 Task: Find connections with filter location Kānt with filter topic #Careerwith filter profile language German with filter current company Aon with filter school Gandhi Engineering College (GEC), Bhubaneswar with filter industry Abrasives and Nonmetallic Minerals Manufacturing with filter service category Administrative with filter keywords title Financial Planner
Action: Mouse moved to (196, 263)
Screenshot: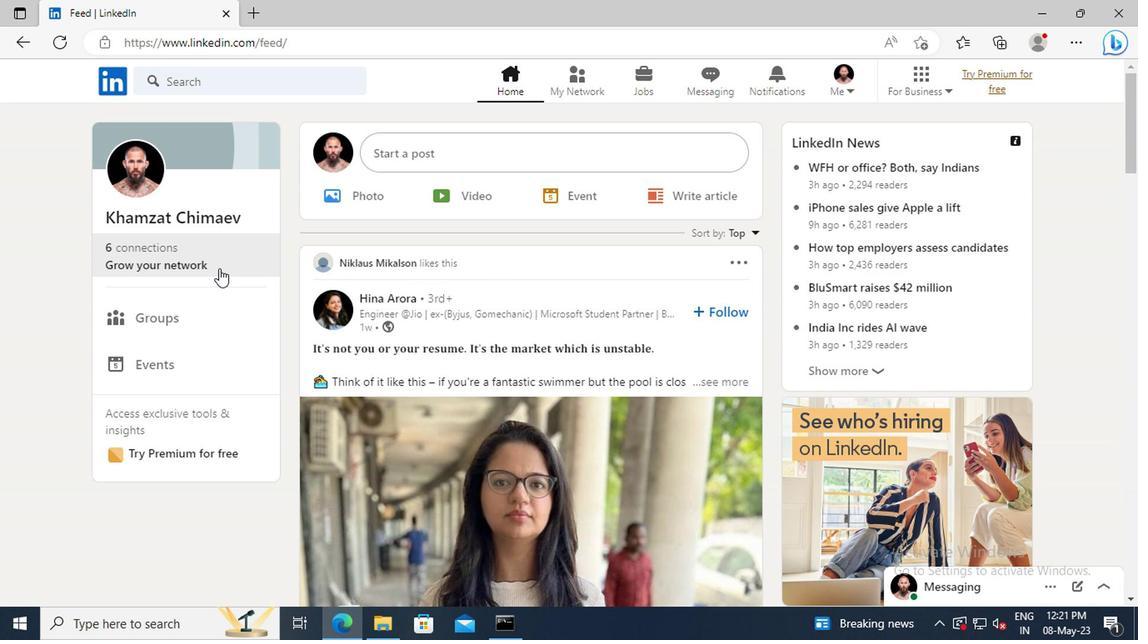 
Action: Mouse pressed left at (196, 263)
Screenshot: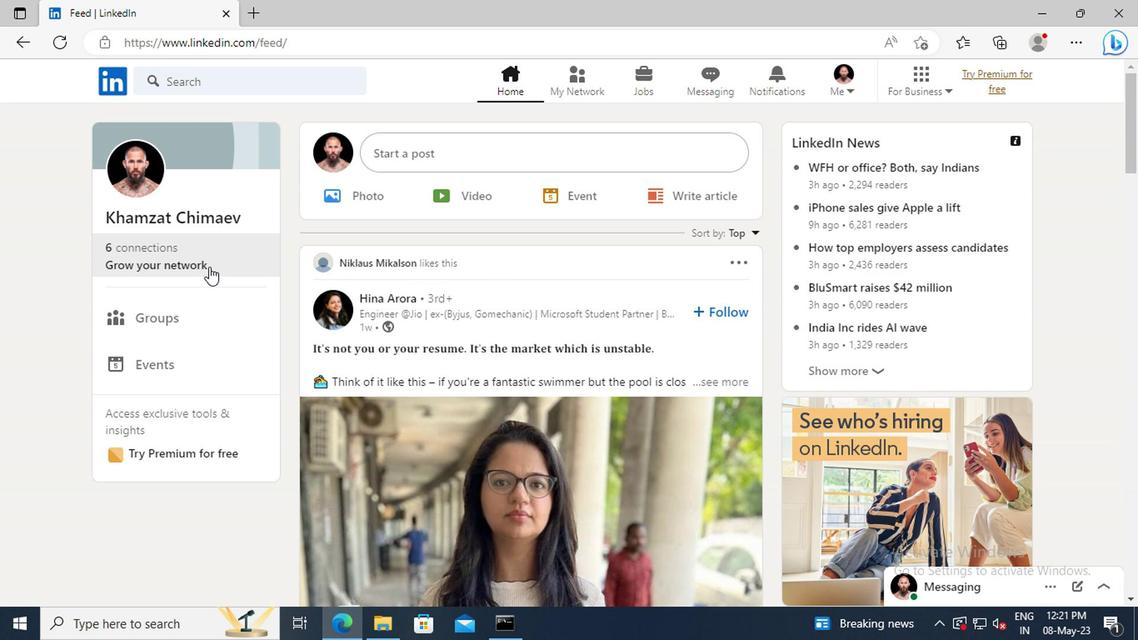 
Action: Mouse moved to (195, 180)
Screenshot: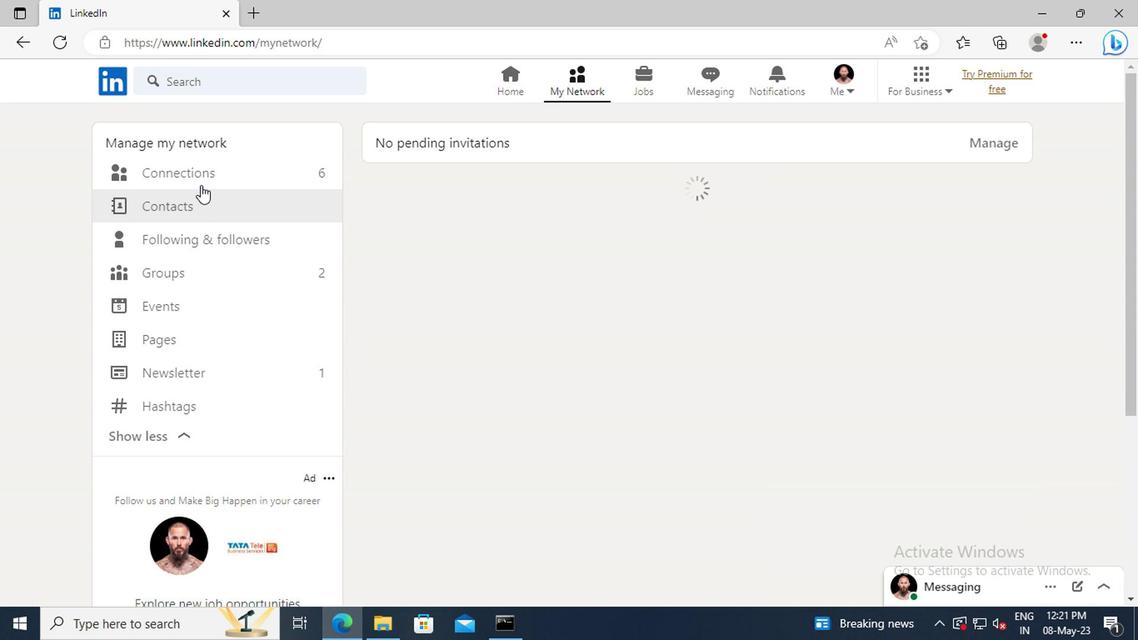 
Action: Mouse pressed left at (195, 180)
Screenshot: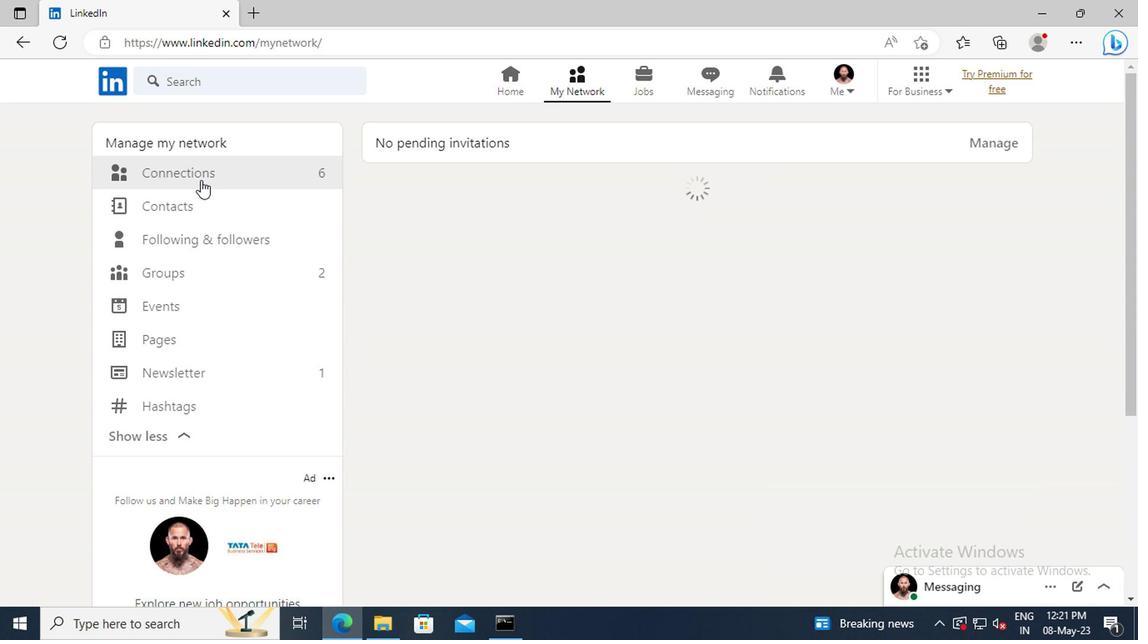 
Action: Mouse moved to (671, 179)
Screenshot: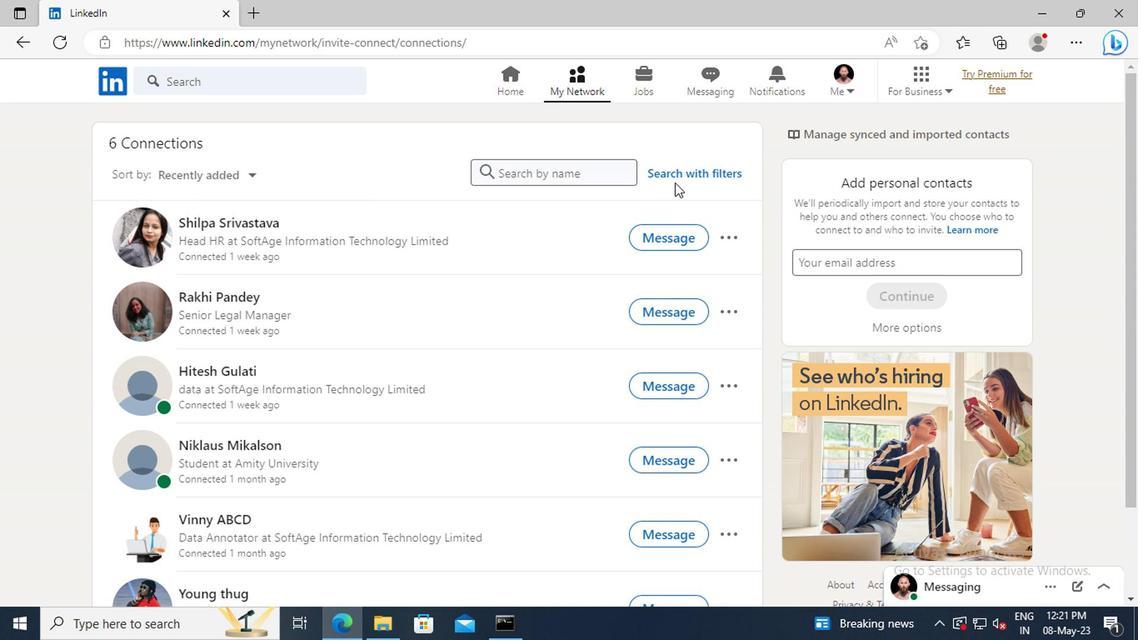 
Action: Mouse pressed left at (671, 179)
Screenshot: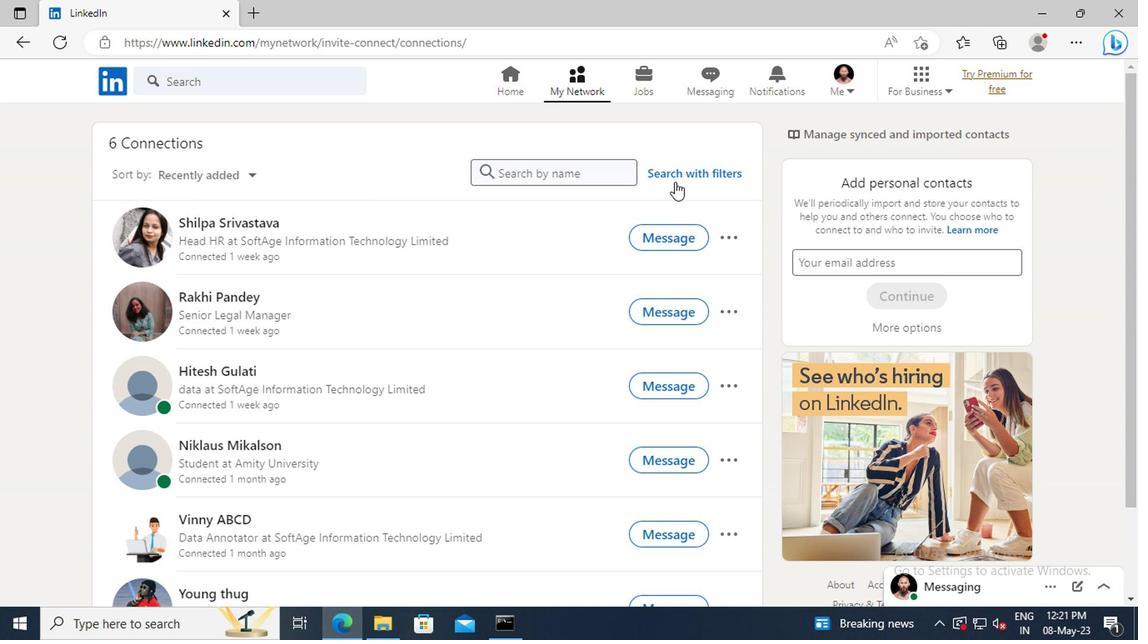 
Action: Mouse moved to (632, 131)
Screenshot: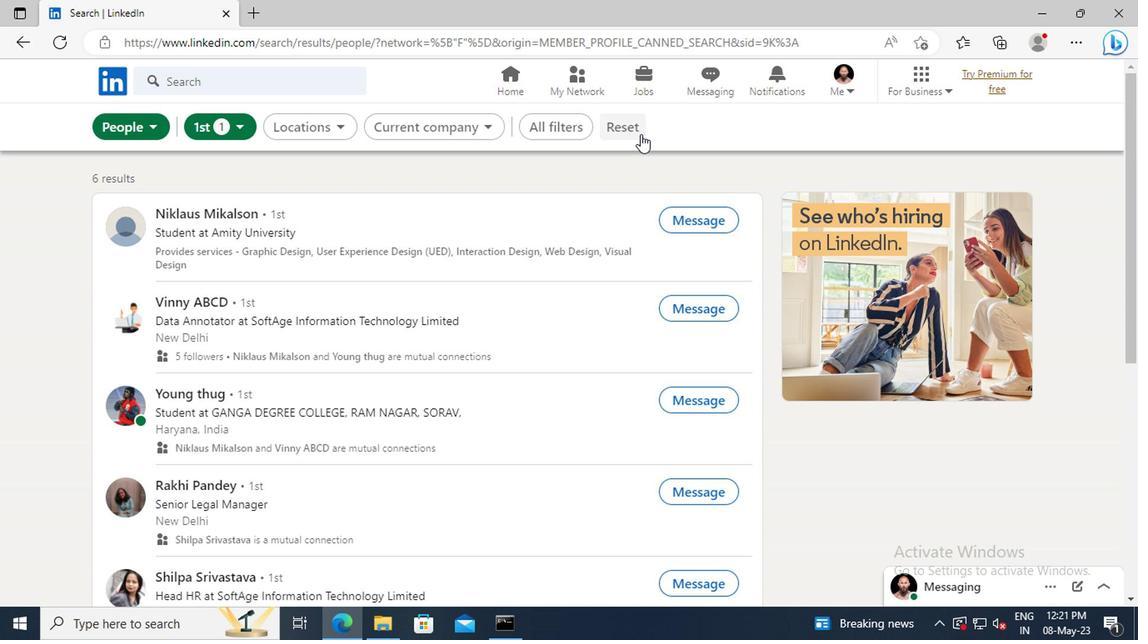 
Action: Mouse pressed left at (632, 131)
Screenshot: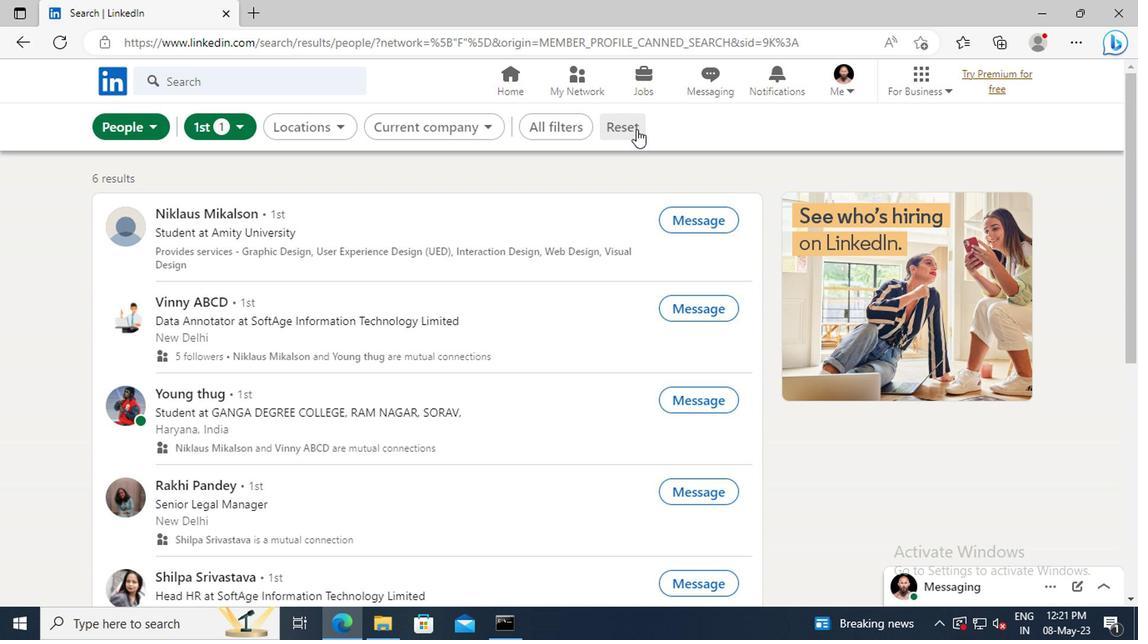 
Action: Mouse moved to (604, 131)
Screenshot: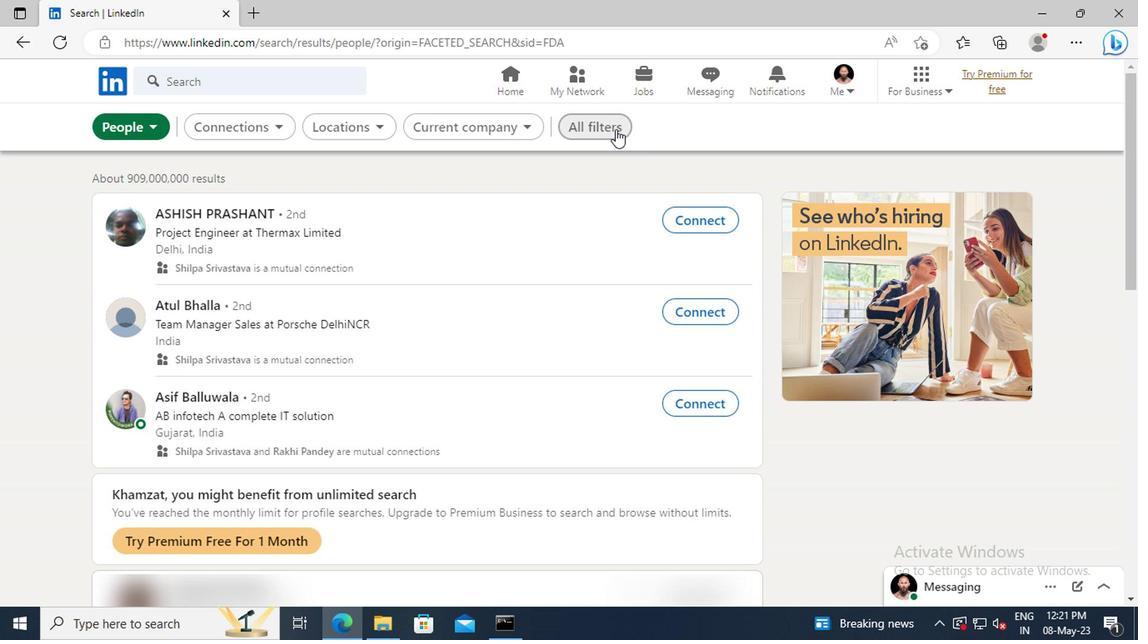 
Action: Mouse pressed left at (604, 131)
Screenshot: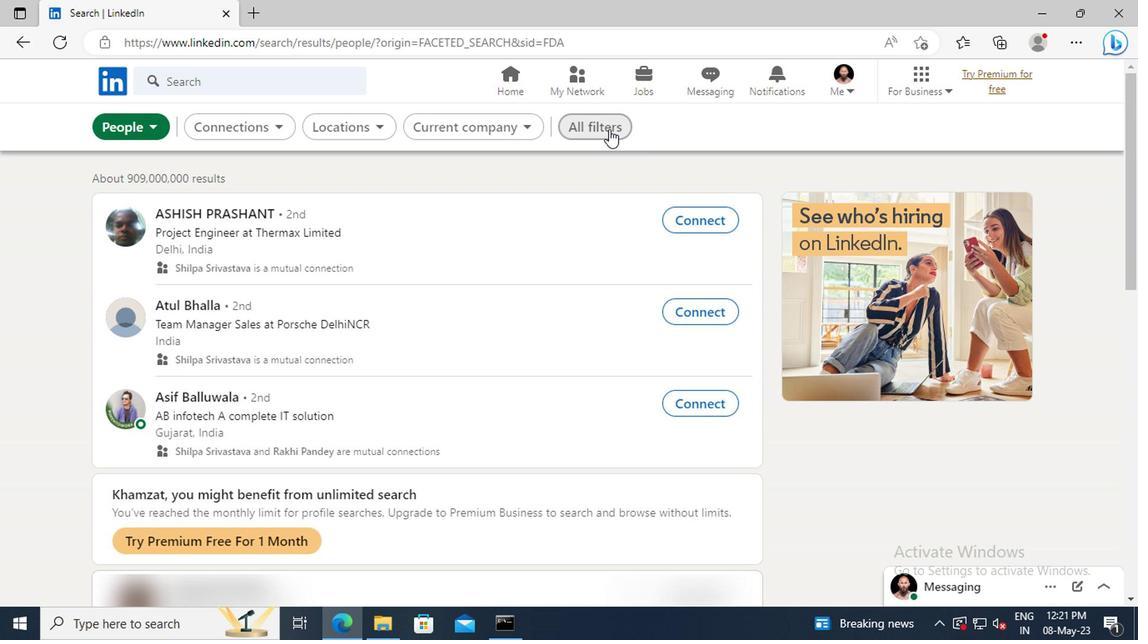 
Action: Mouse moved to (956, 330)
Screenshot: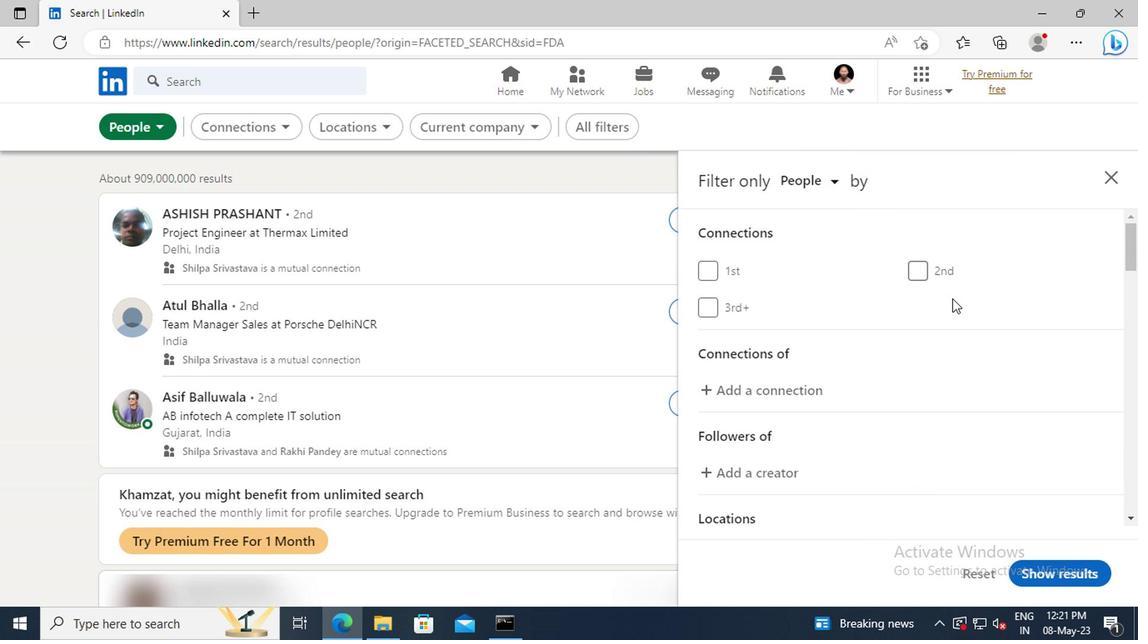 
Action: Mouse scrolled (956, 328) with delta (0, -1)
Screenshot: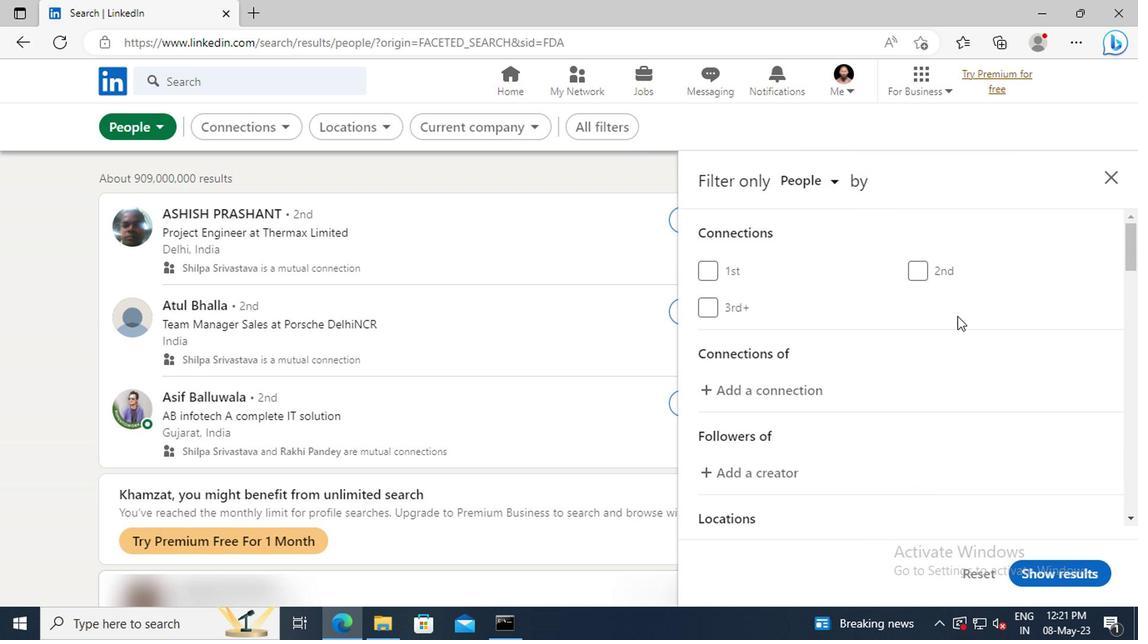 
Action: Mouse scrolled (956, 328) with delta (0, -1)
Screenshot: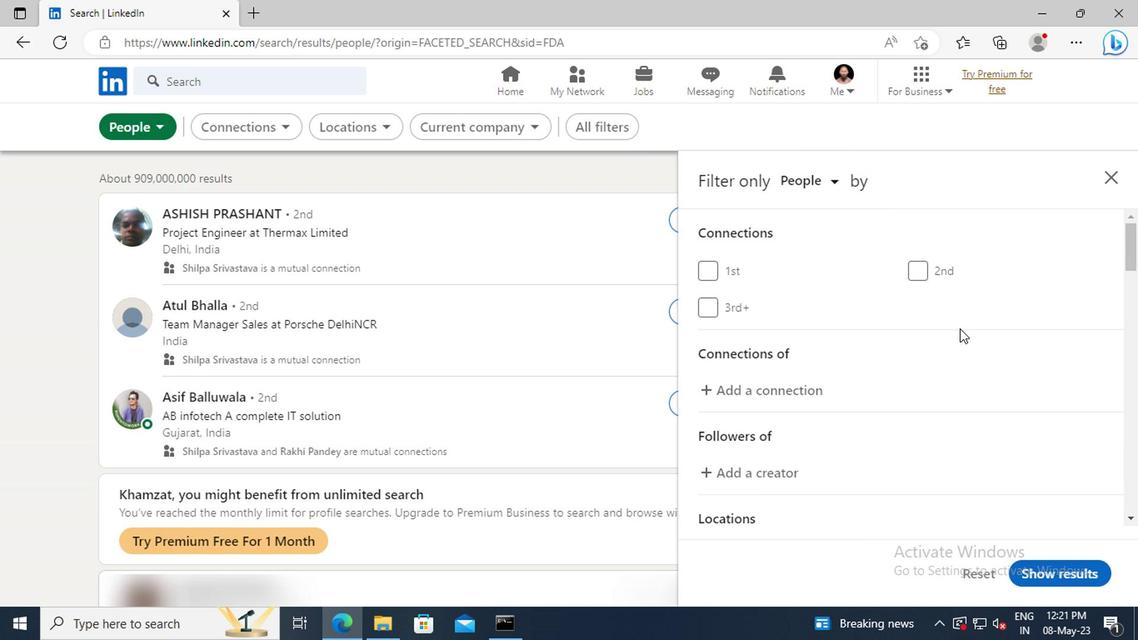 
Action: Mouse scrolled (956, 328) with delta (0, -1)
Screenshot: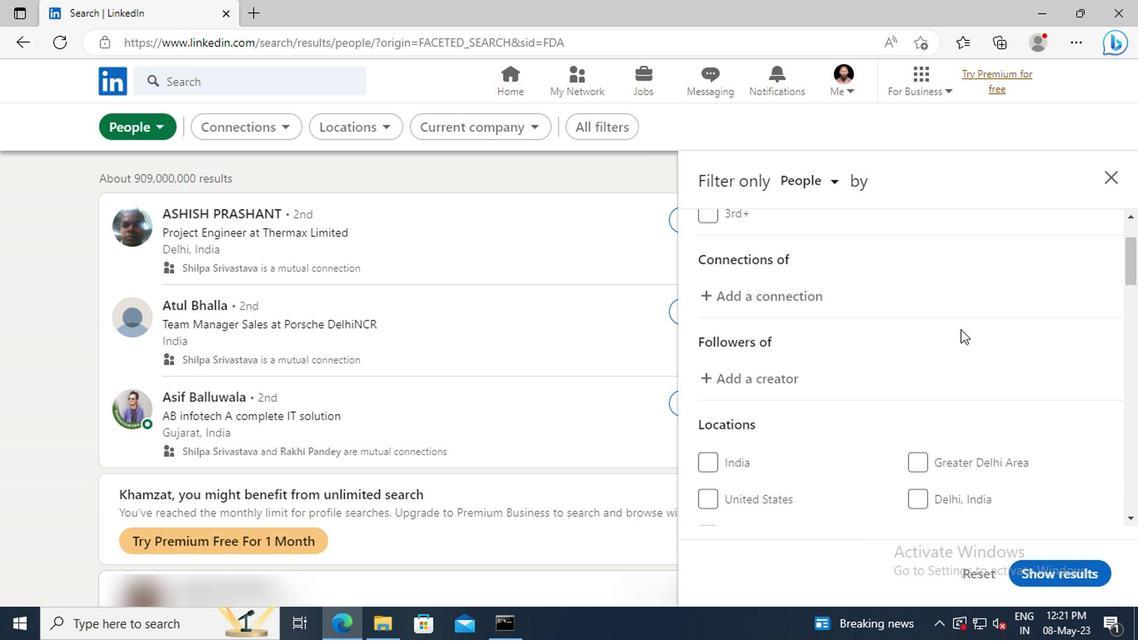 
Action: Mouse scrolled (956, 328) with delta (0, -1)
Screenshot: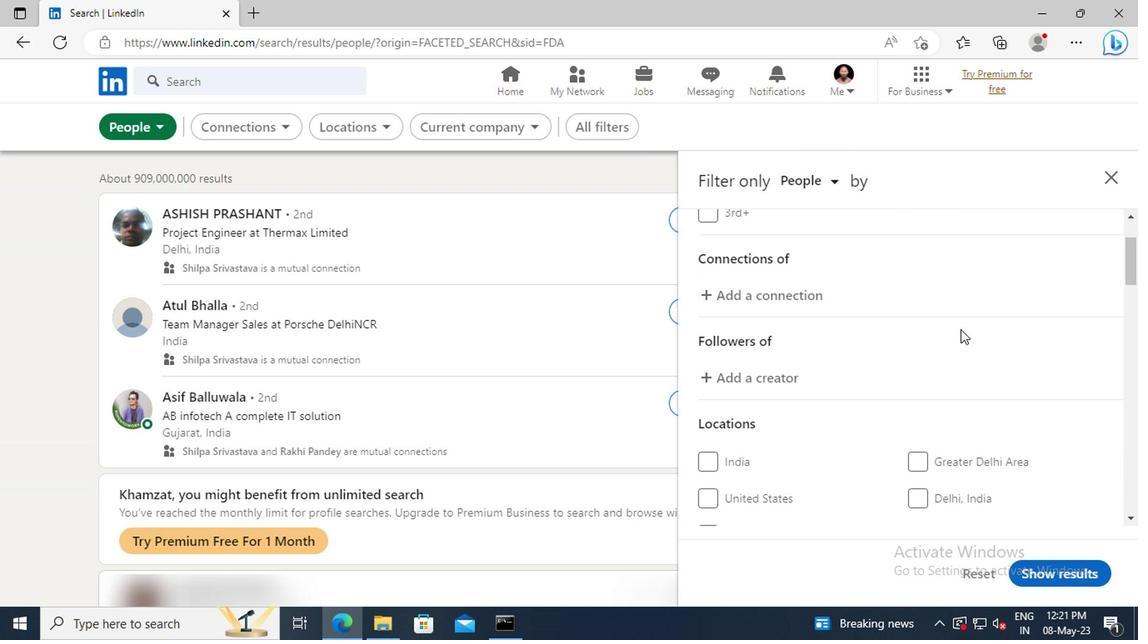 
Action: Mouse scrolled (956, 328) with delta (0, -1)
Screenshot: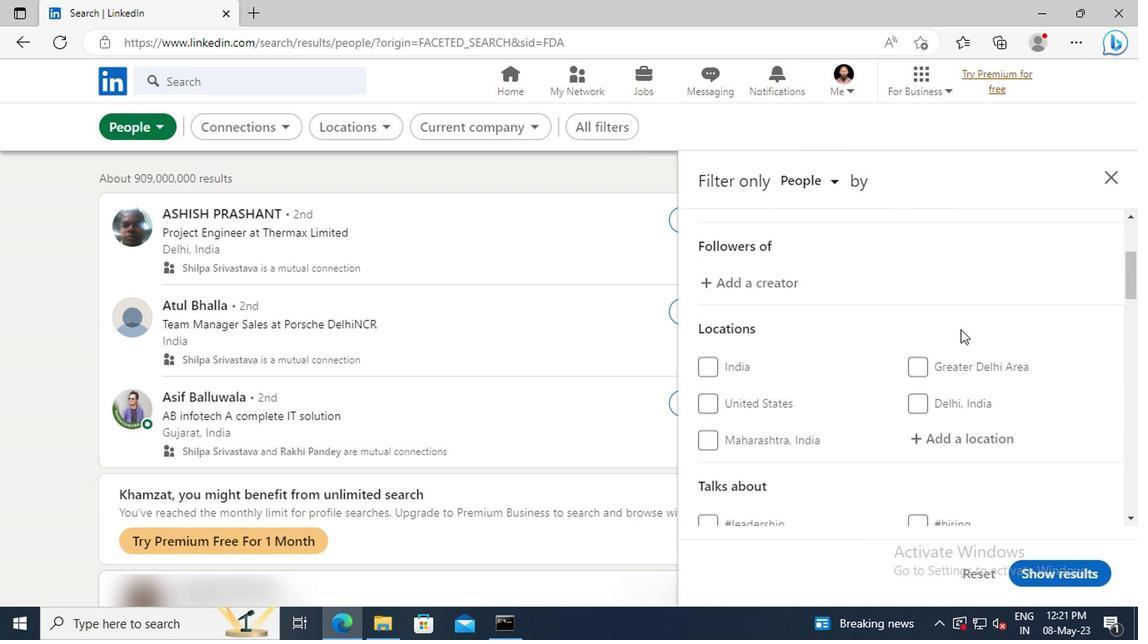 
Action: Mouse moved to (944, 386)
Screenshot: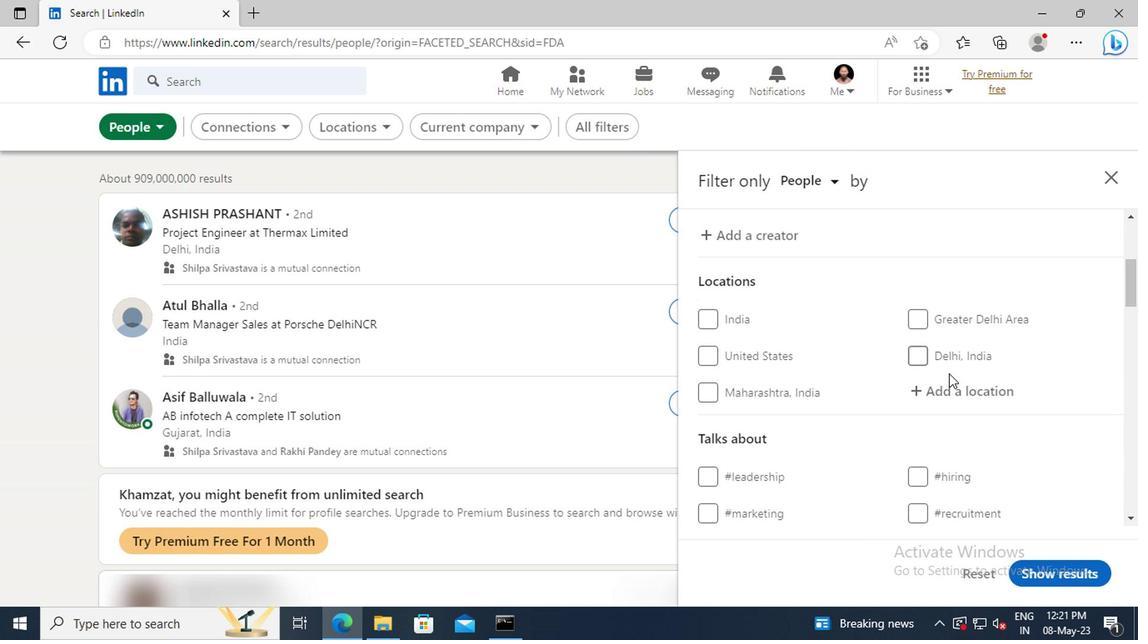
Action: Mouse pressed left at (944, 386)
Screenshot: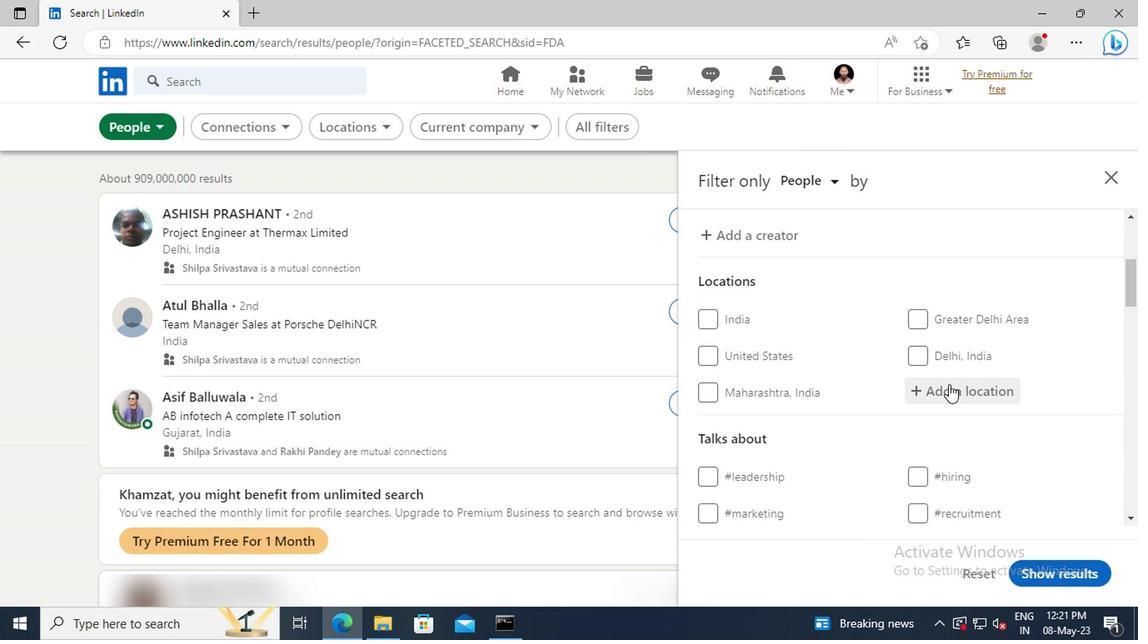 
Action: Key pressed <Key.shift>KANT
Screenshot: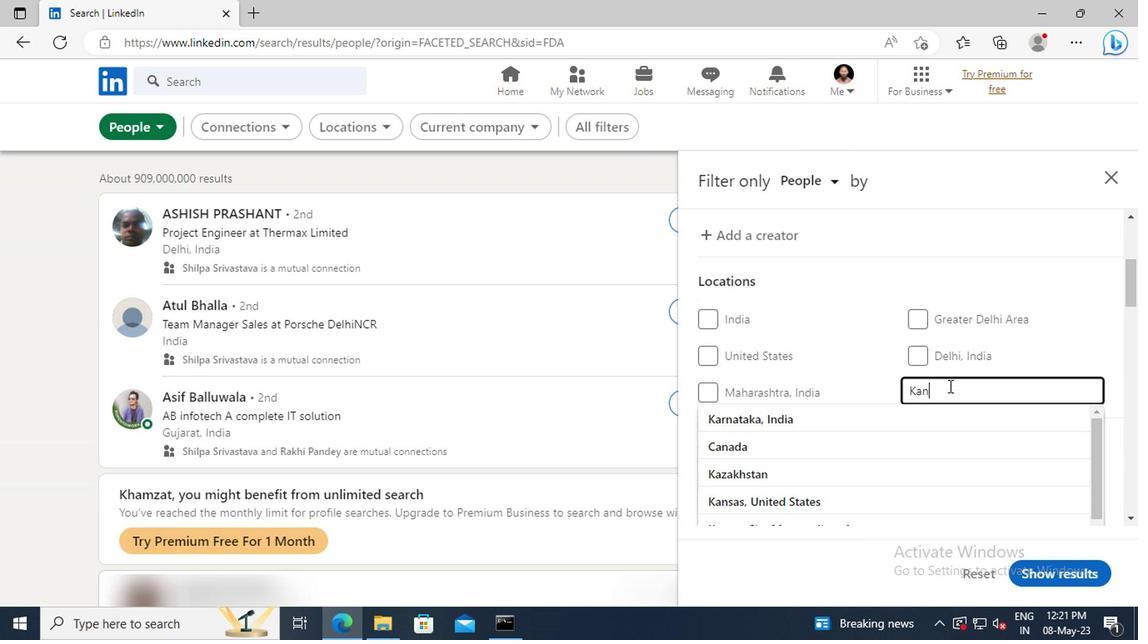 
Action: Mouse moved to (947, 385)
Screenshot: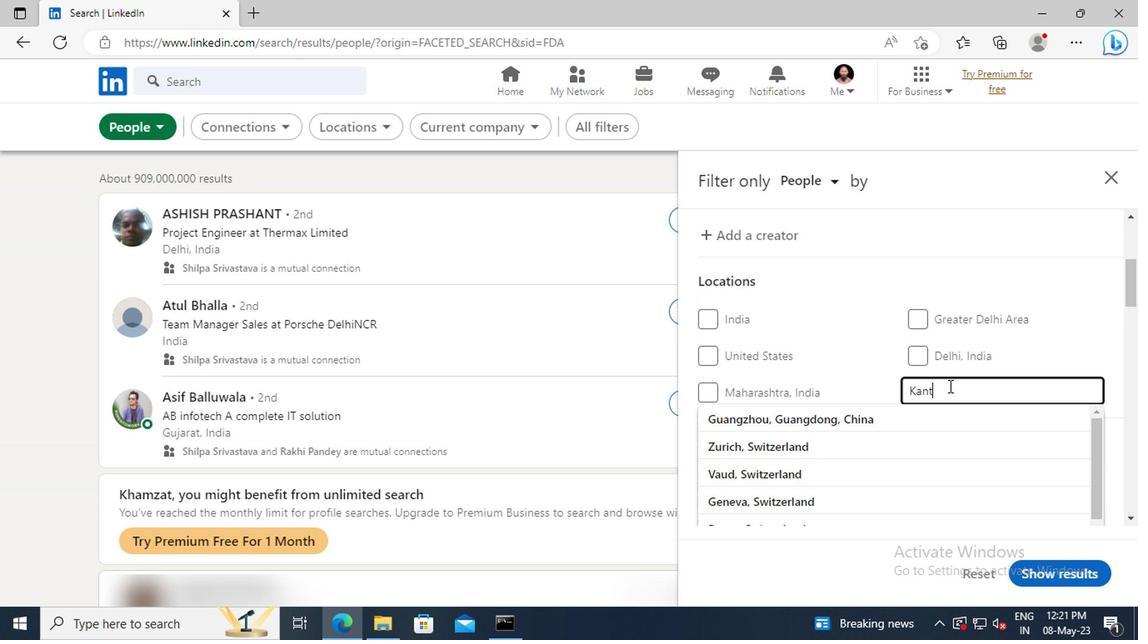 
Action: Key pressed <Key.enter>
Screenshot: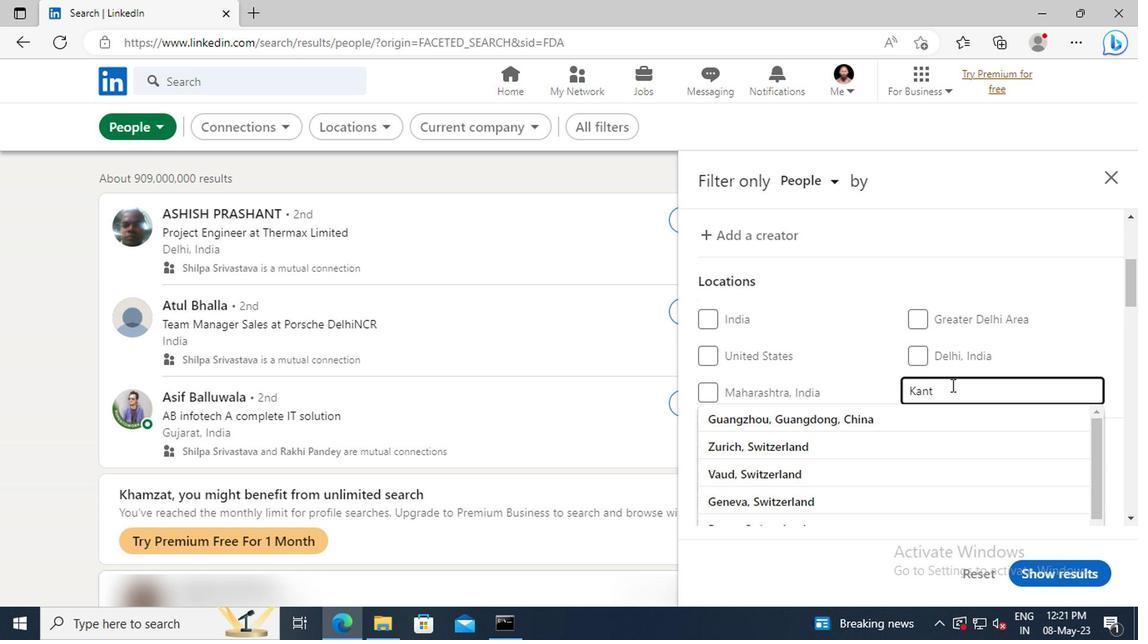 
Action: Mouse scrolled (947, 384) with delta (0, -1)
Screenshot: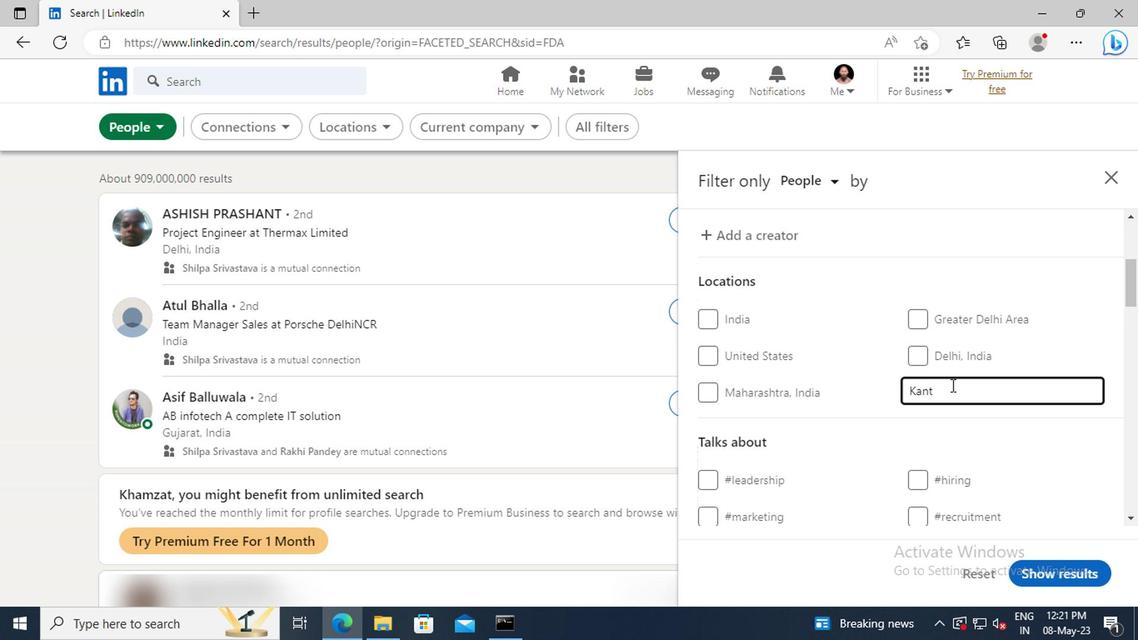 
Action: Mouse scrolled (947, 384) with delta (0, -1)
Screenshot: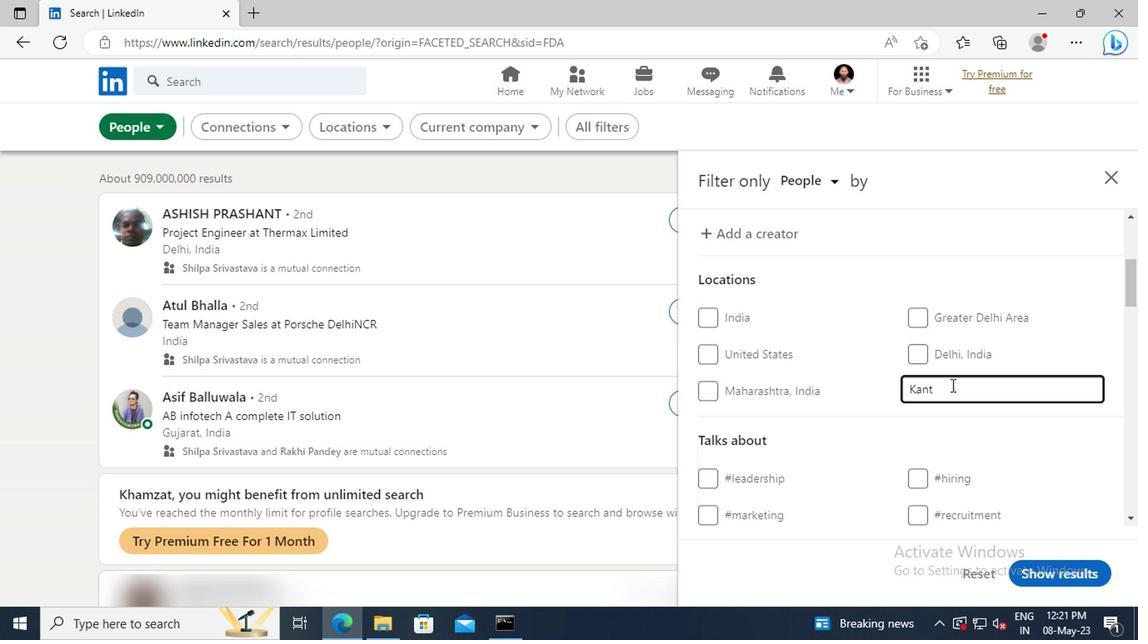 
Action: Mouse moved to (947, 384)
Screenshot: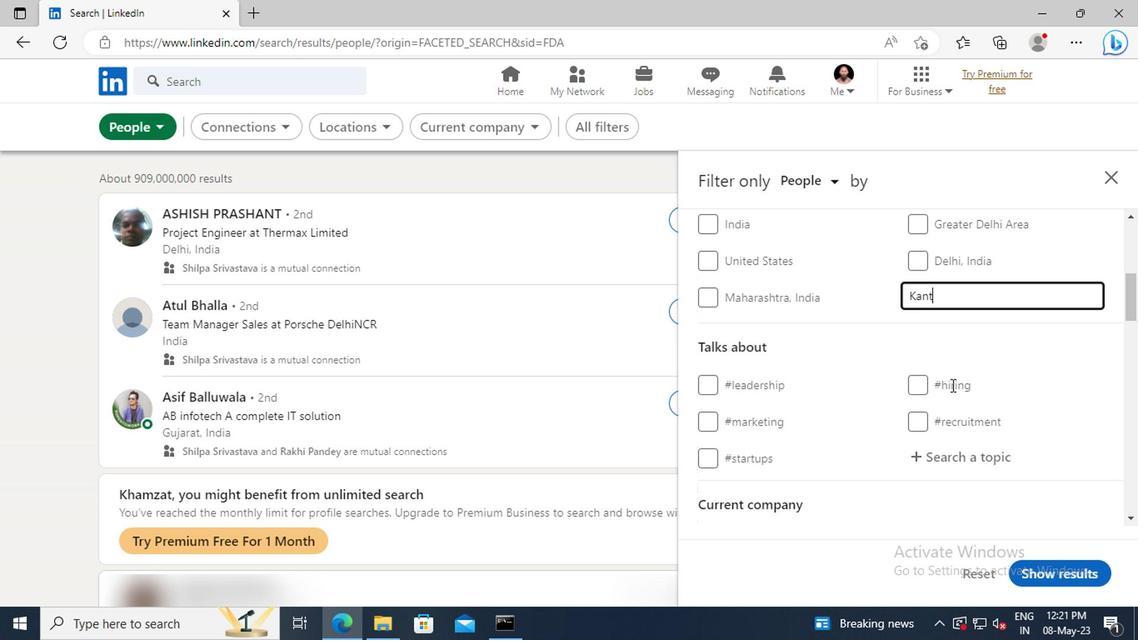
Action: Mouse scrolled (947, 384) with delta (0, 0)
Screenshot: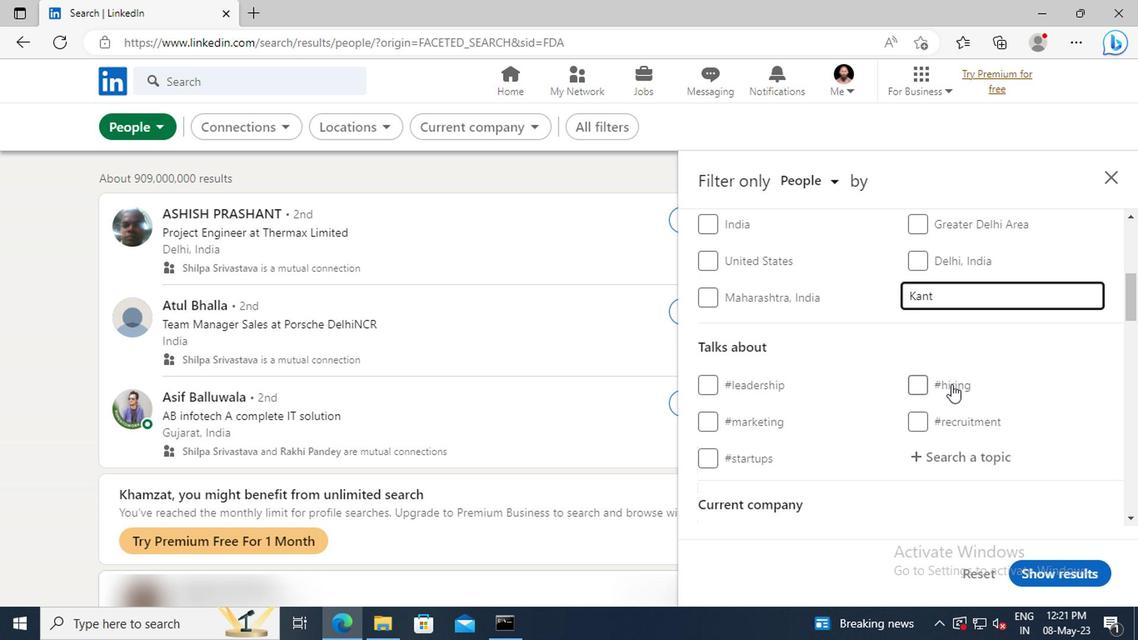 
Action: Mouse moved to (943, 411)
Screenshot: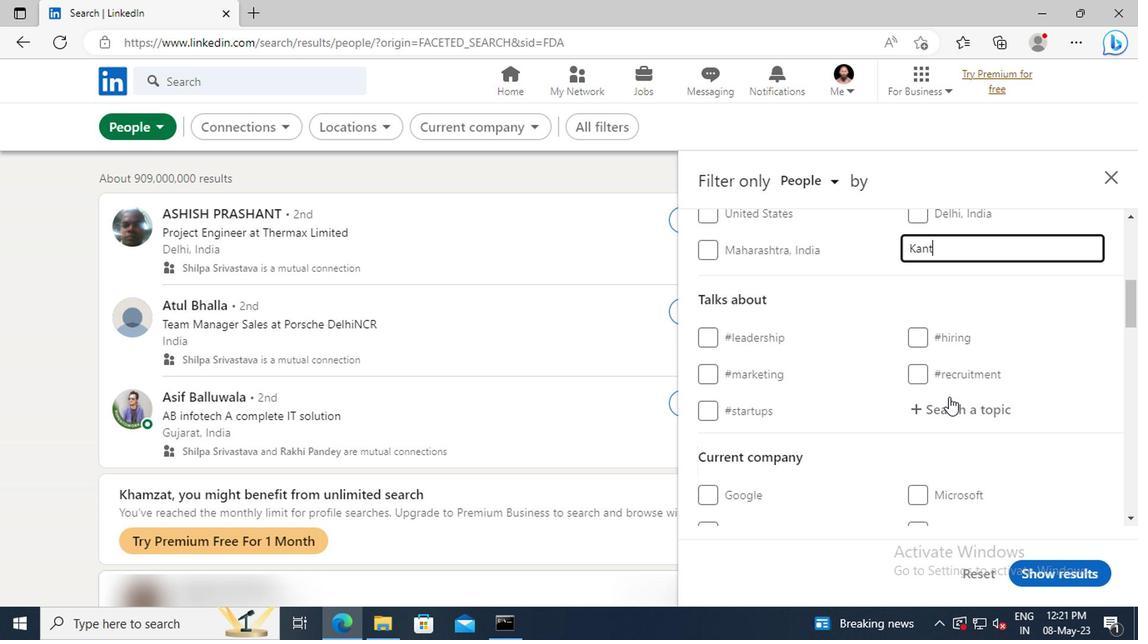 
Action: Mouse pressed left at (943, 411)
Screenshot: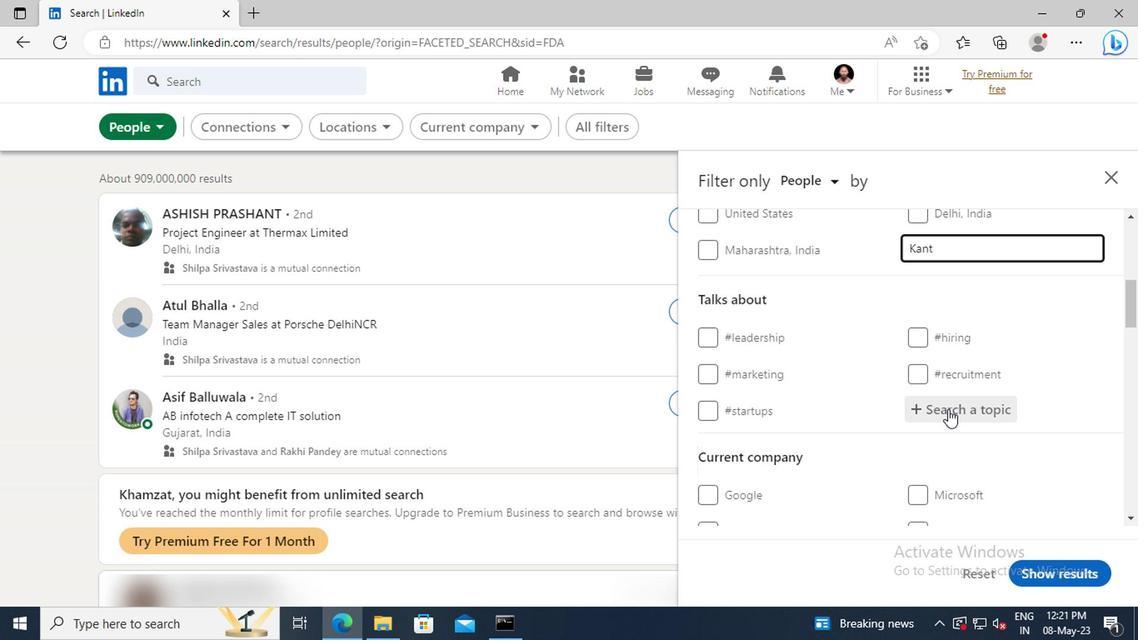 
Action: Key pressed <Key.shift>CAREER
Screenshot: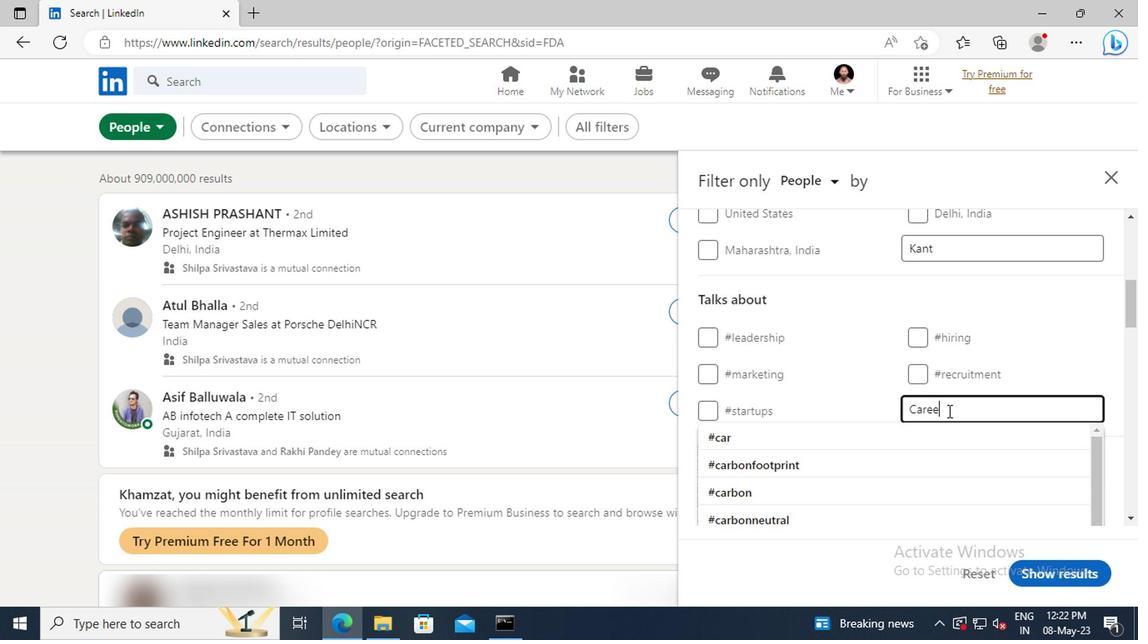 
Action: Mouse moved to (941, 433)
Screenshot: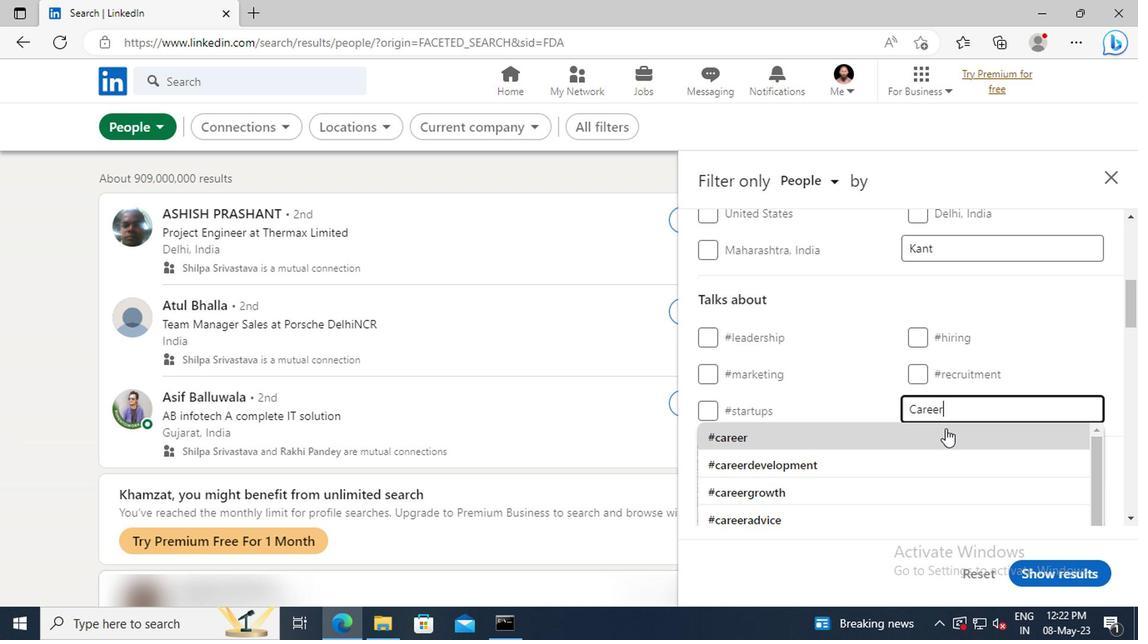 
Action: Mouse pressed left at (941, 433)
Screenshot: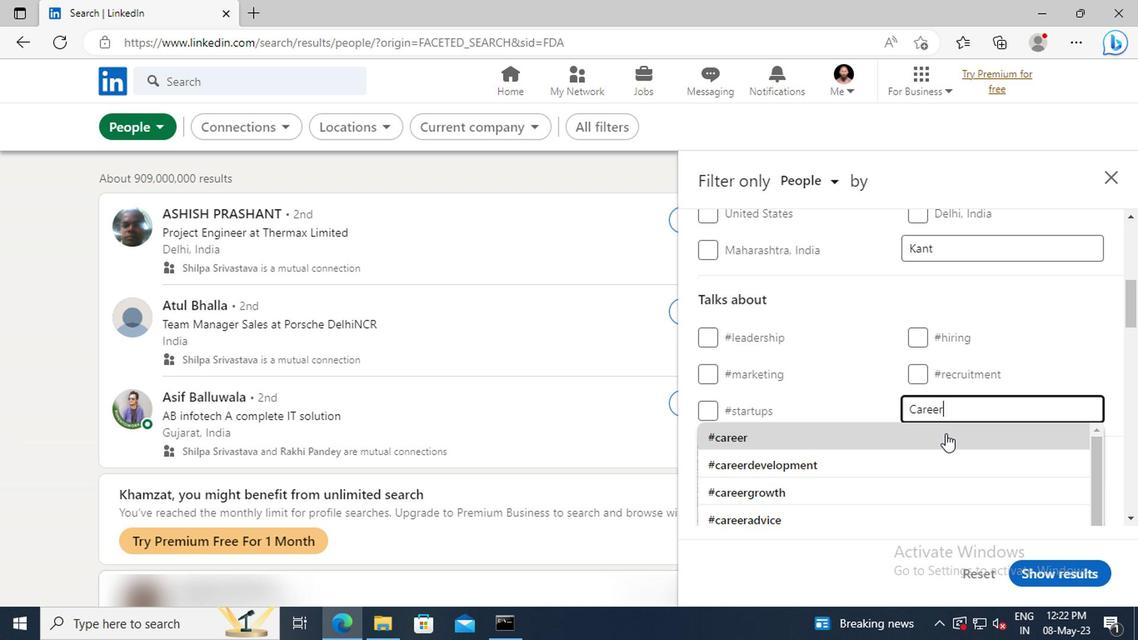 
Action: Mouse scrolled (941, 432) with delta (0, -1)
Screenshot: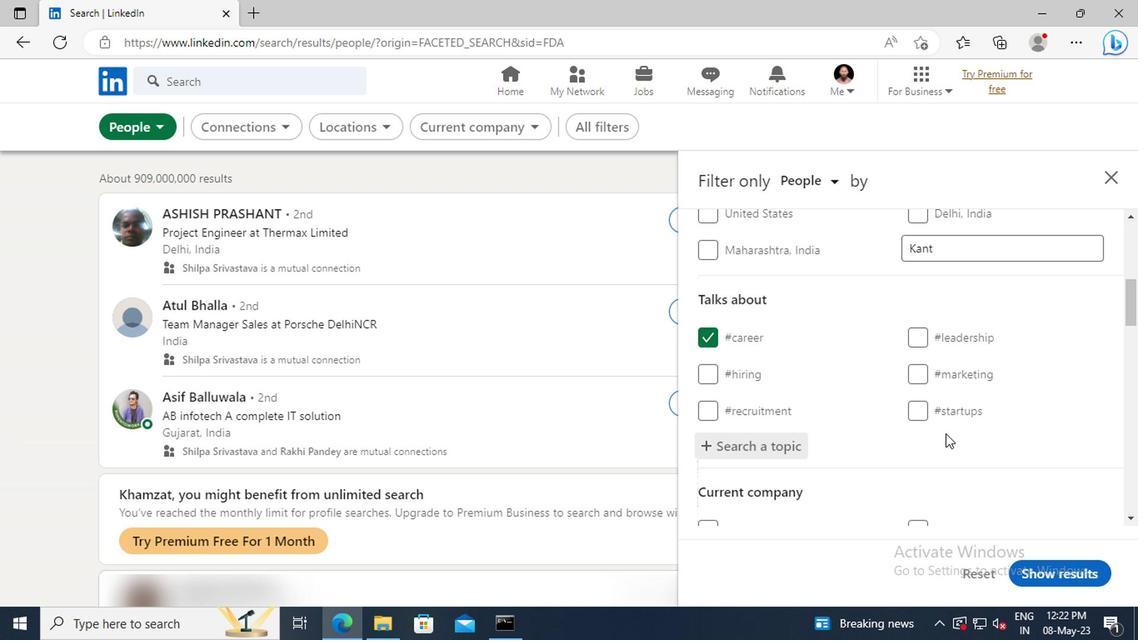
Action: Mouse scrolled (941, 432) with delta (0, -1)
Screenshot: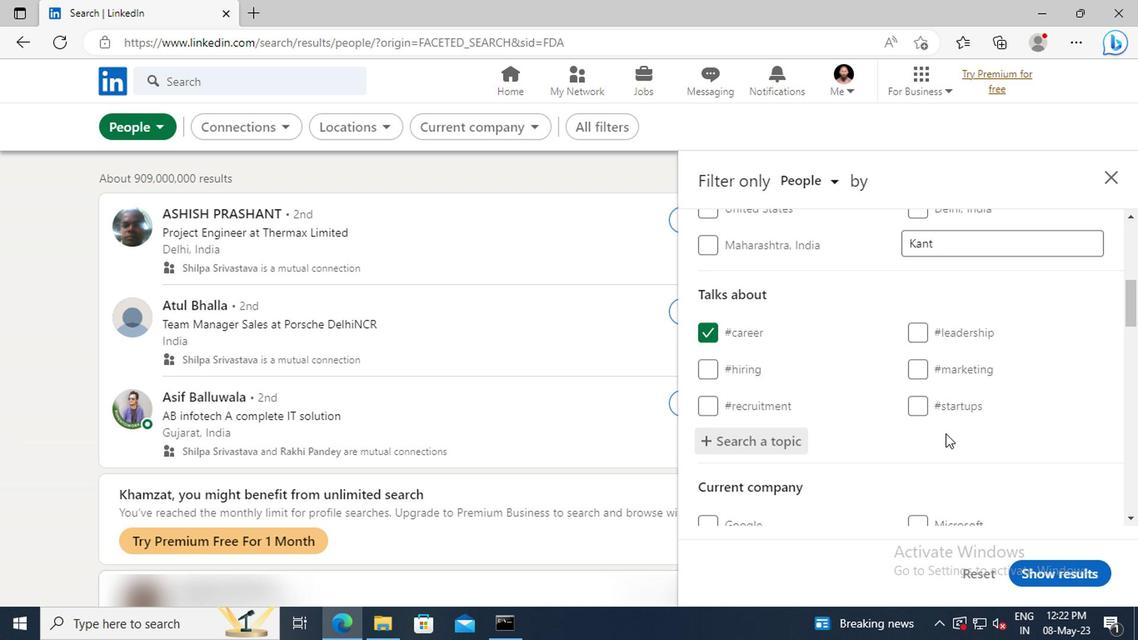 
Action: Mouse moved to (941, 417)
Screenshot: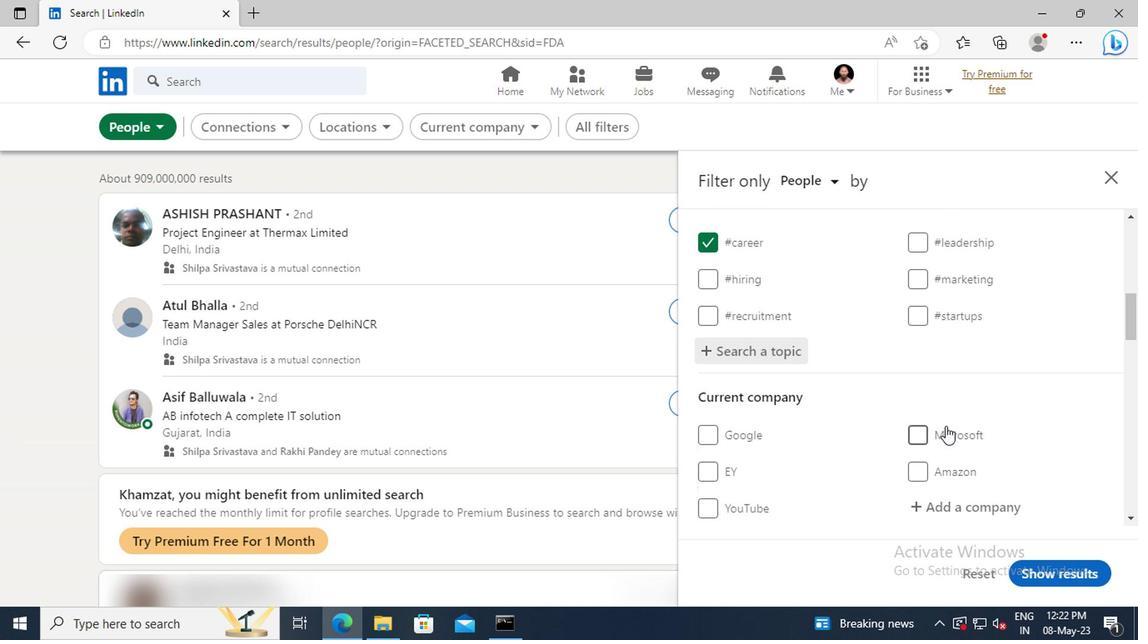 
Action: Mouse scrolled (941, 417) with delta (0, 0)
Screenshot: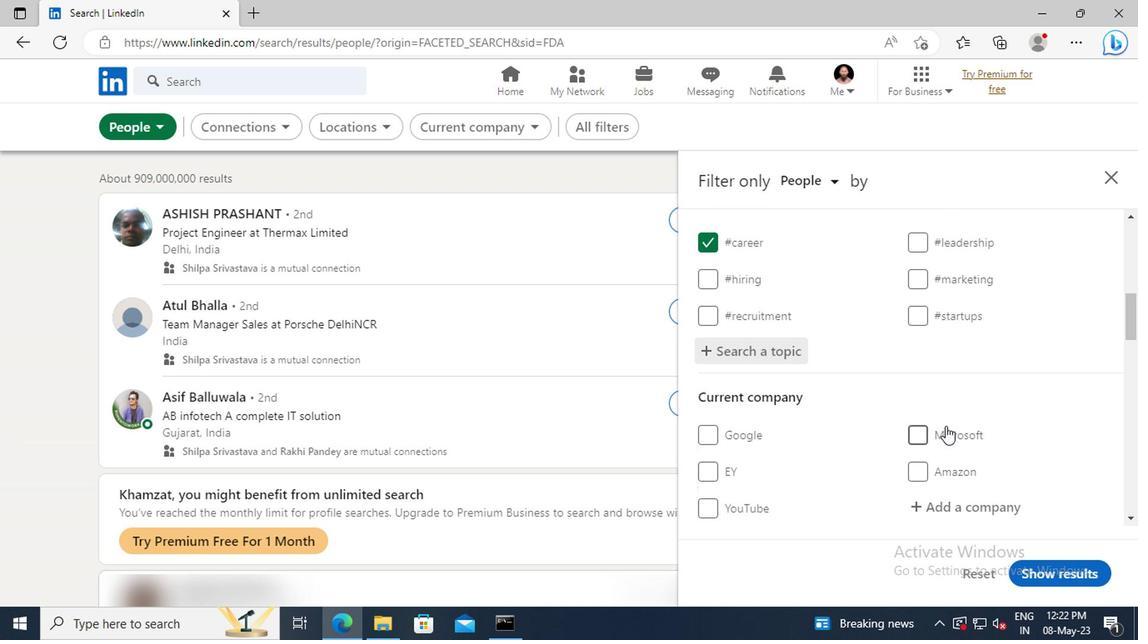 
Action: Mouse moved to (941, 413)
Screenshot: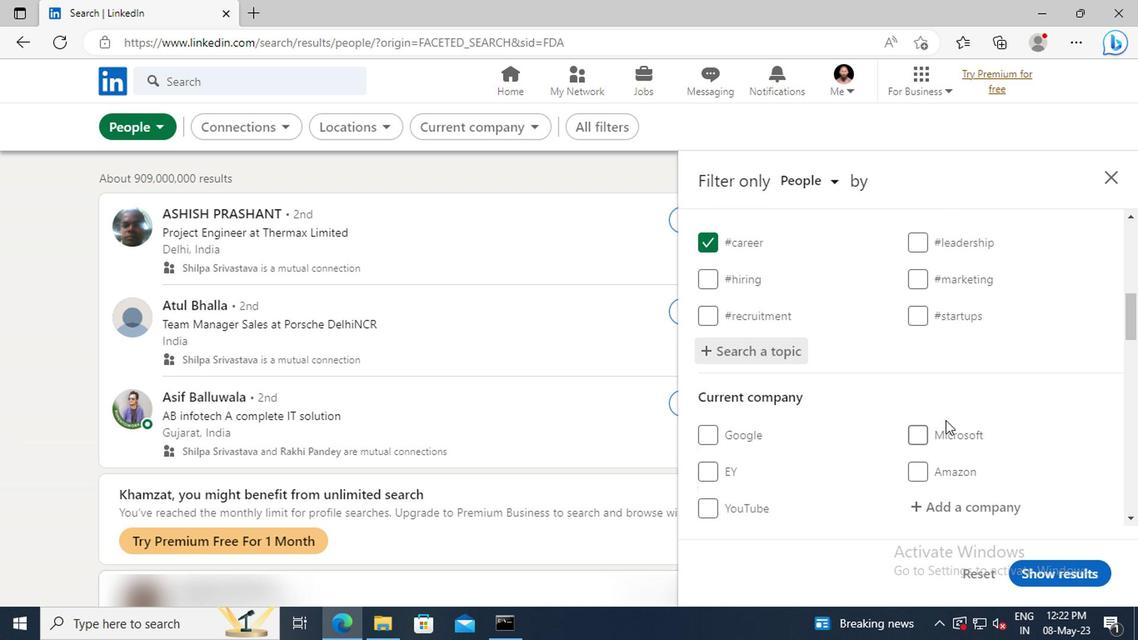 
Action: Mouse scrolled (941, 413) with delta (0, 0)
Screenshot: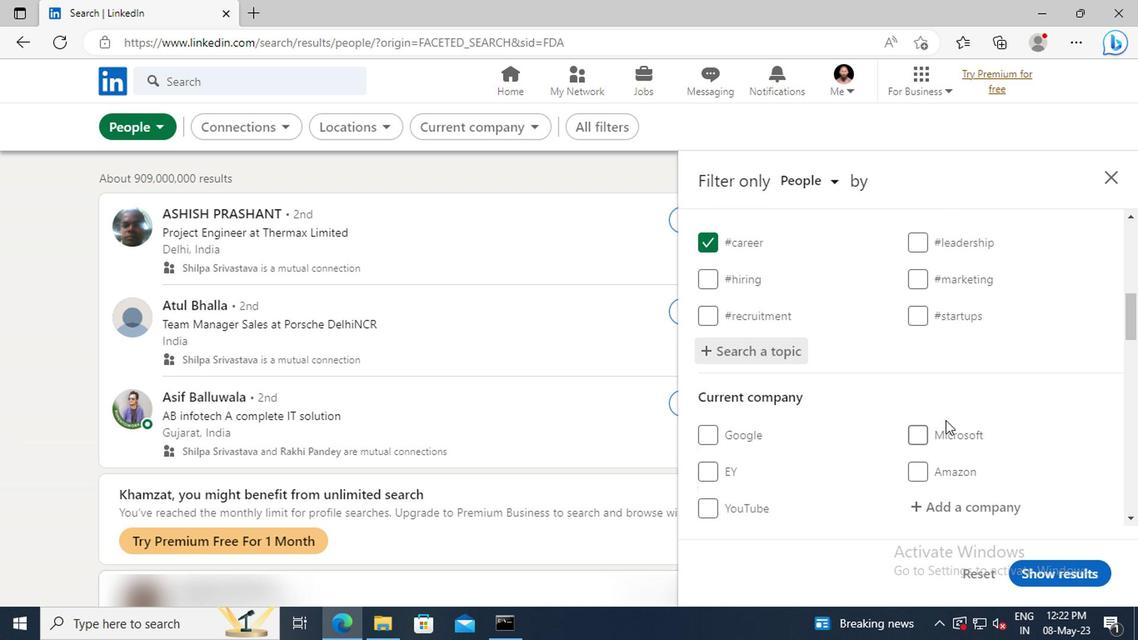 
Action: Mouse moved to (940, 401)
Screenshot: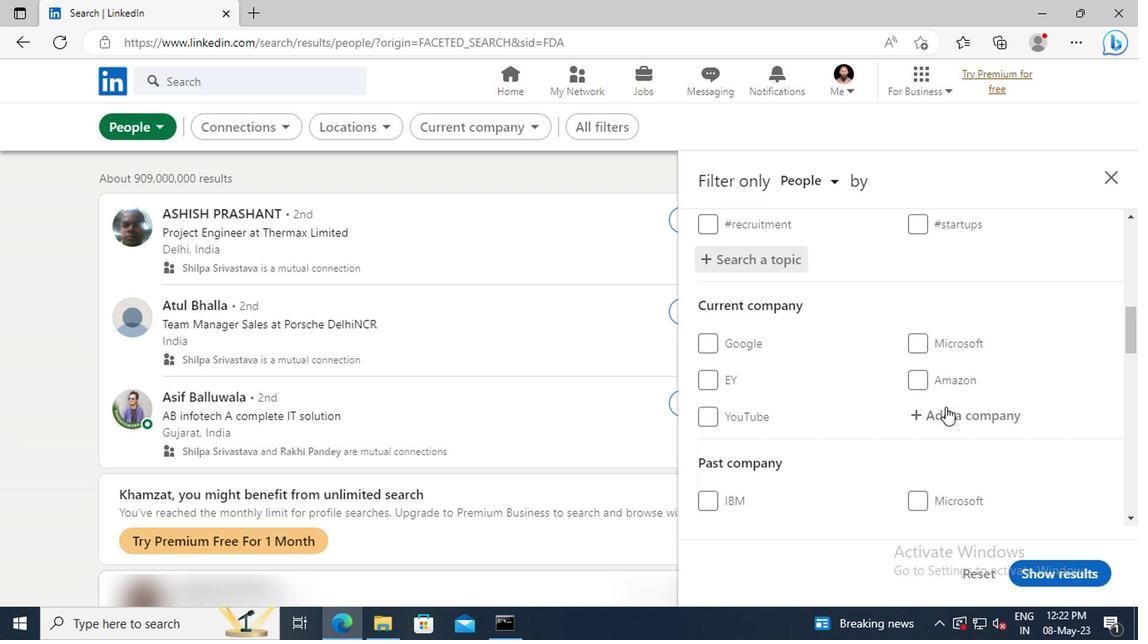 
Action: Mouse scrolled (940, 401) with delta (0, 0)
Screenshot: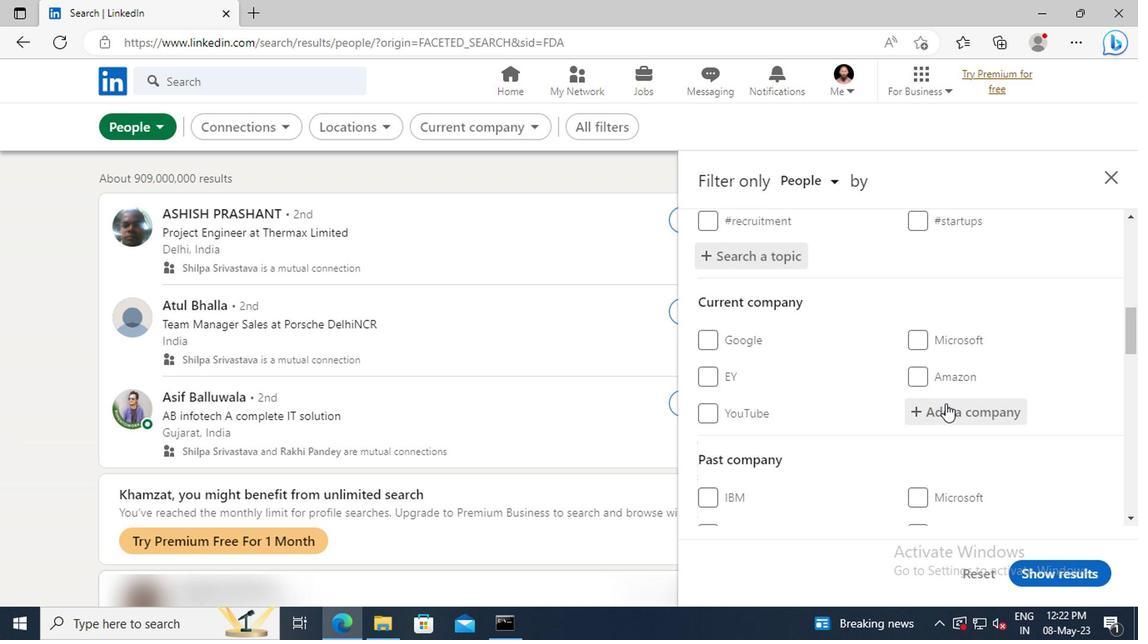 
Action: Mouse scrolled (940, 401) with delta (0, 0)
Screenshot: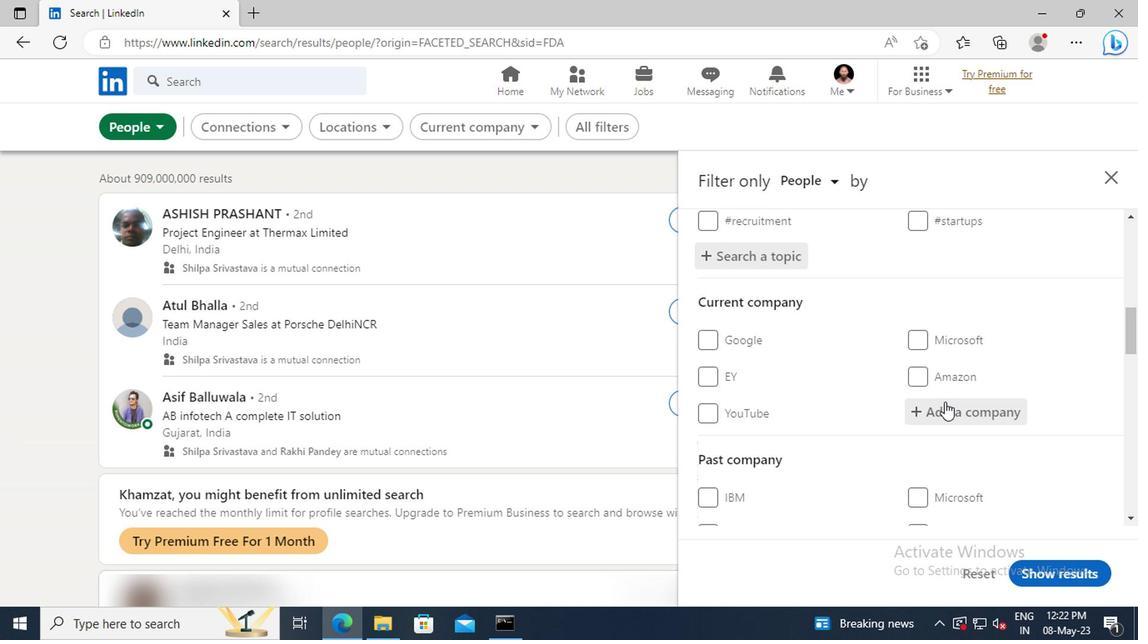 
Action: Mouse scrolled (940, 401) with delta (0, 0)
Screenshot: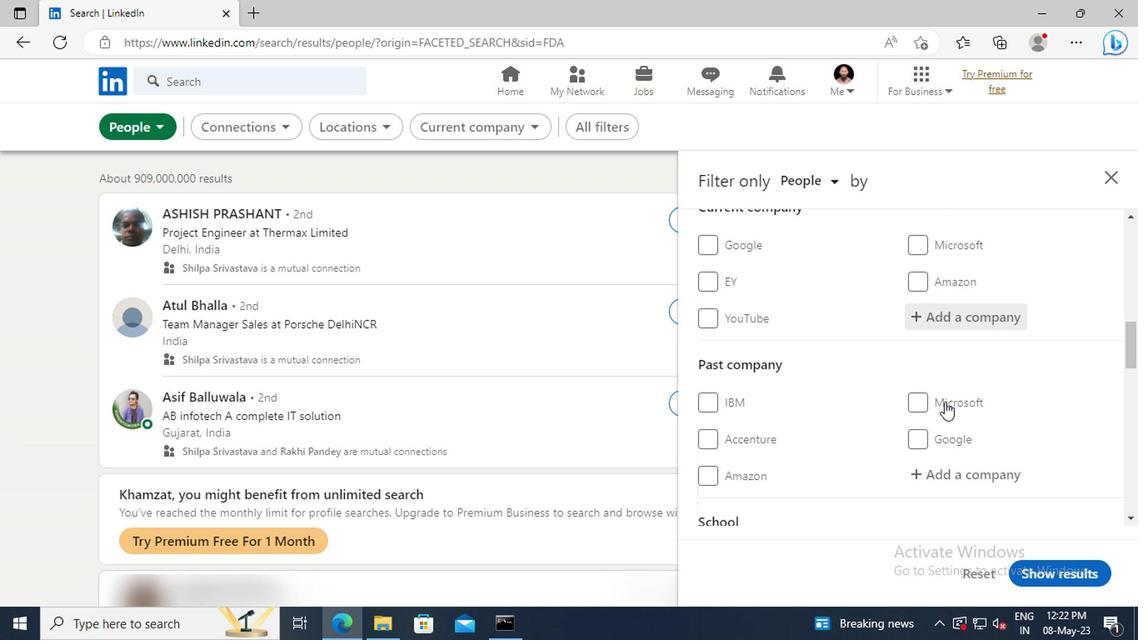 
Action: Mouse scrolled (940, 401) with delta (0, 0)
Screenshot: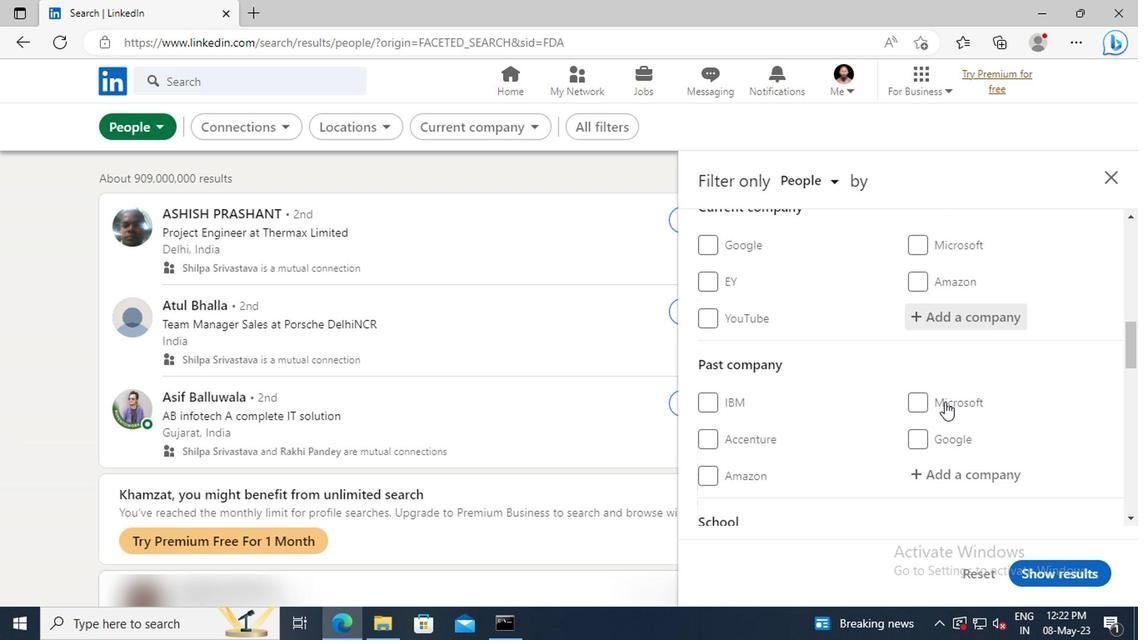 
Action: Mouse moved to (939, 400)
Screenshot: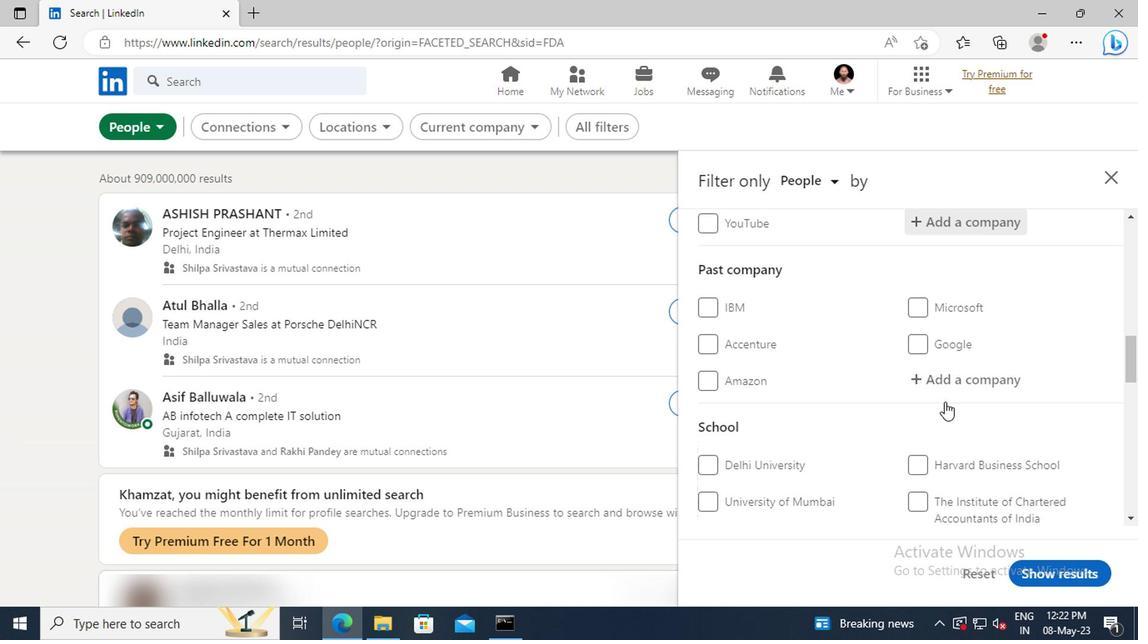 
Action: Mouse scrolled (939, 399) with delta (0, -1)
Screenshot: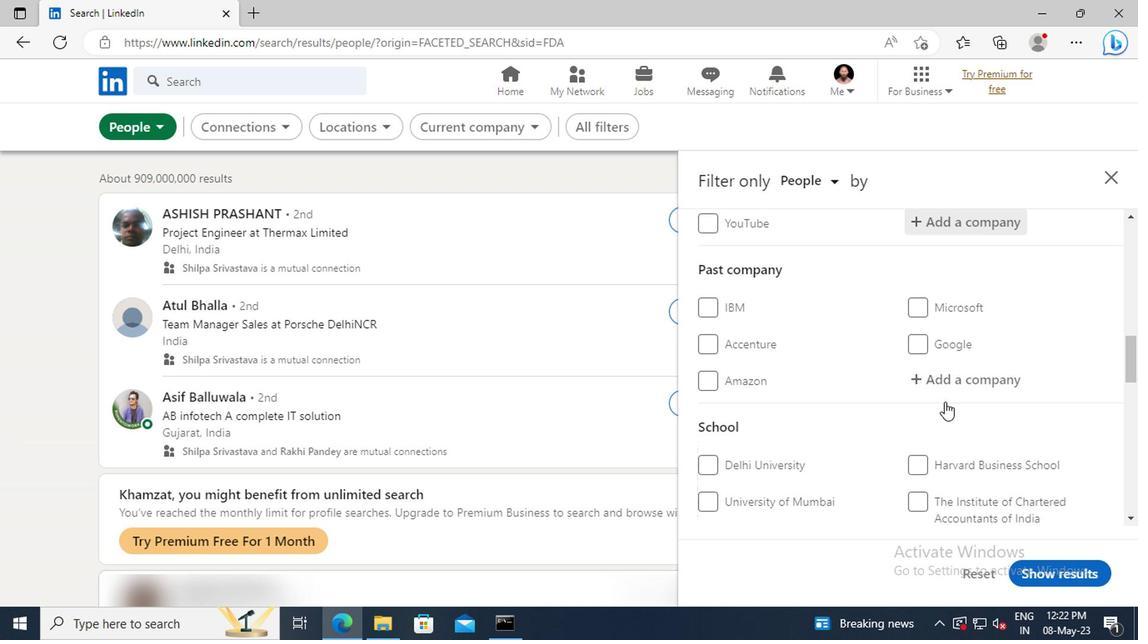 
Action: Mouse scrolled (939, 399) with delta (0, -1)
Screenshot: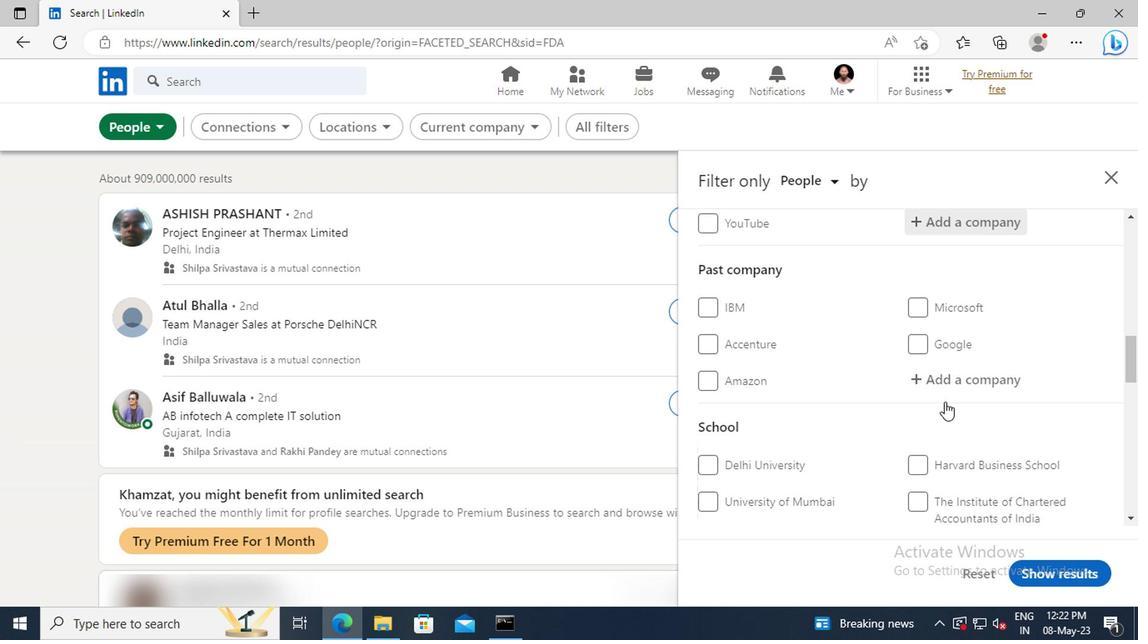 
Action: Mouse scrolled (939, 399) with delta (0, -1)
Screenshot: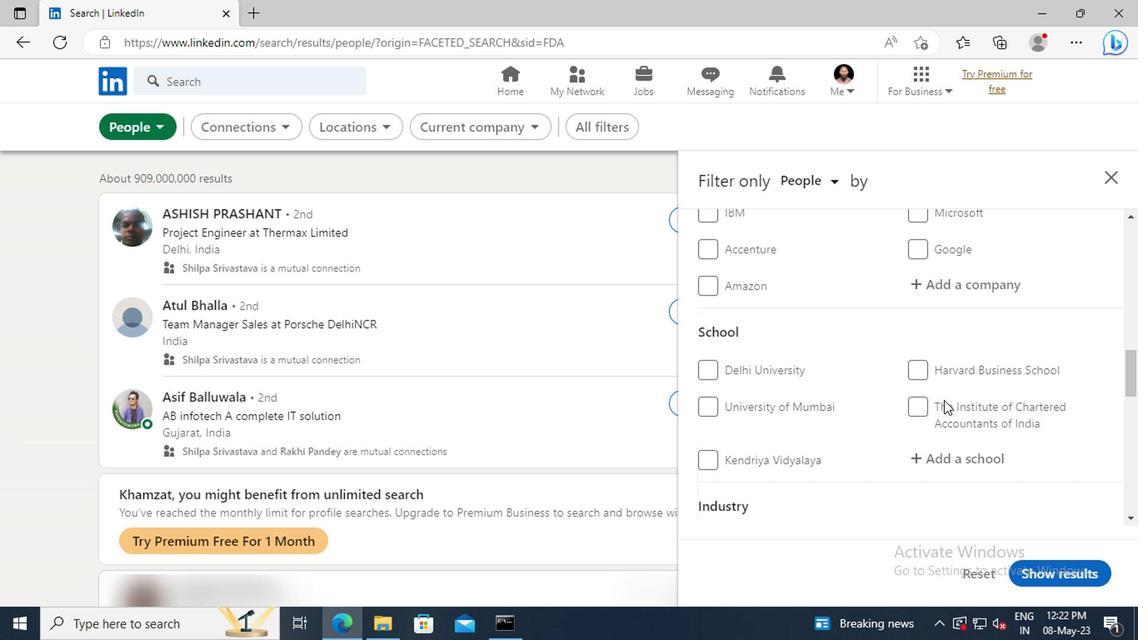 
Action: Mouse scrolled (939, 399) with delta (0, -1)
Screenshot: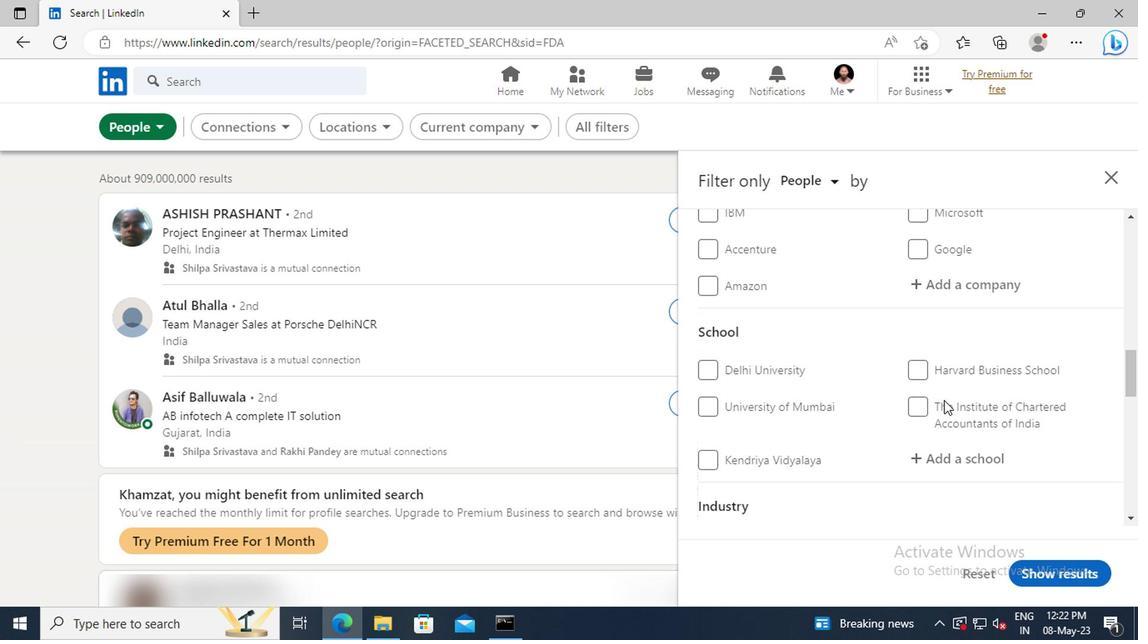 
Action: Mouse scrolled (939, 399) with delta (0, -1)
Screenshot: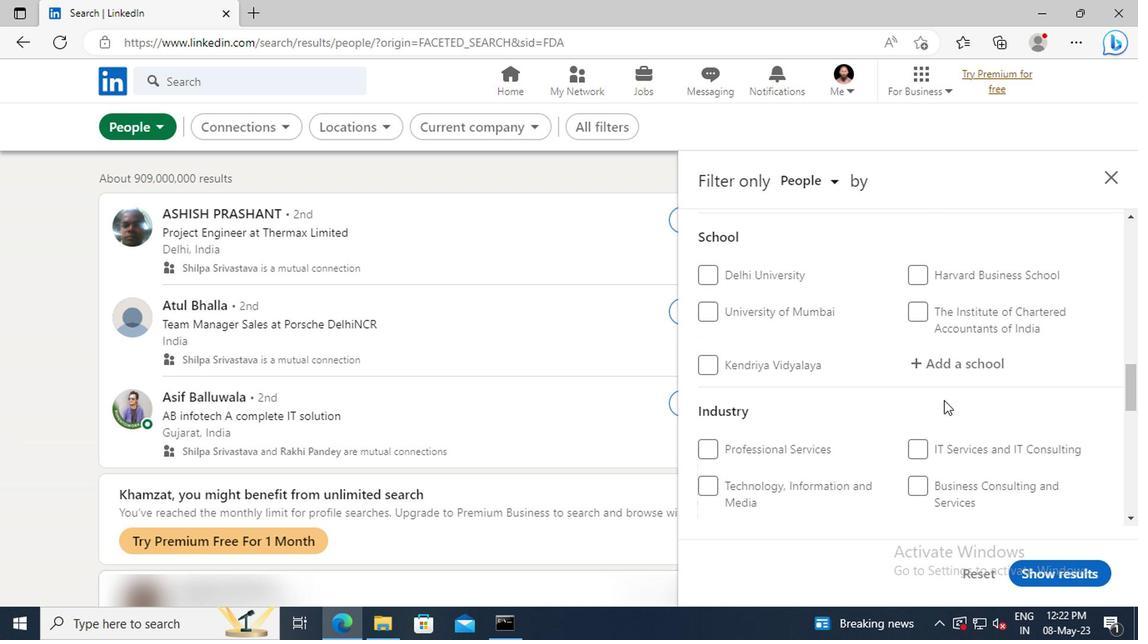 
Action: Mouse scrolled (939, 399) with delta (0, -1)
Screenshot: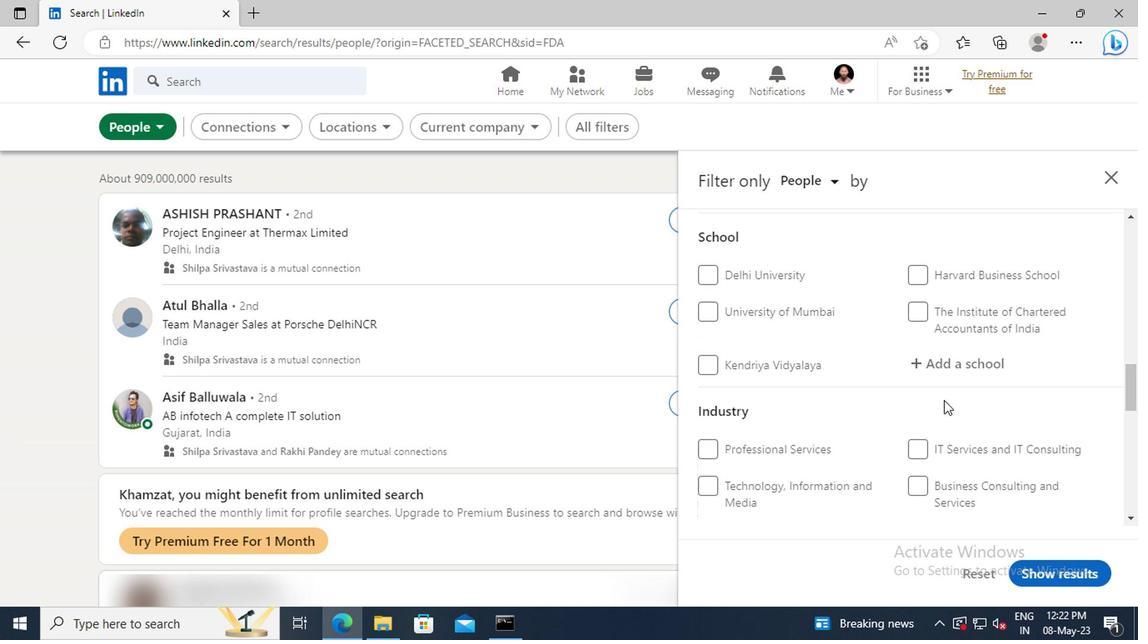 
Action: Mouse scrolled (939, 399) with delta (0, -1)
Screenshot: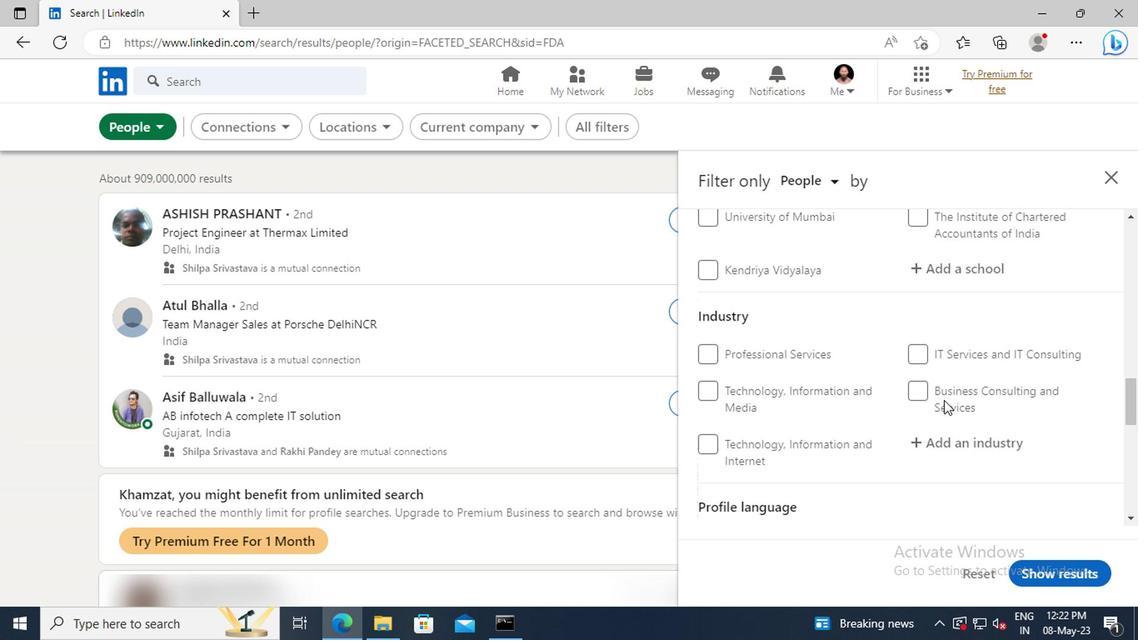 
Action: Mouse scrolled (939, 399) with delta (0, -1)
Screenshot: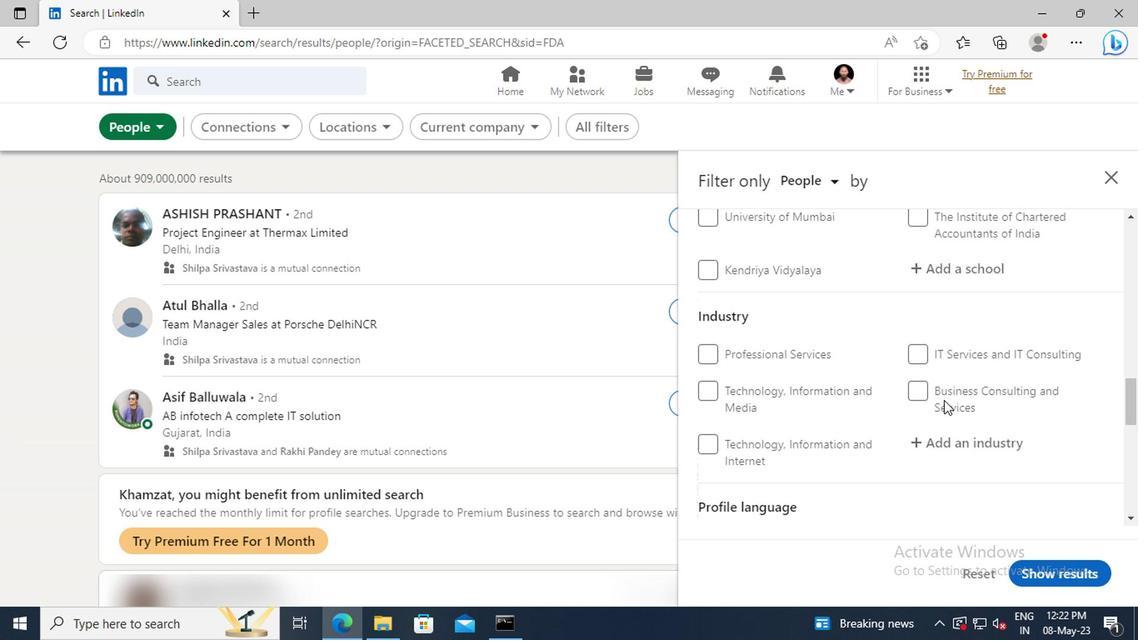
Action: Mouse scrolled (939, 399) with delta (0, -1)
Screenshot: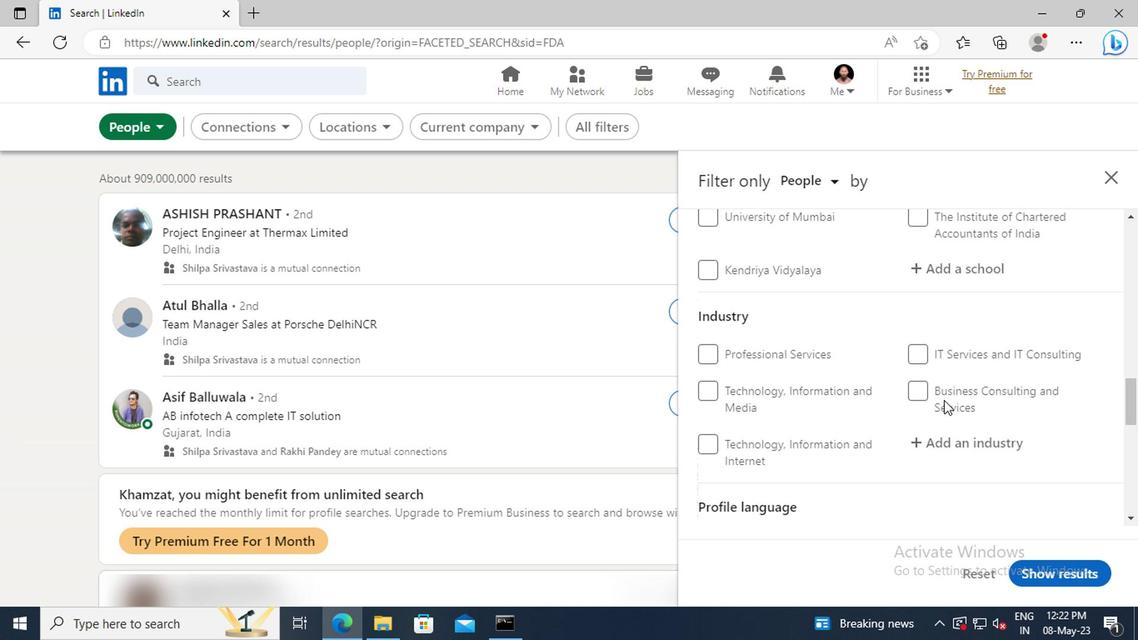 
Action: Mouse moved to (704, 476)
Screenshot: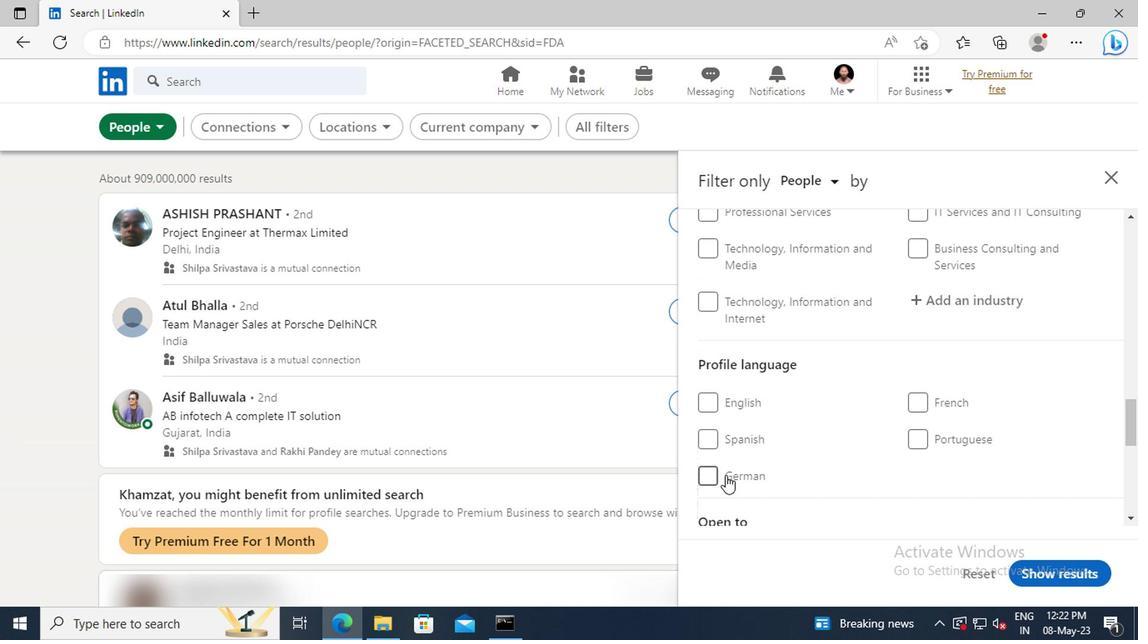 
Action: Mouse pressed left at (704, 476)
Screenshot: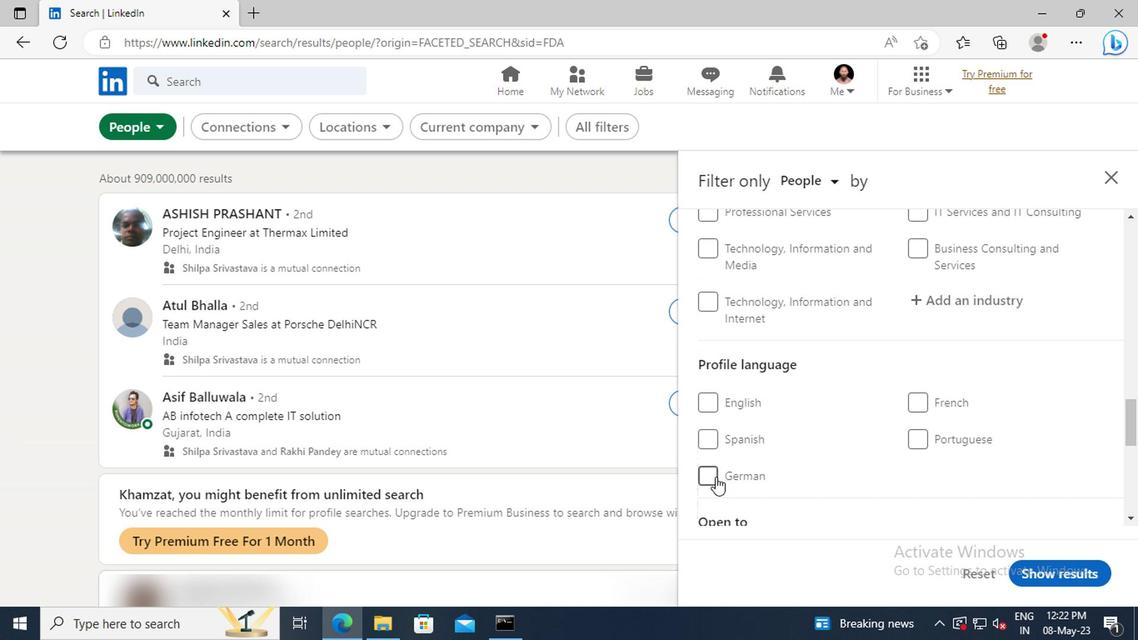 
Action: Mouse moved to (945, 405)
Screenshot: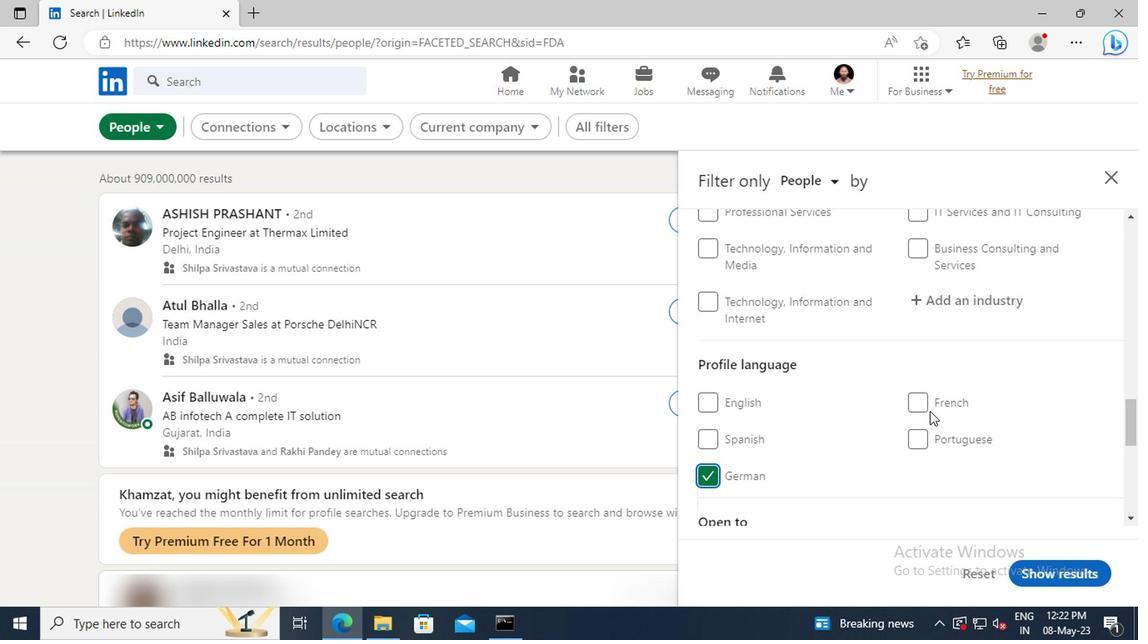 
Action: Mouse scrolled (945, 406) with delta (0, 0)
Screenshot: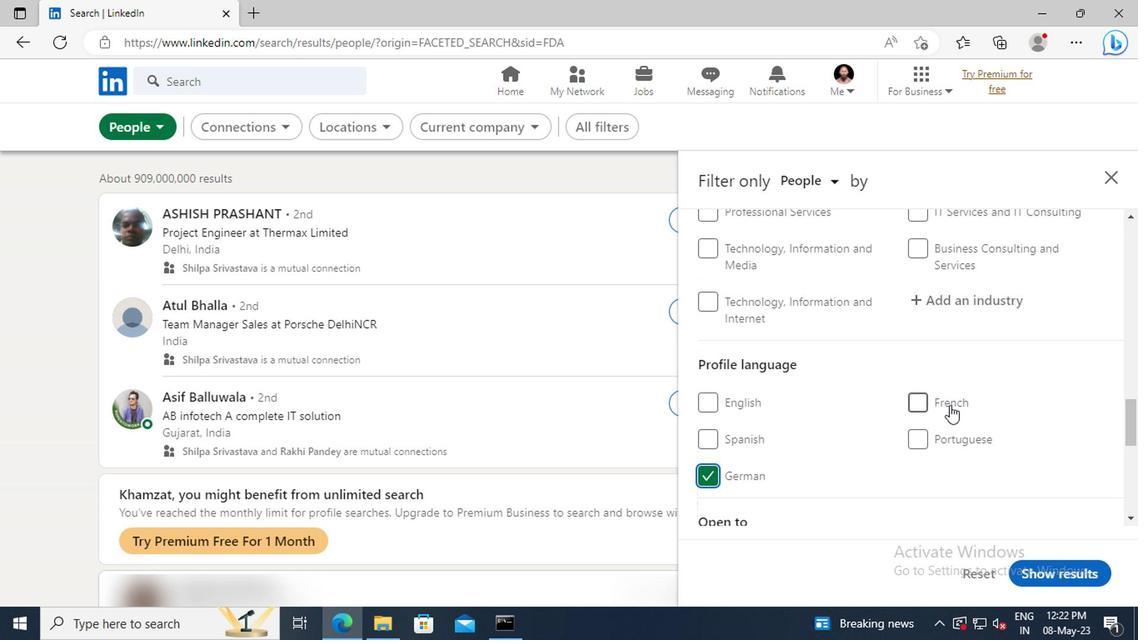
Action: Mouse scrolled (945, 406) with delta (0, 0)
Screenshot: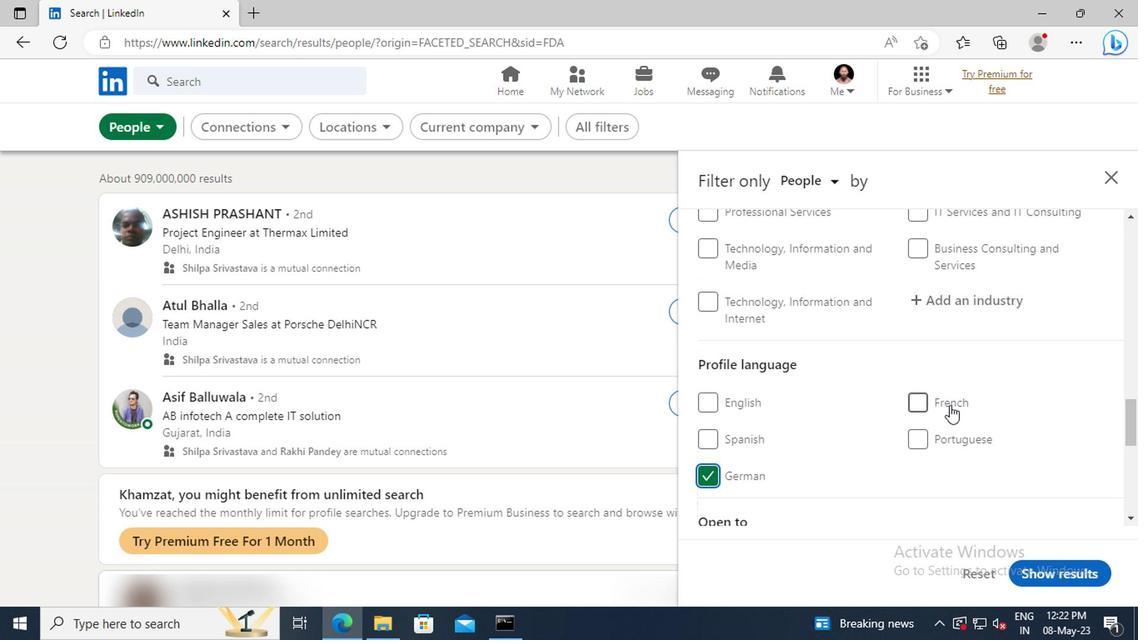 
Action: Mouse scrolled (945, 406) with delta (0, 0)
Screenshot: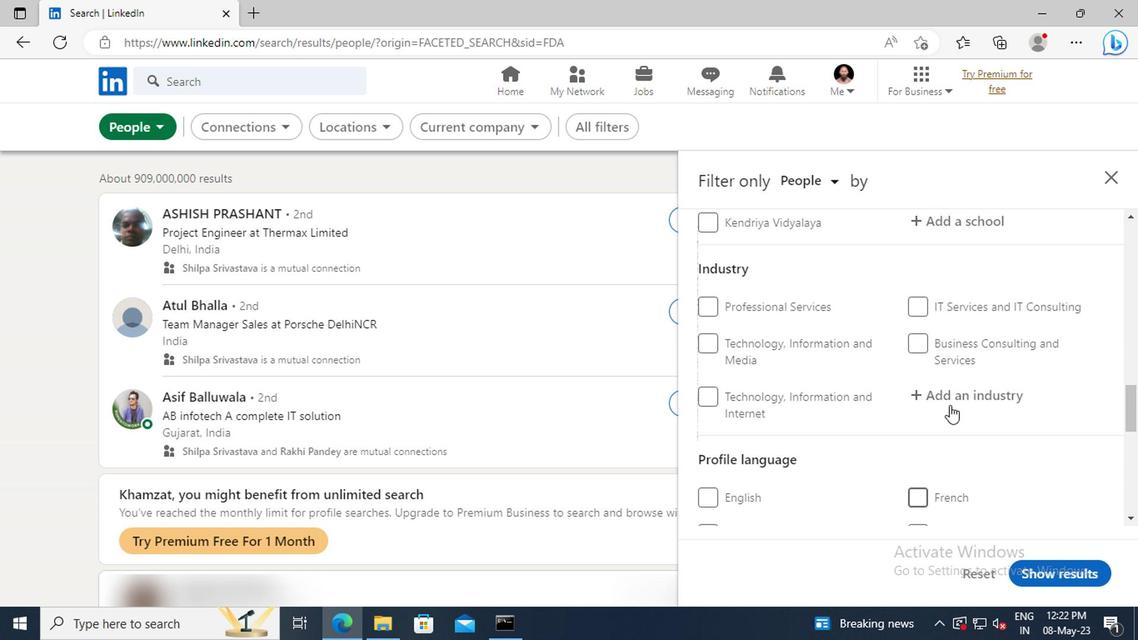 
Action: Mouse scrolled (945, 406) with delta (0, 0)
Screenshot: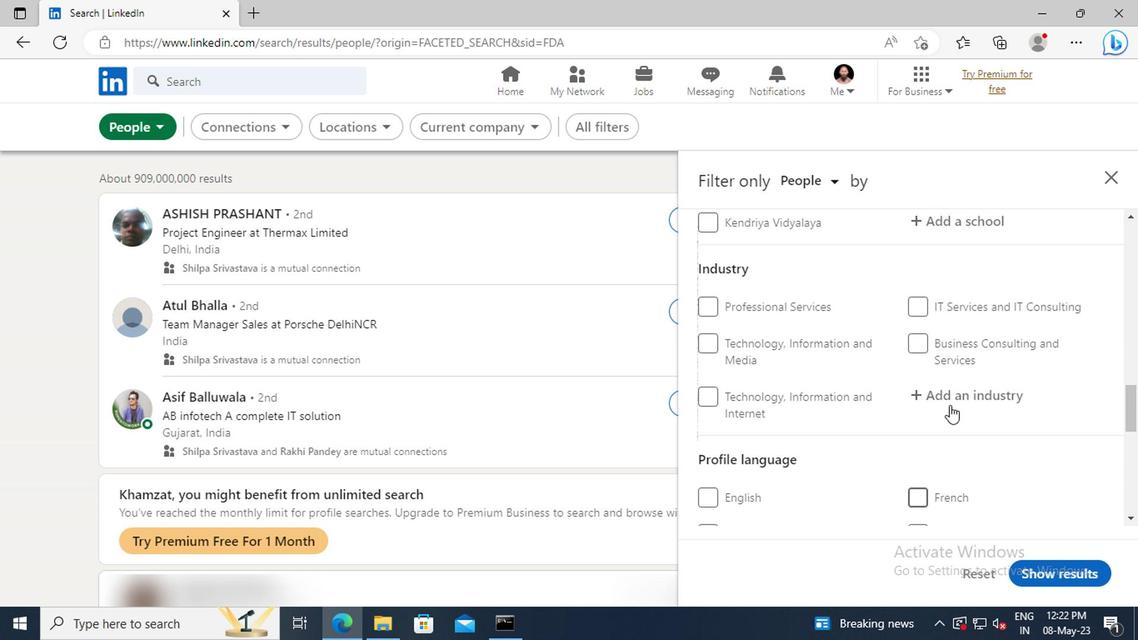 
Action: Mouse scrolled (945, 406) with delta (0, 0)
Screenshot: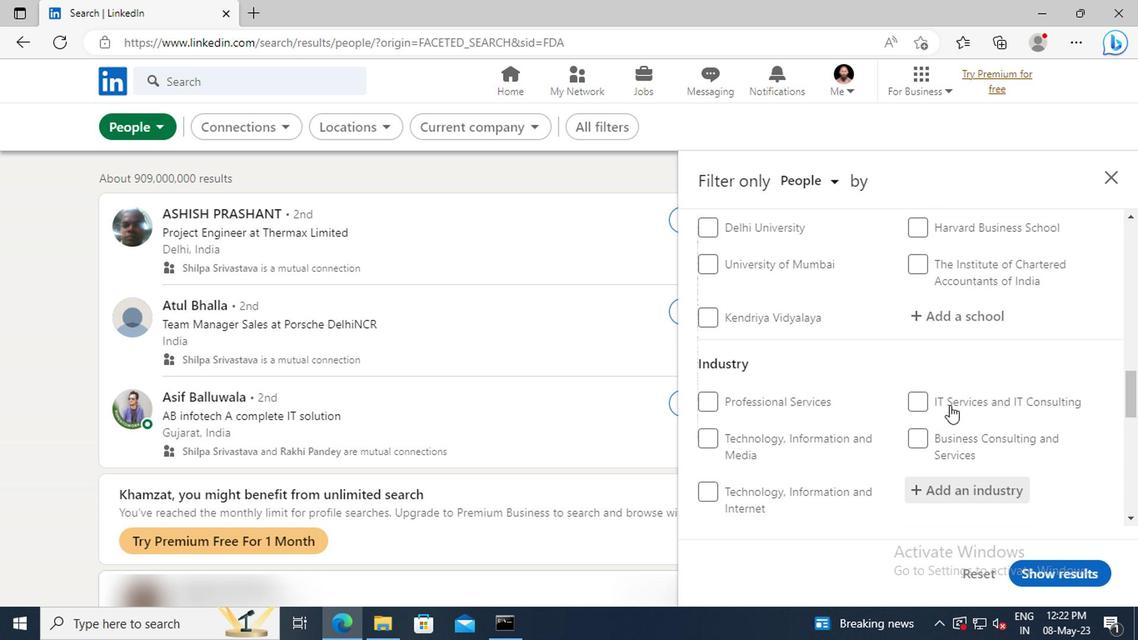 
Action: Mouse scrolled (945, 406) with delta (0, 0)
Screenshot: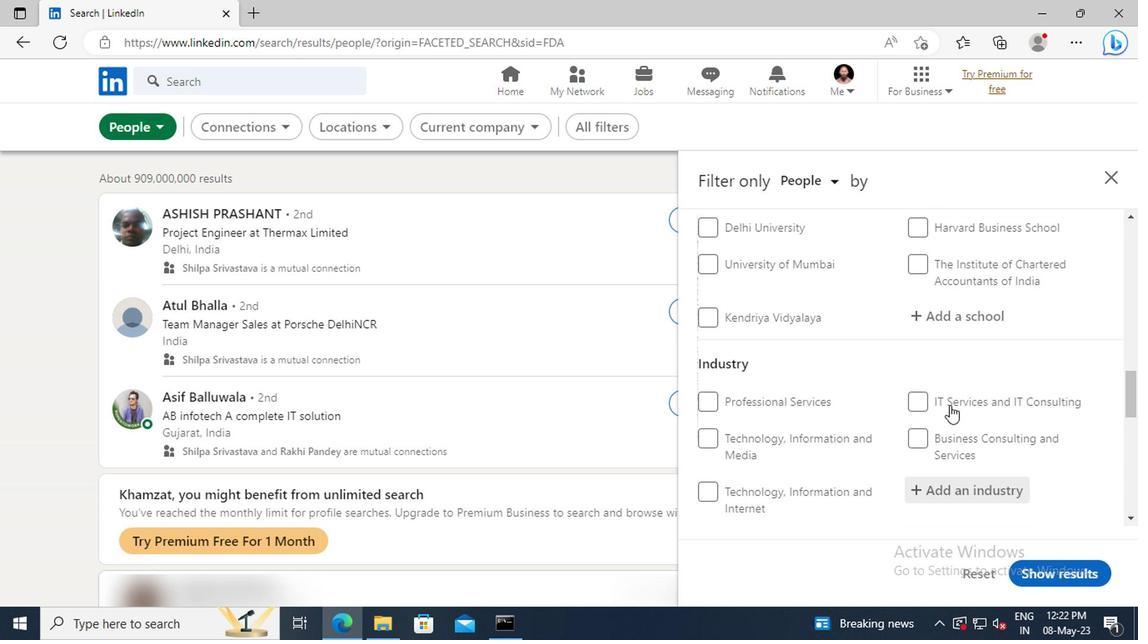 
Action: Mouse scrolled (945, 406) with delta (0, 0)
Screenshot: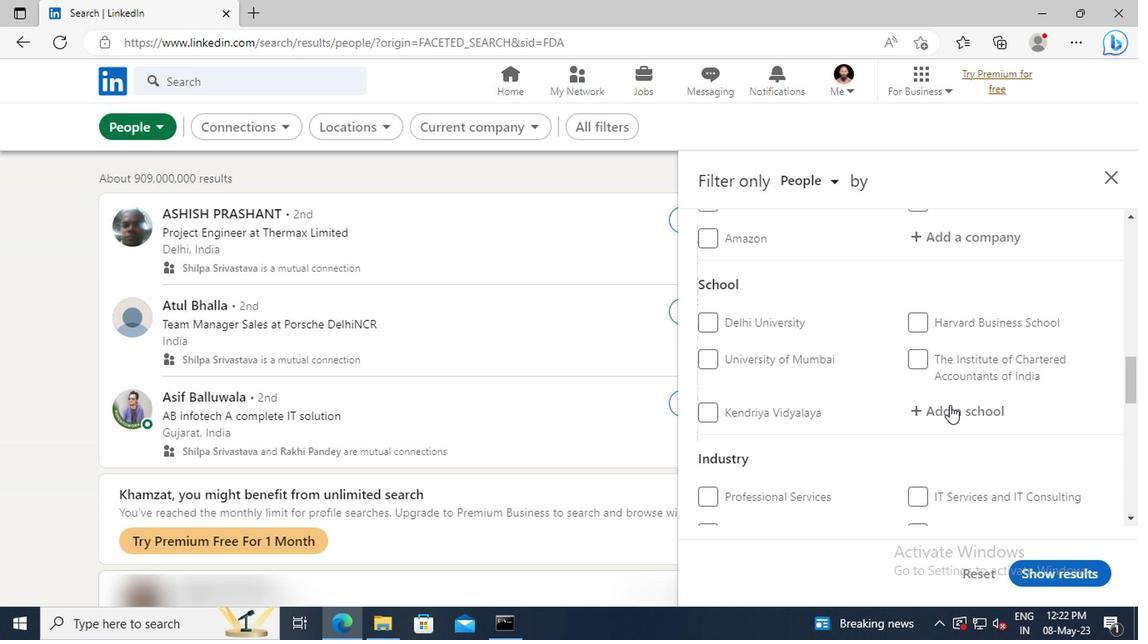 
Action: Mouse scrolled (945, 406) with delta (0, 0)
Screenshot: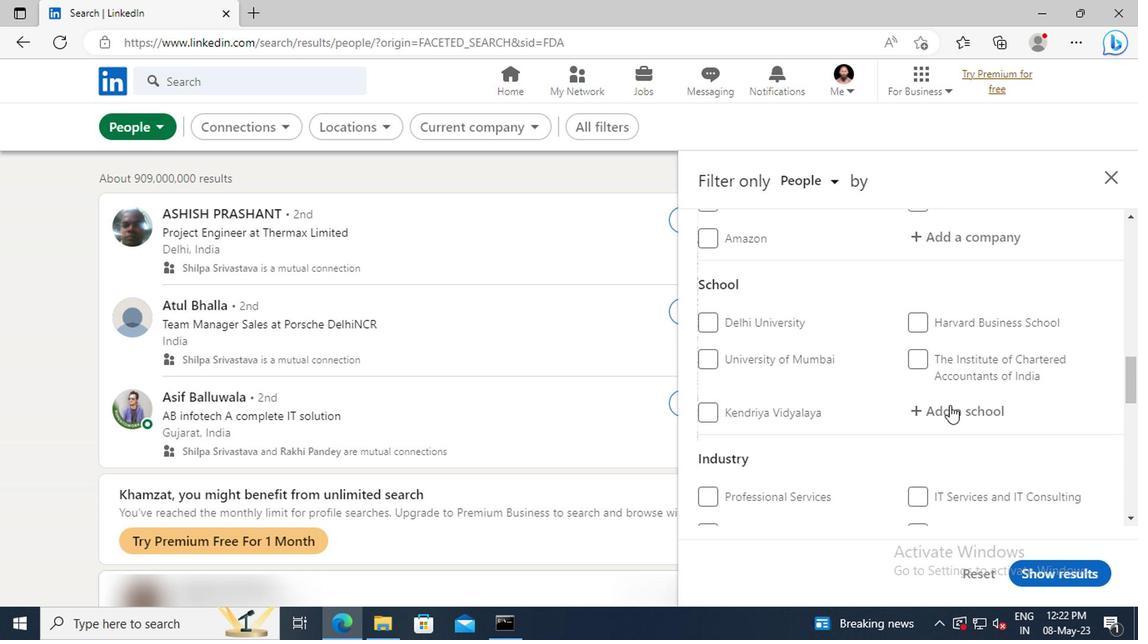 
Action: Mouse scrolled (945, 406) with delta (0, 0)
Screenshot: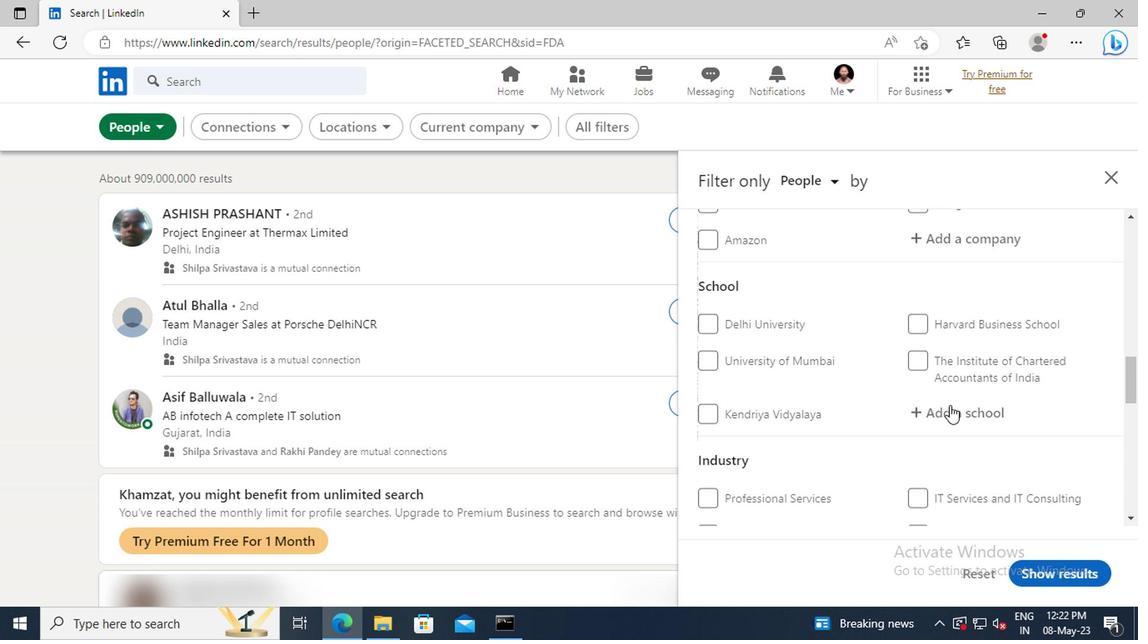 
Action: Mouse scrolled (945, 406) with delta (0, 0)
Screenshot: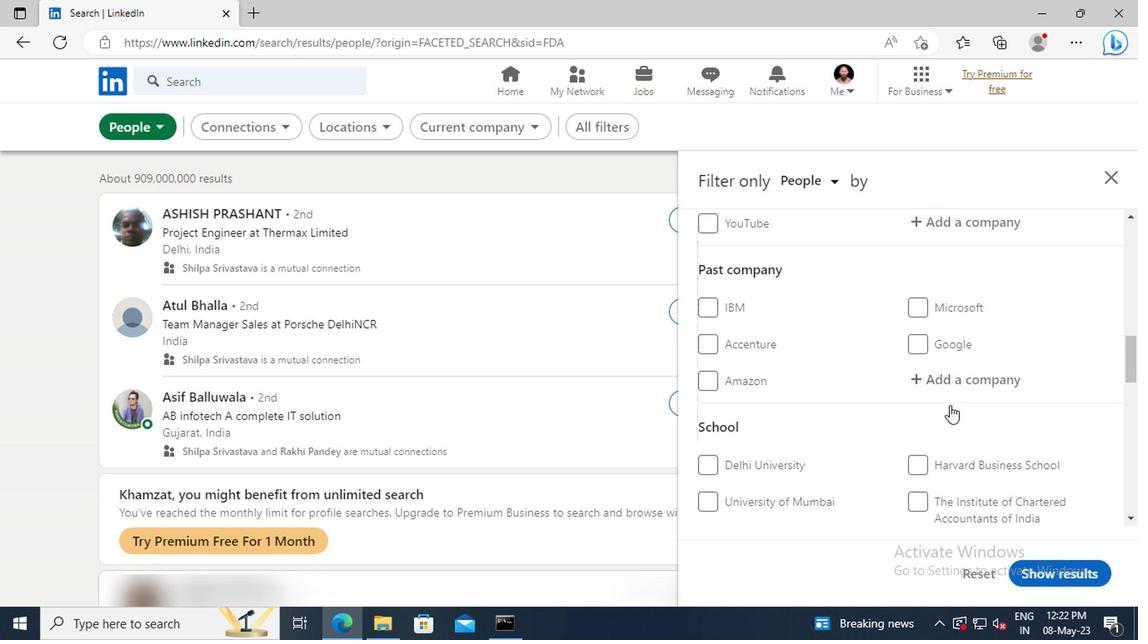 
Action: Mouse scrolled (945, 406) with delta (0, 0)
Screenshot: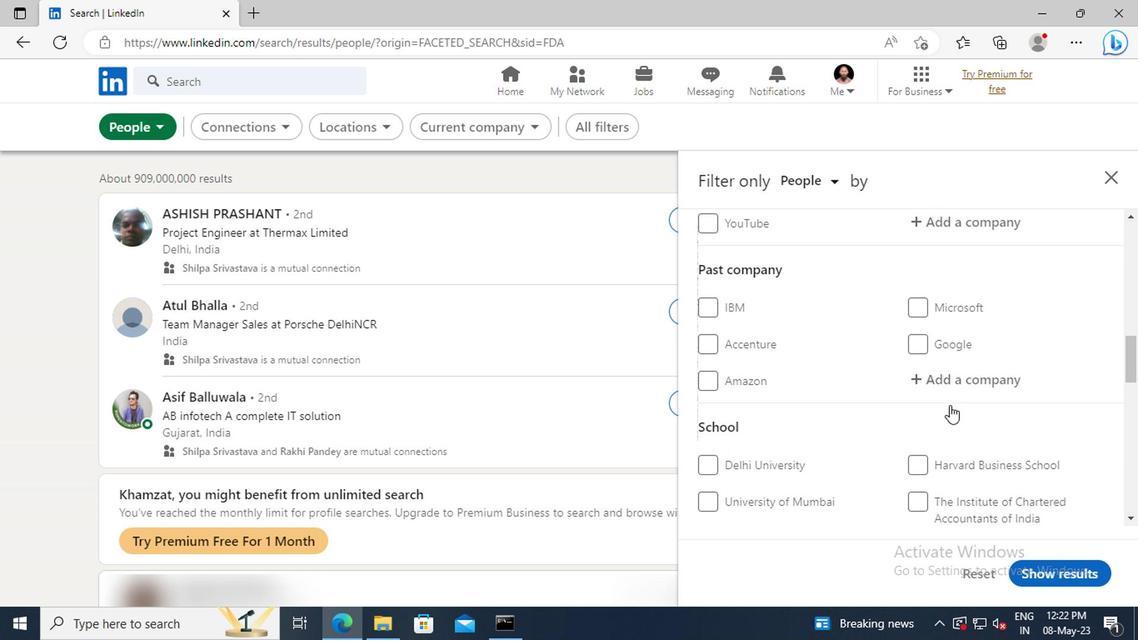 
Action: Mouse scrolled (945, 406) with delta (0, 0)
Screenshot: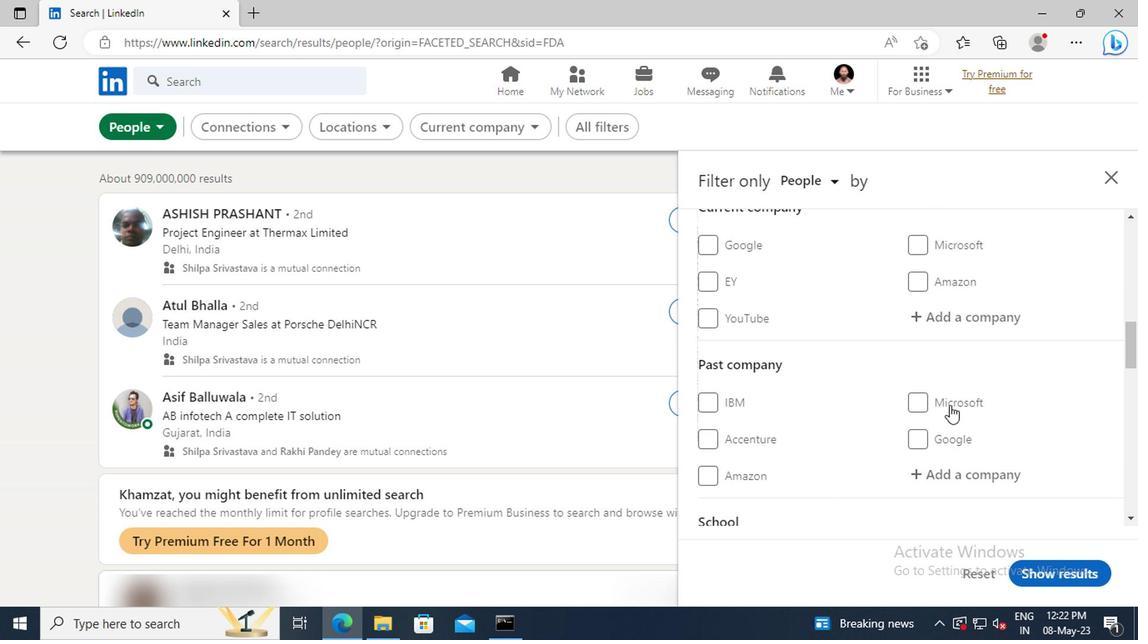 
Action: Mouse moved to (947, 373)
Screenshot: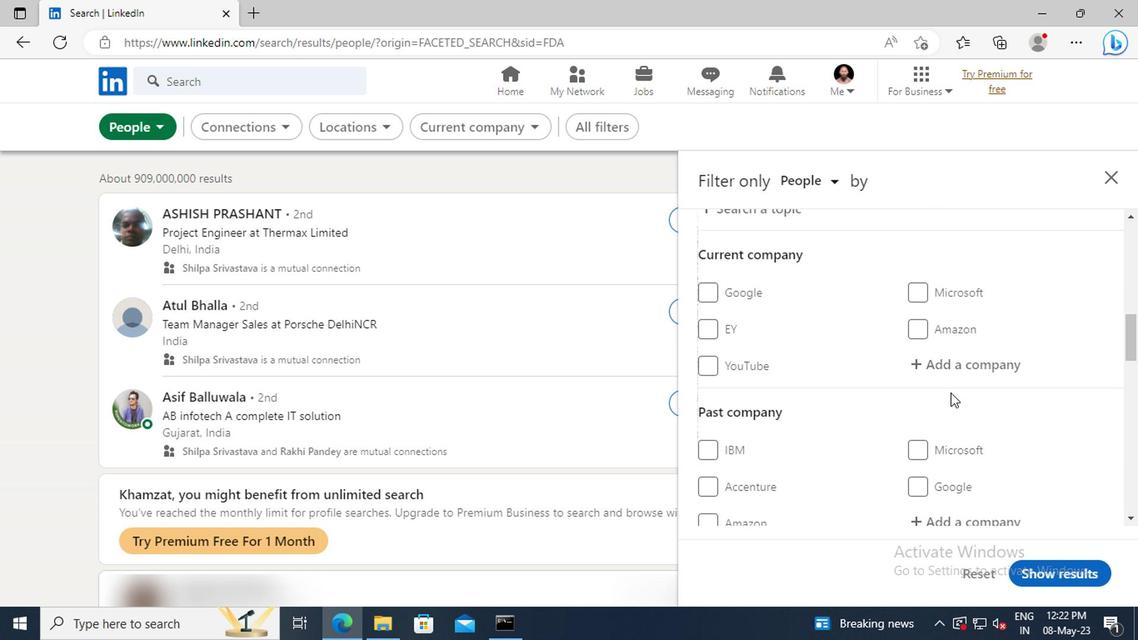 
Action: Mouse pressed left at (947, 373)
Screenshot: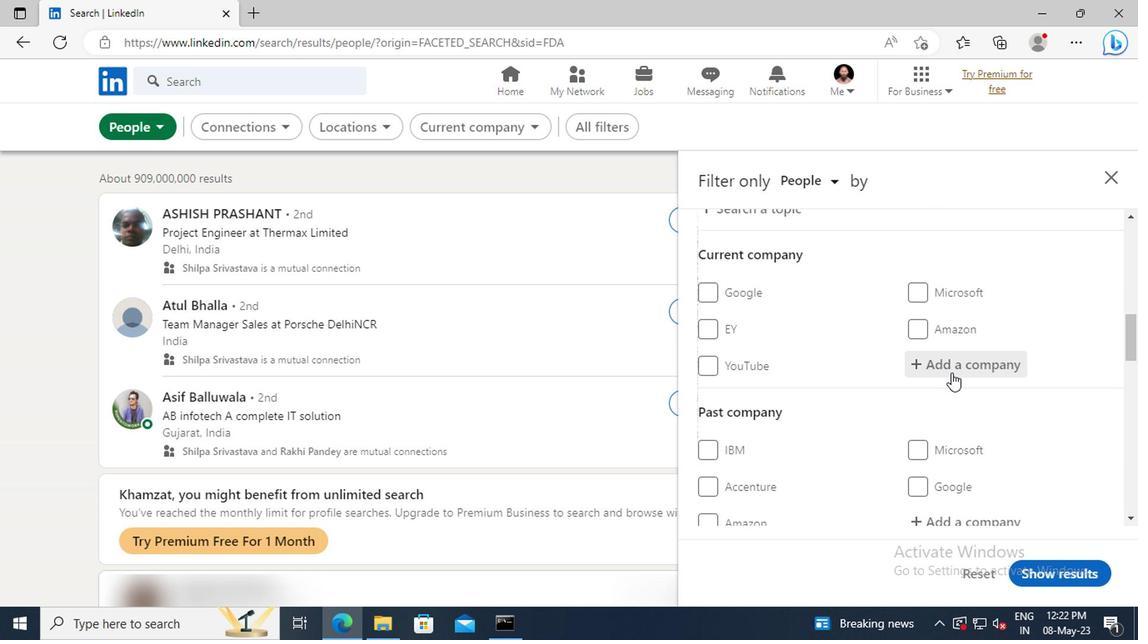 
Action: Key pressed <Key.shift>
Screenshot: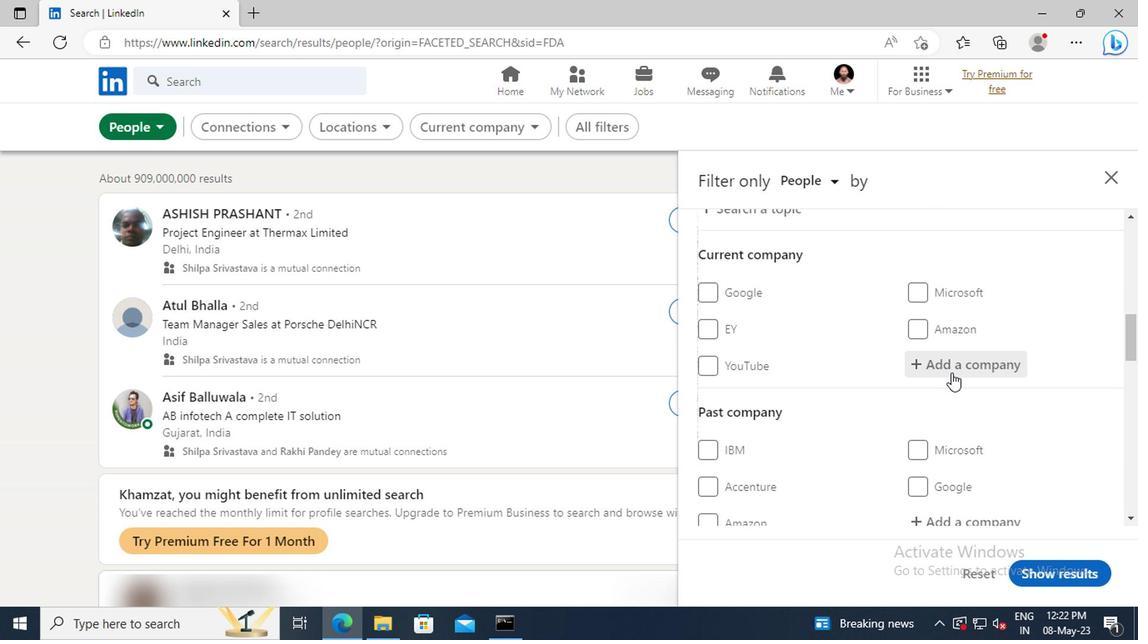 
Action: Mouse moved to (947, 373)
Screenshot: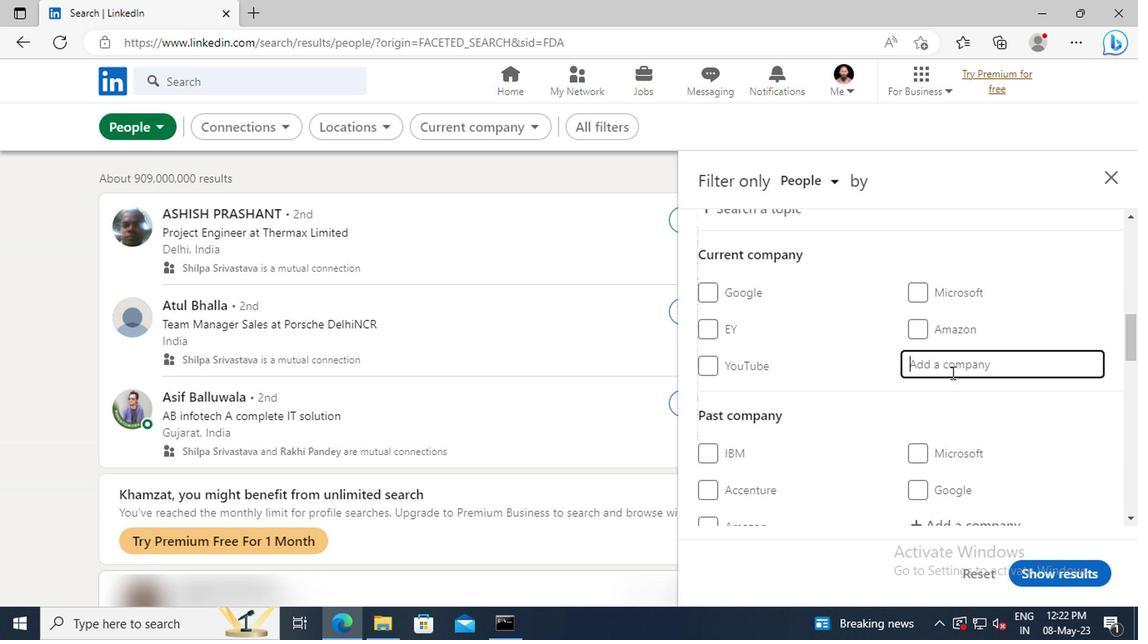 
Action: Key pressed AON
Screenshot: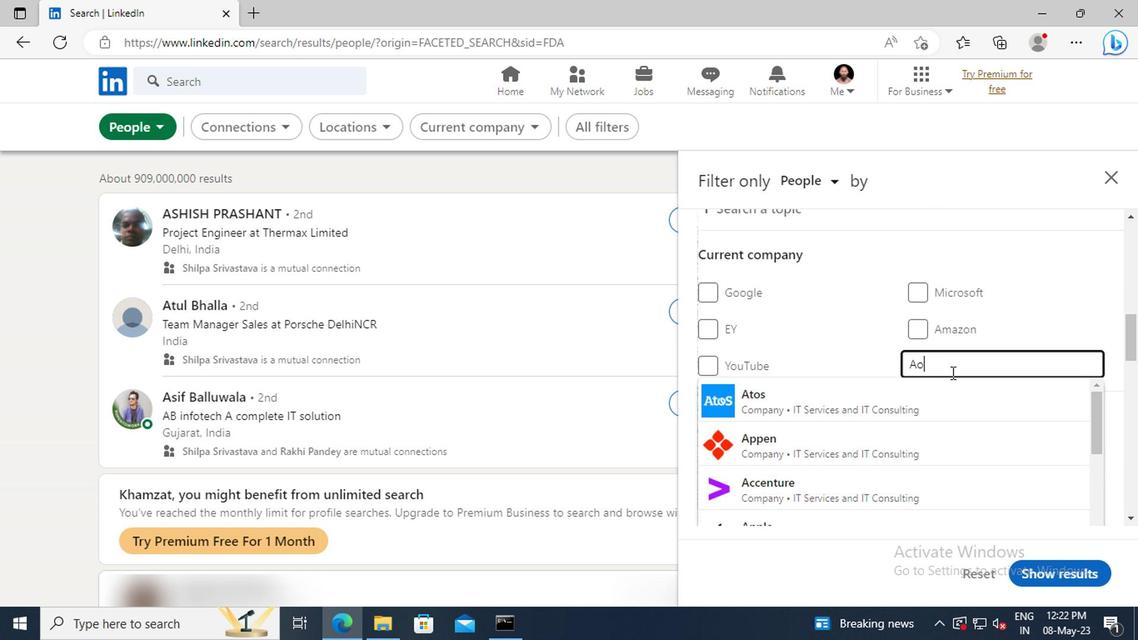 
Action: Mouse moved to (937, 391)
Screenshot: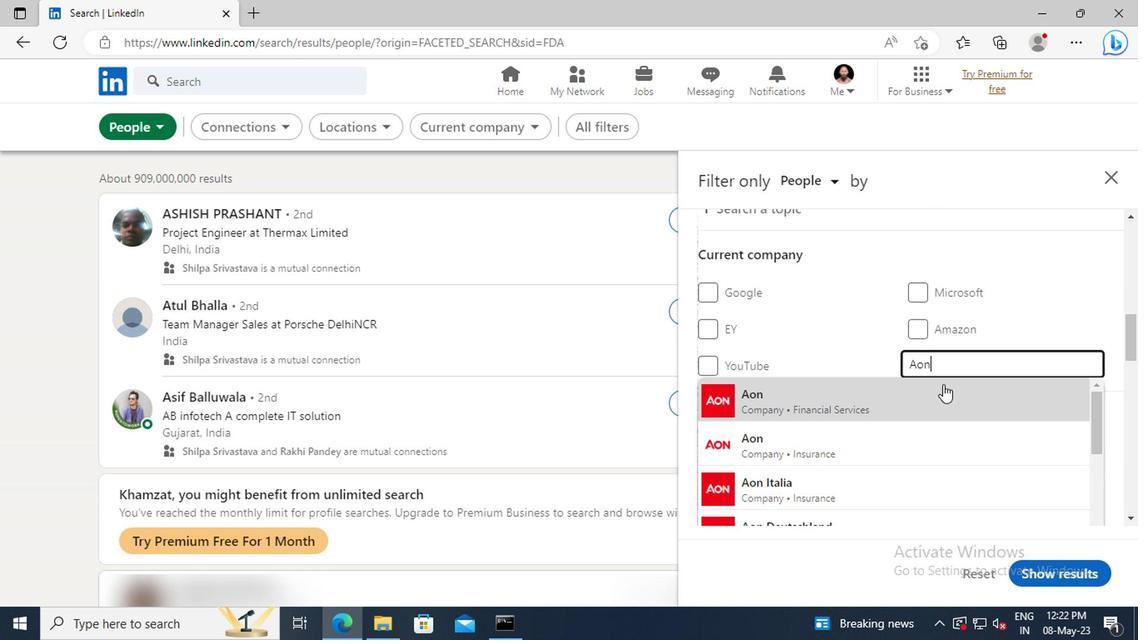 
Action: Mouse pressed left at (937, 391)
Screenshot: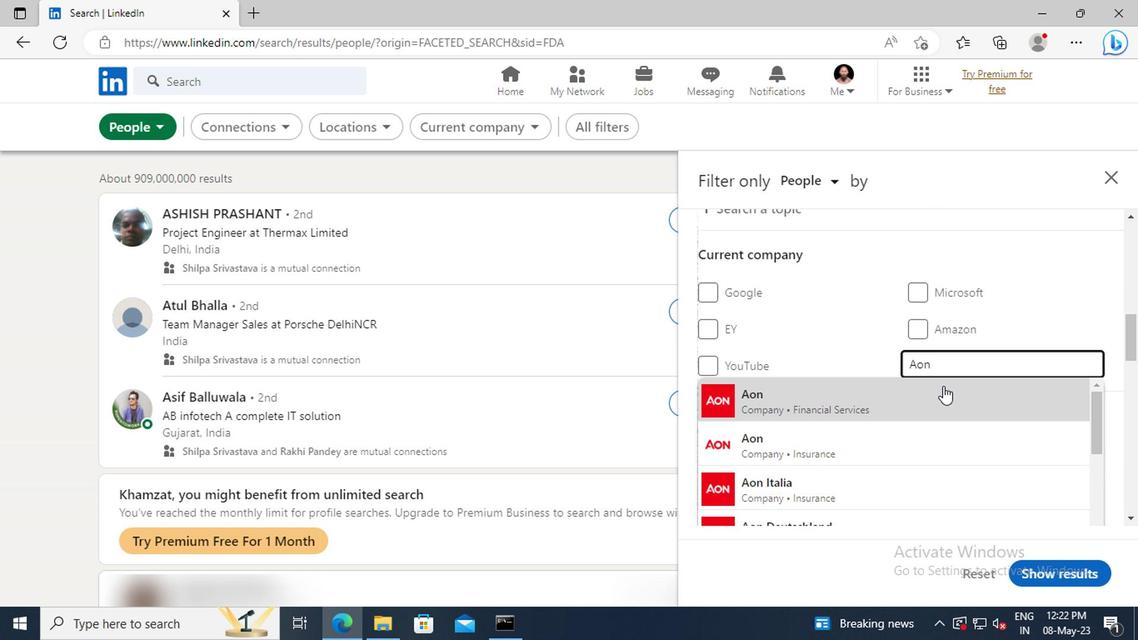 
Action: Mouse moved to (937, 388)
Screenshot: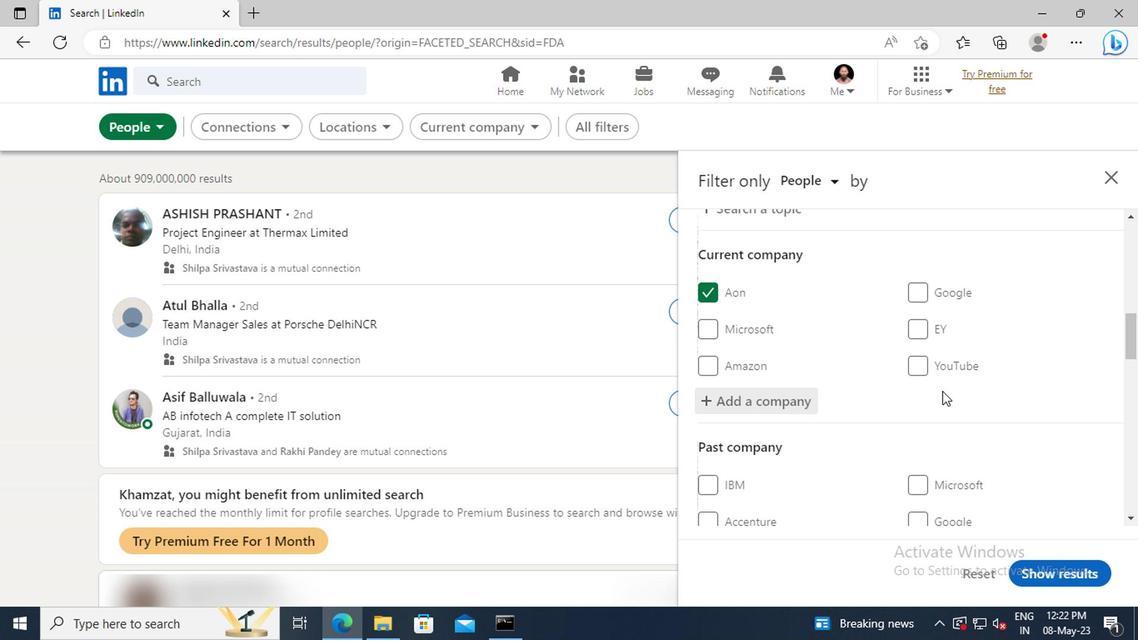 
Action: Mouse scrolled (937, 388) with delta (0, 0)
Screenshot: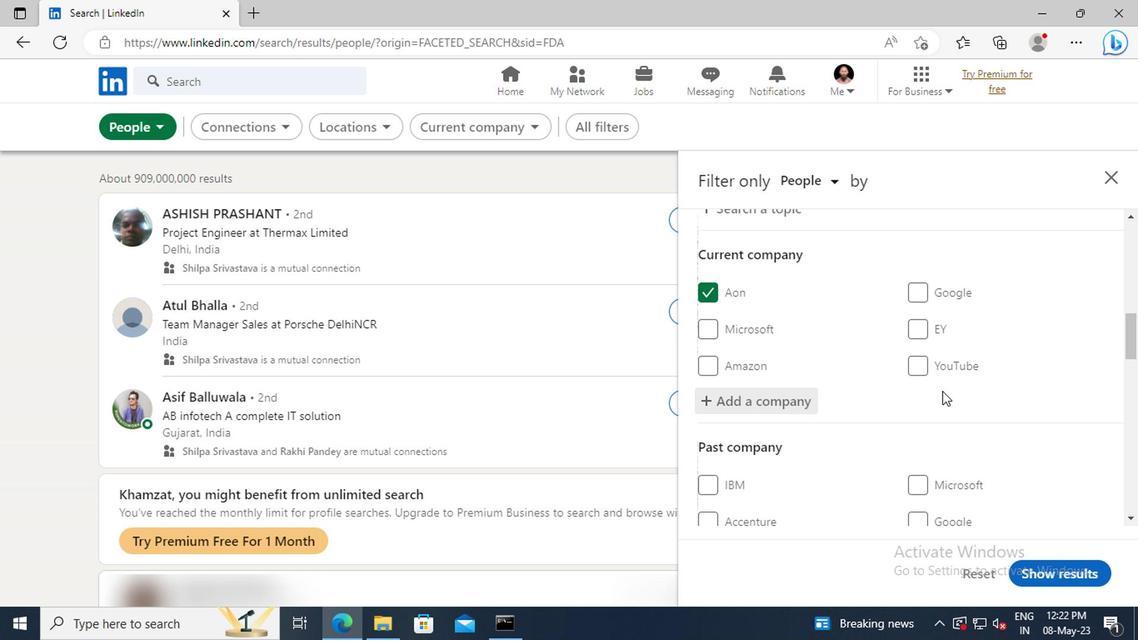 
Action: Mouse moved to (937, 385)
Screenshot: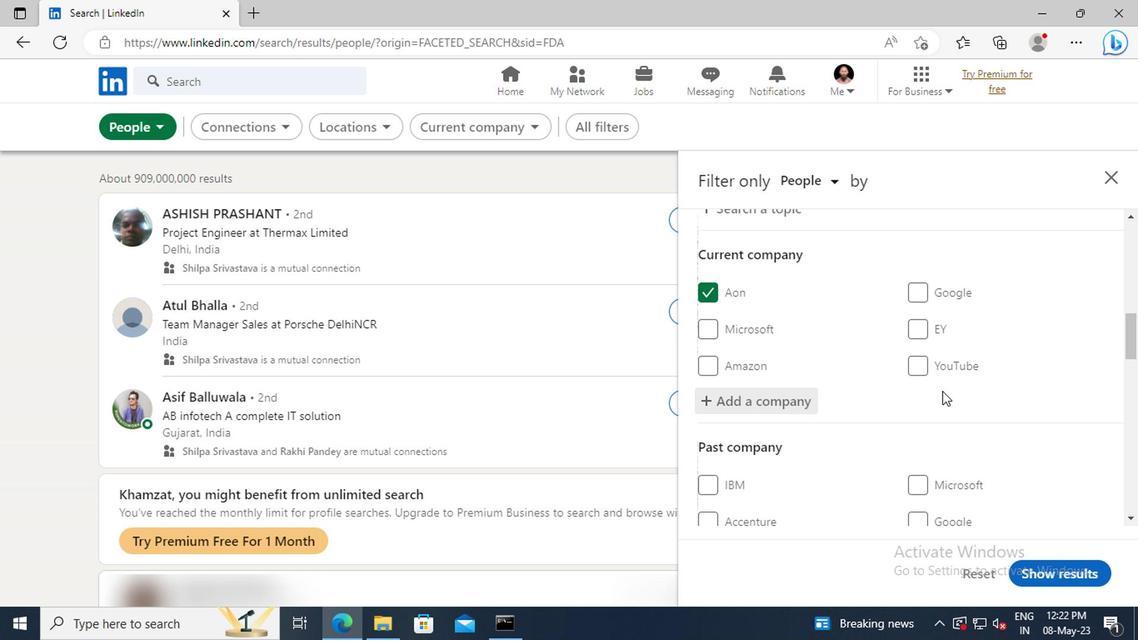 
Action: Mouse scrolled (937, 384) with delta (0, -1)
Screenshot: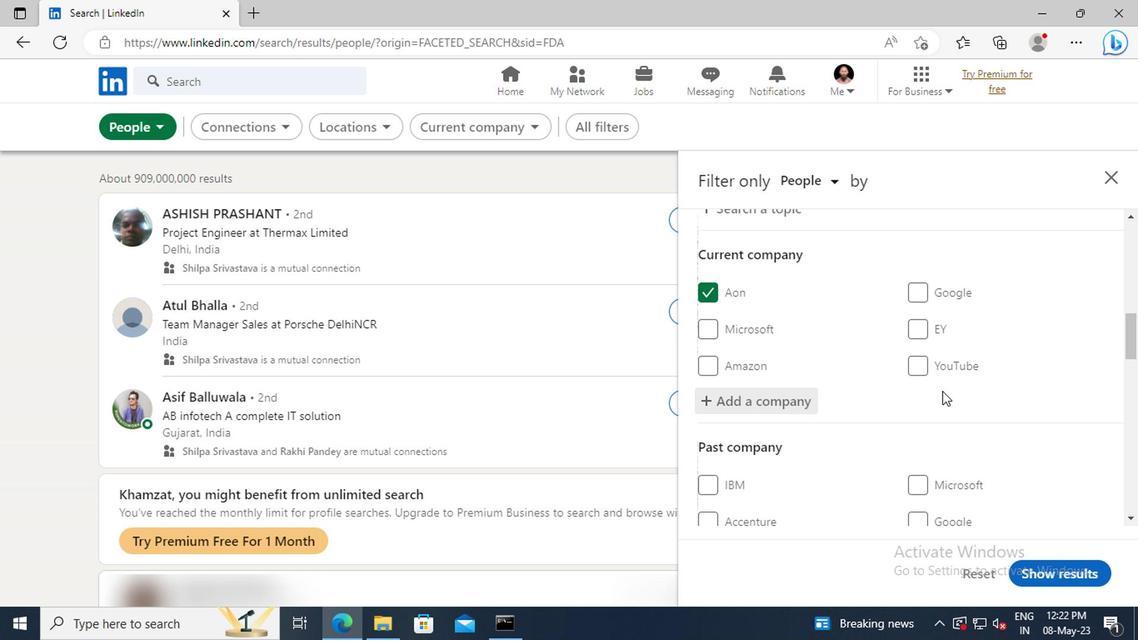 
Action: Mouse moved to (934, 366)
Screenshot: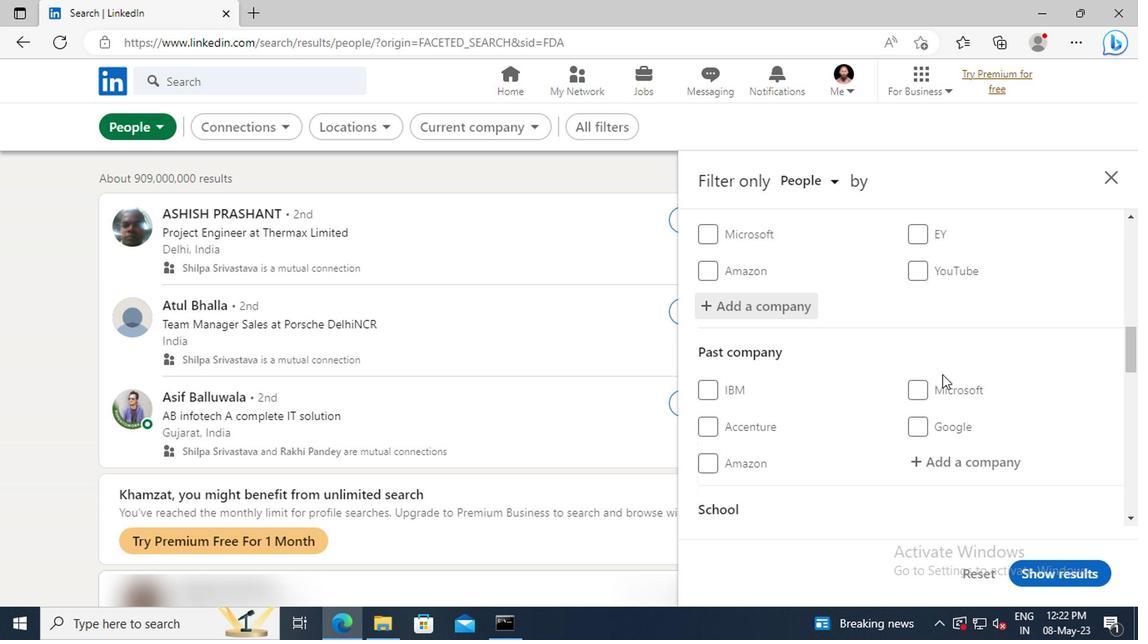 
Action: Mouse scrolled (934, 365) with delta (0, 0)
Screenshot: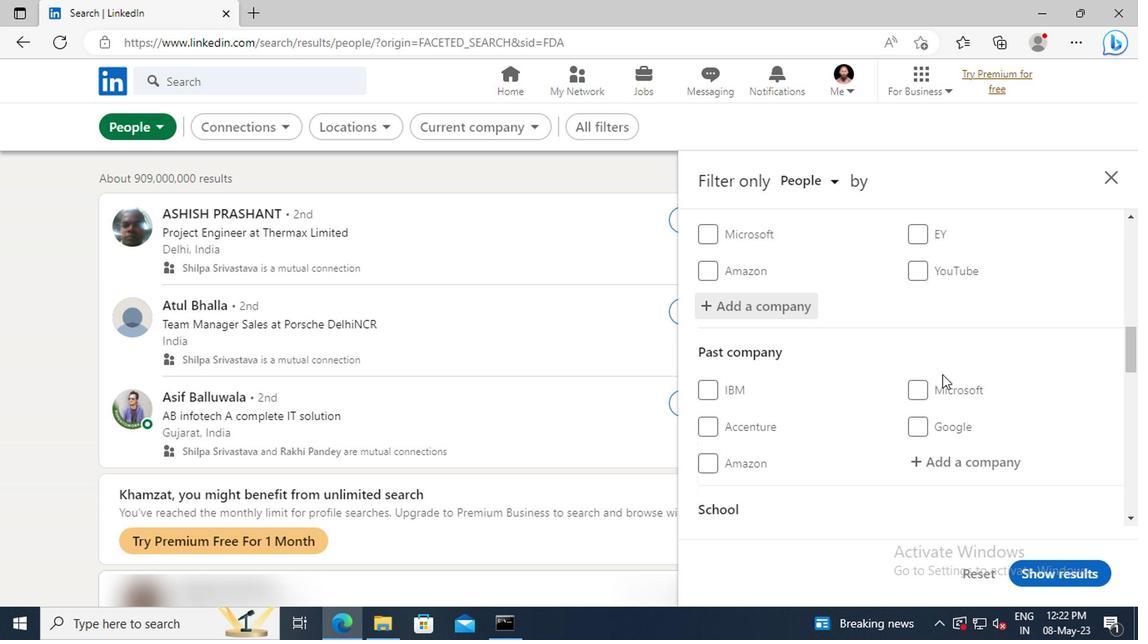 
Action: Mouse moved to (933, 360)
Screenshot: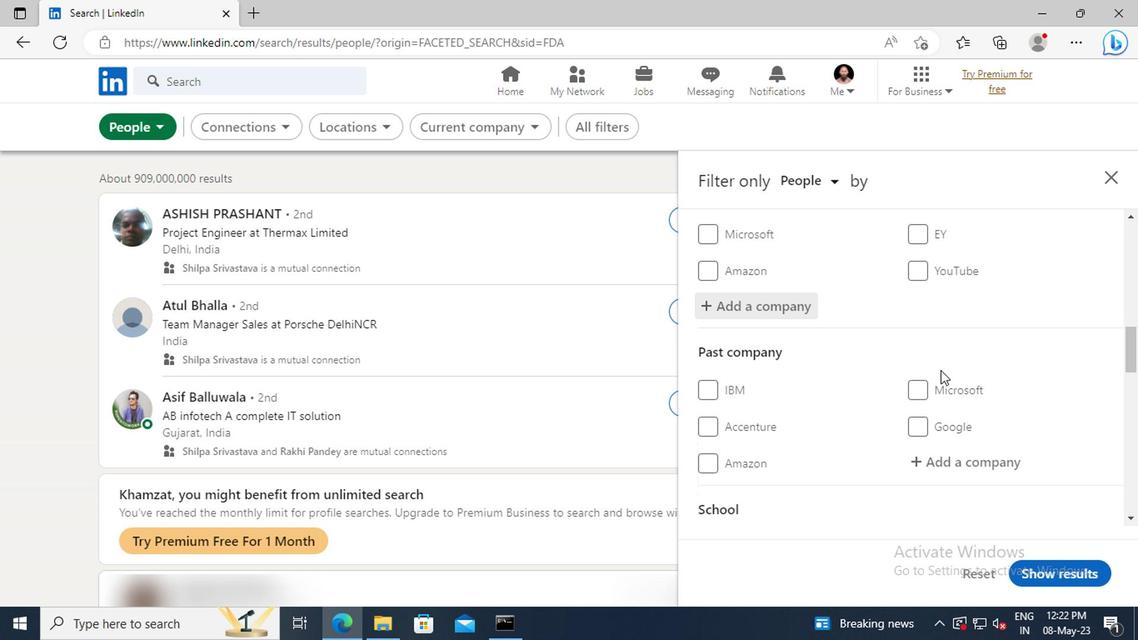 
Action: Mouse scrolled (933, 359) with delta (0, -1)
Screenshot: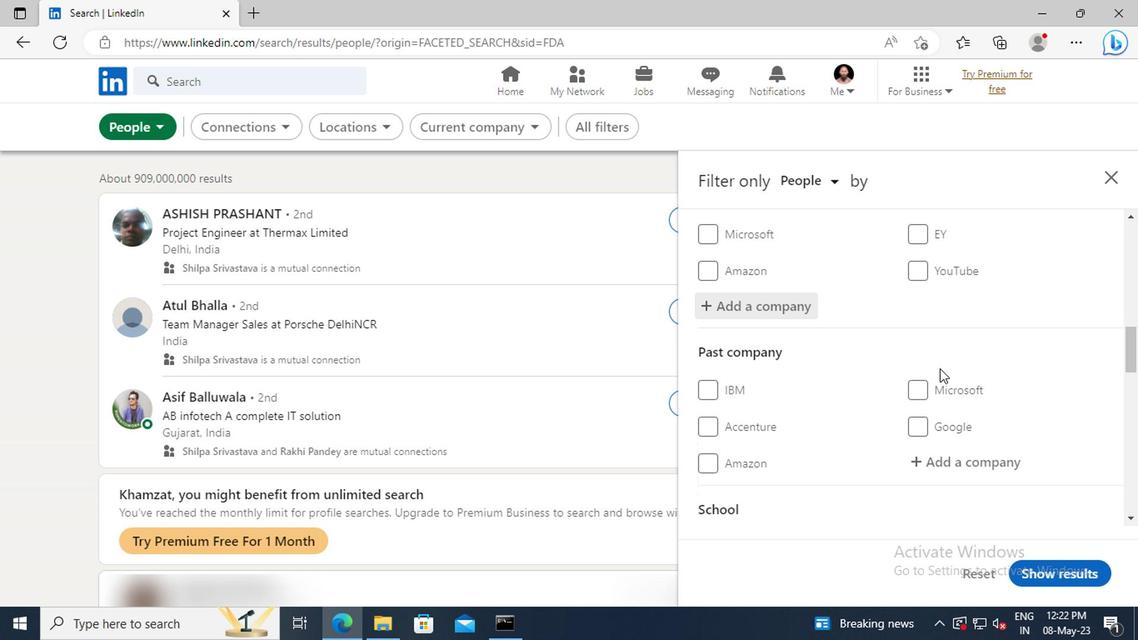 
Action: Mouse moved to (933, 358)
Screenshot: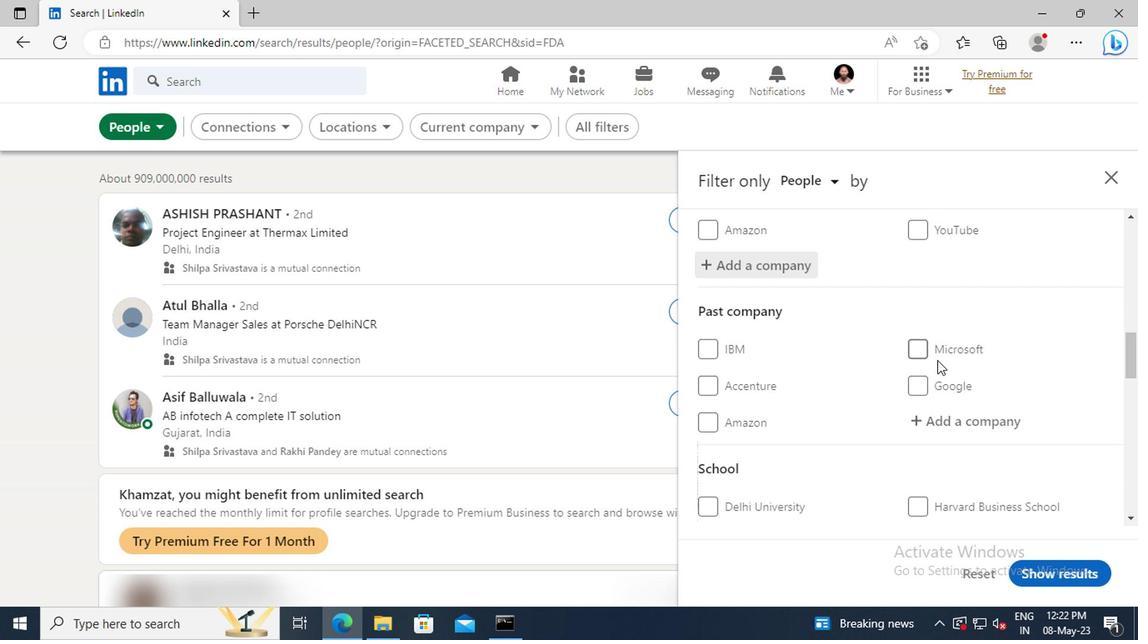 
Action: Mouse scrolled (933, 357) with delta (0, 0)
Screenshot: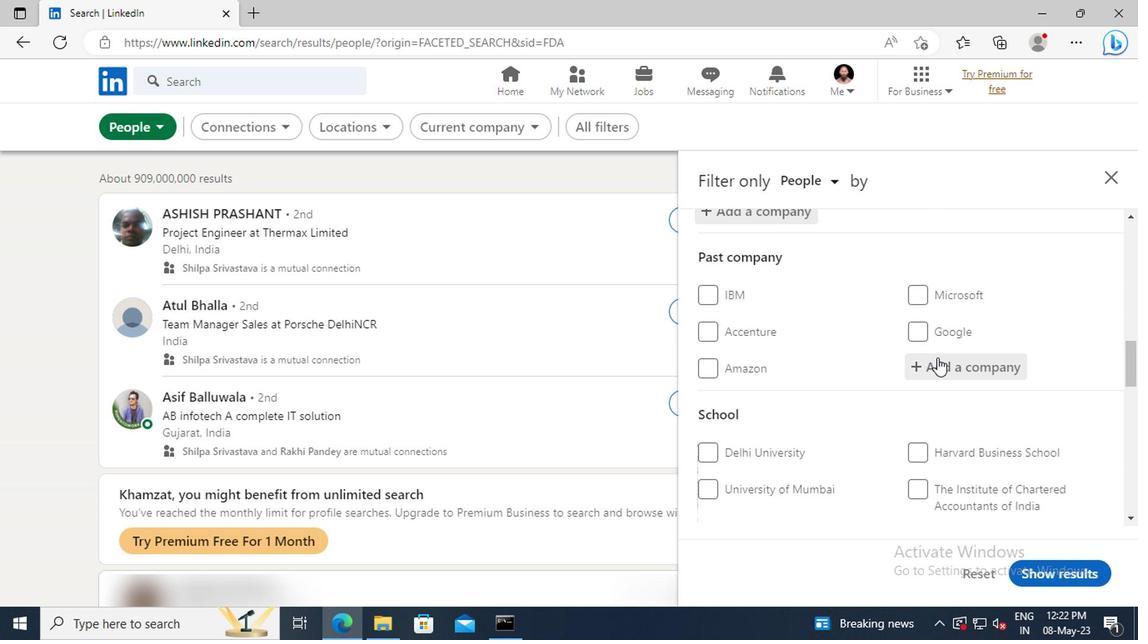 
Action: Mouse scrolled (933, 357) with delta (0, 0)
Screenshot: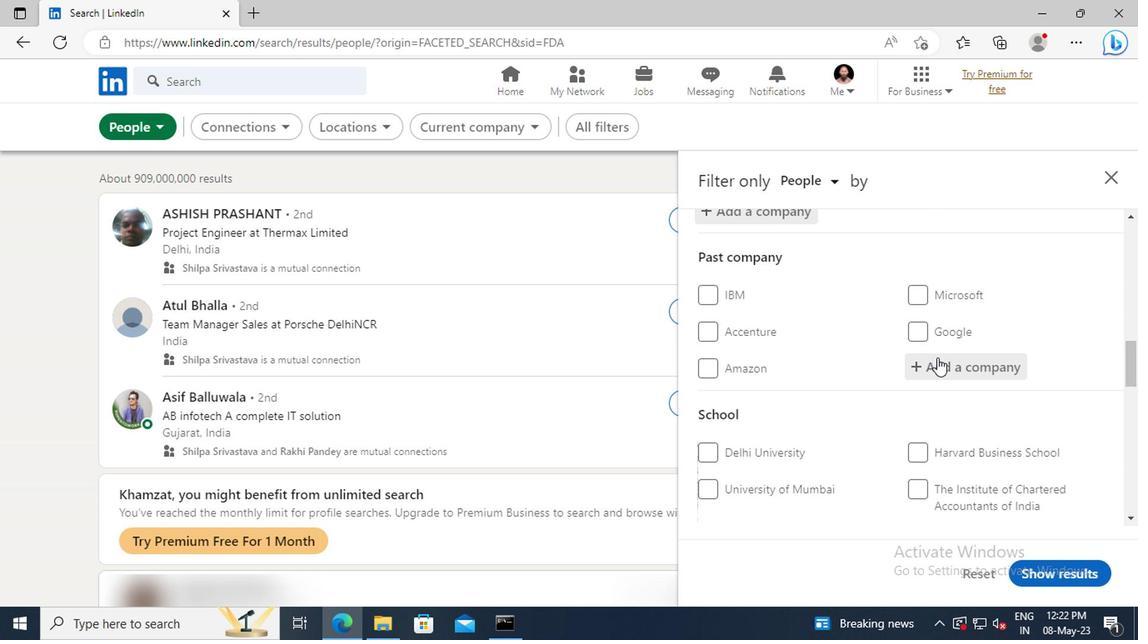 
Action: Mouse scrolled (933, 357) with delta (0, 0)
Screenshot: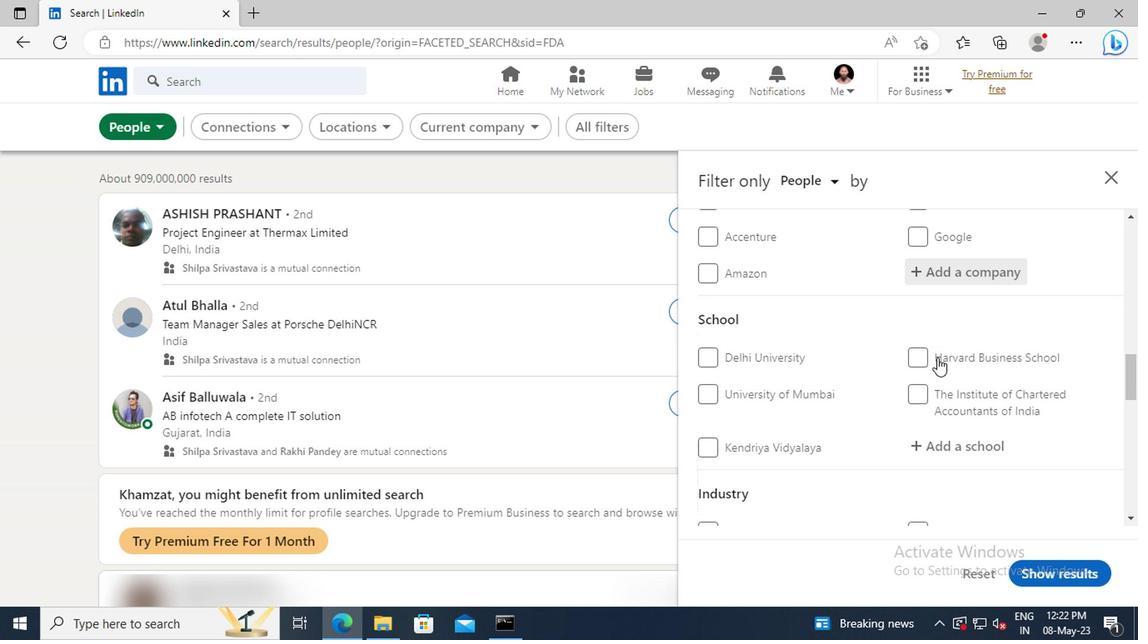 
Action: Mouse scrolled (933, 357) with delta (0, 0)
Screenshot: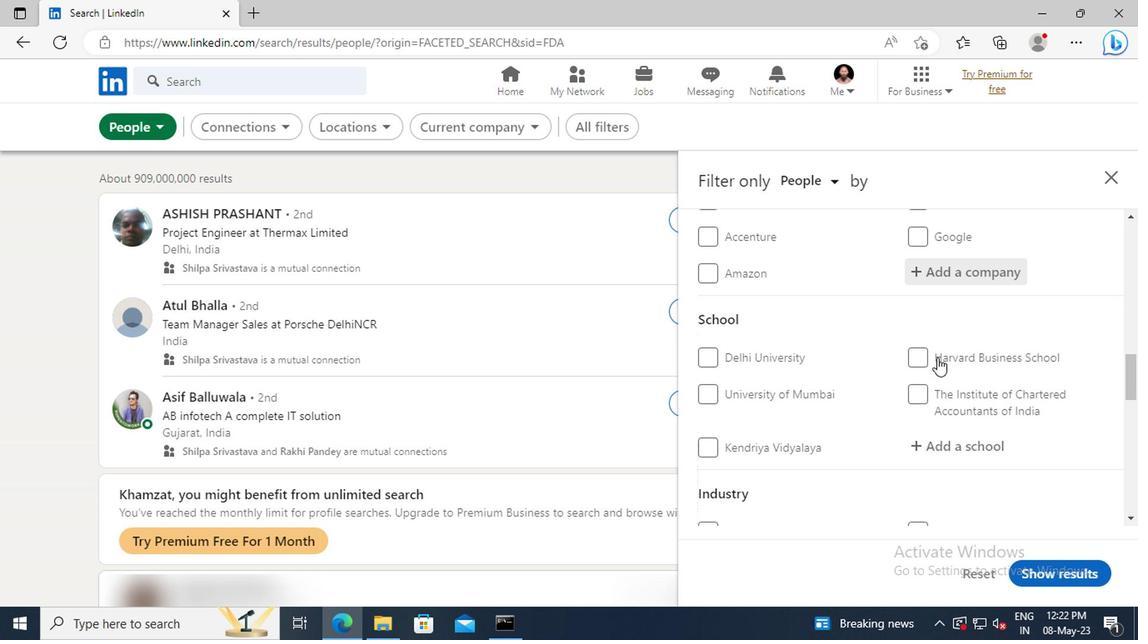 
Action: Mouse moved to (933, 357)
Screenshot: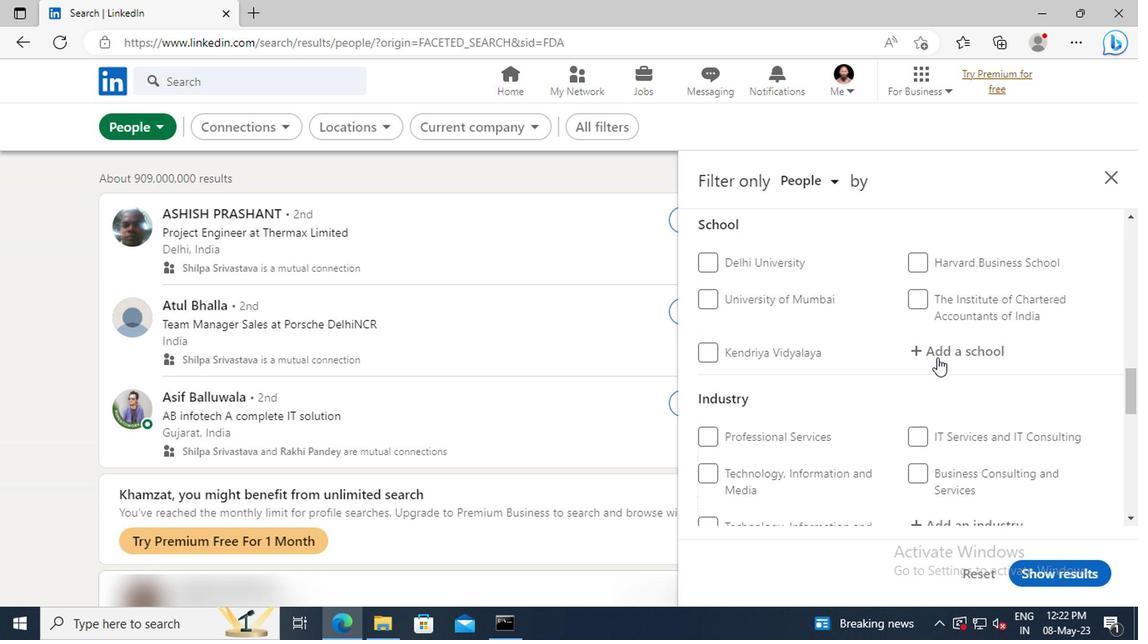 
Action: Mouse pressed left at (933, 357)
Screenshot: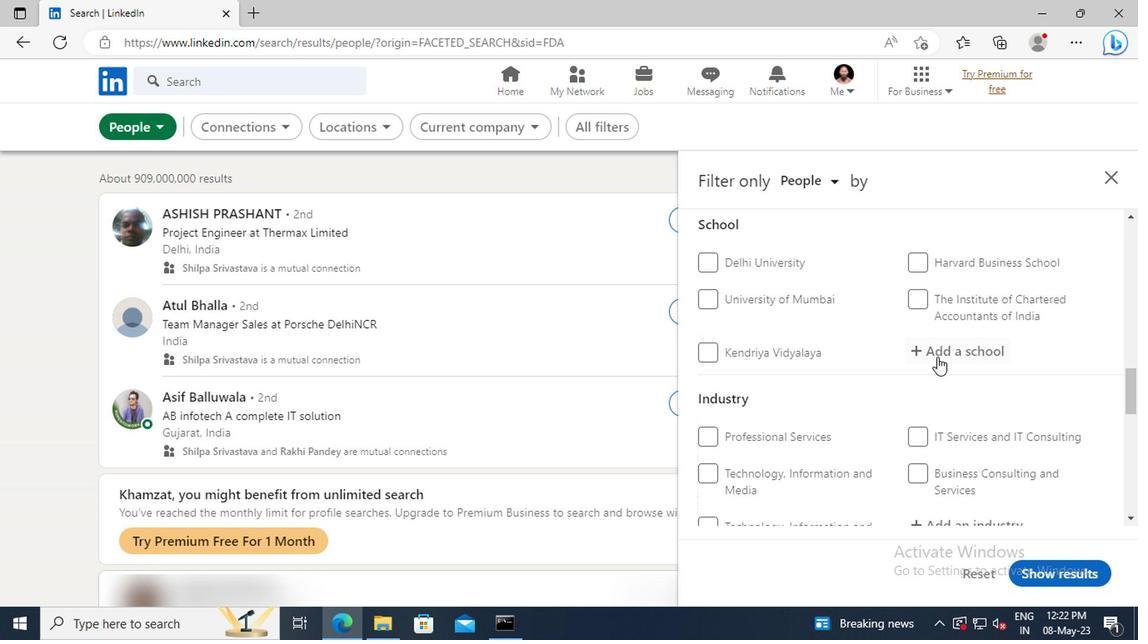 
Action: Key pressed <Key.shift>GANDHI<Key.space><Key.shift>EN
Screenshot: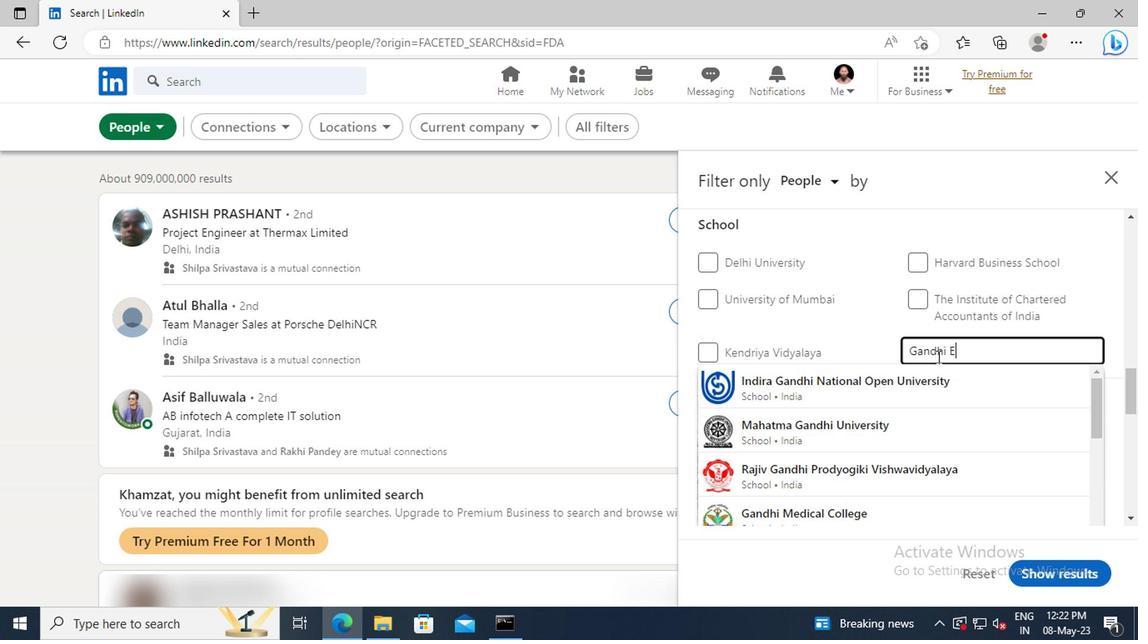 
Action: Mouse moved to (933, 382)
Screenshot: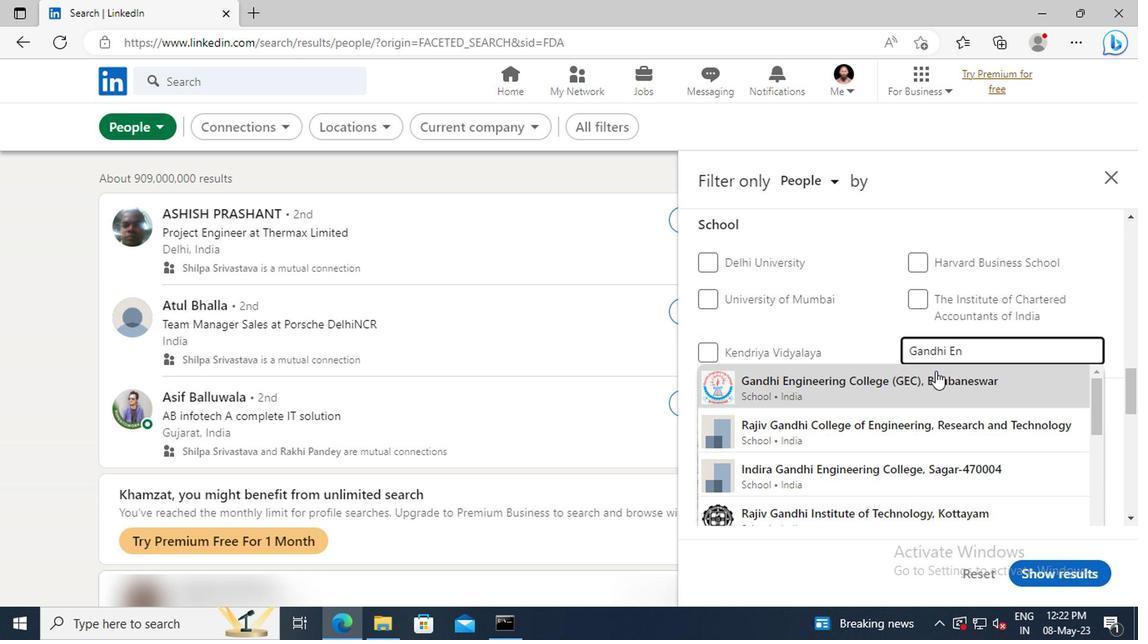 
Action: Mouse pressed left at (933, 382)
Screenshot: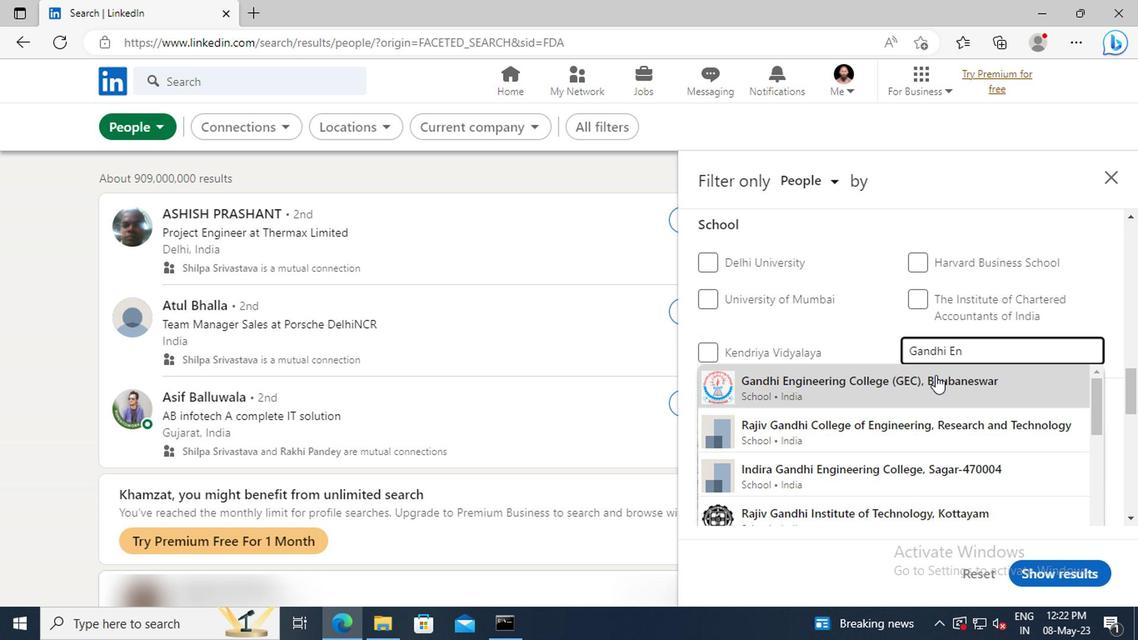 
Action: Mouse moved to (933, 384)
Screenshot: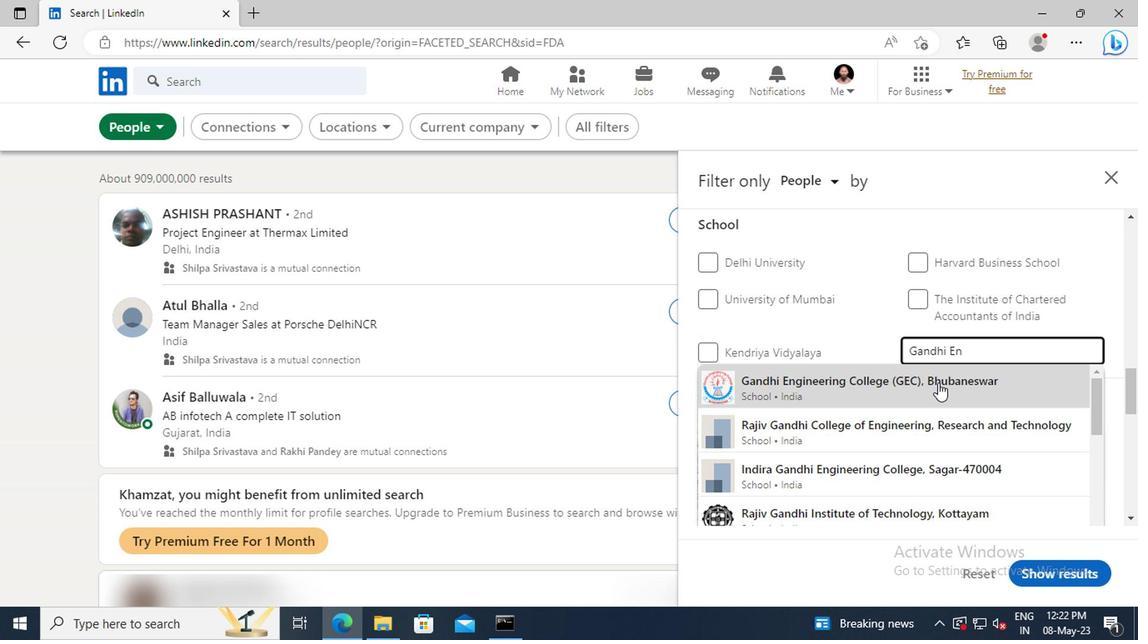 
Action: Mouse scrolled (933, 384) with delta (0, 0)
Screenshot: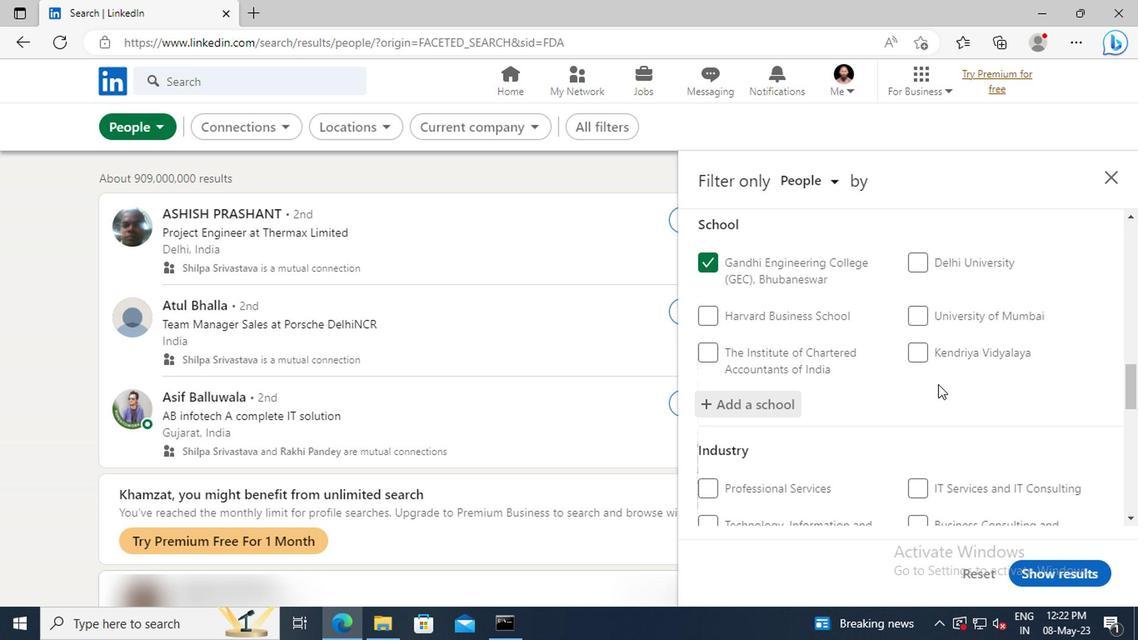 
Action: Mouse scrolled (933, 384) with delta (0, 0)
Screenshot: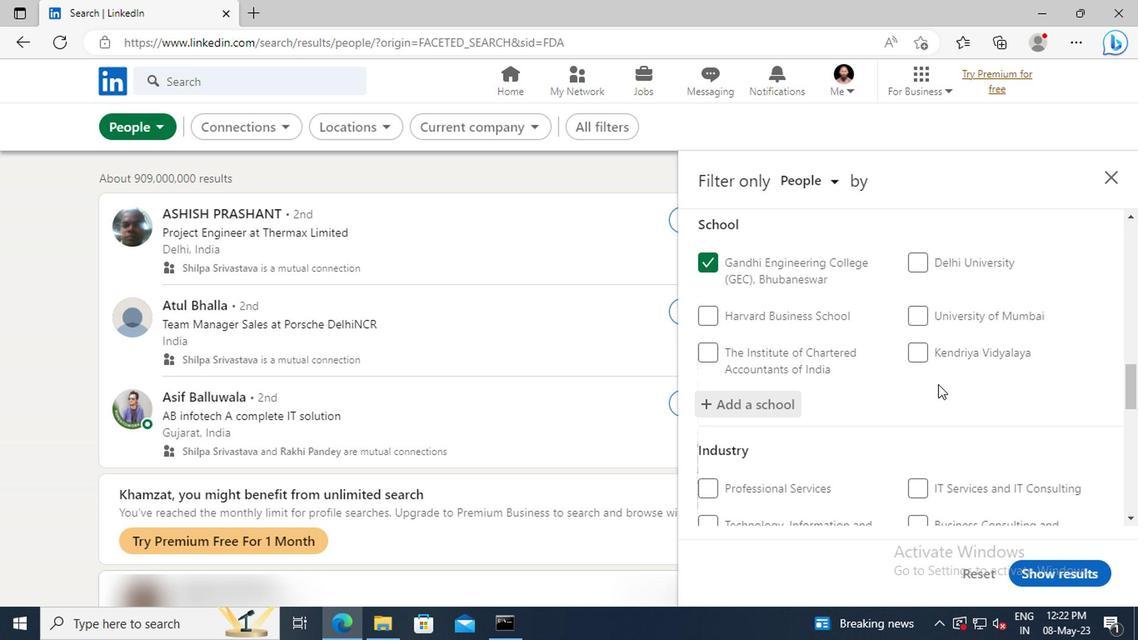 
Action: Mouse moved to (933, 377)
Screenshot: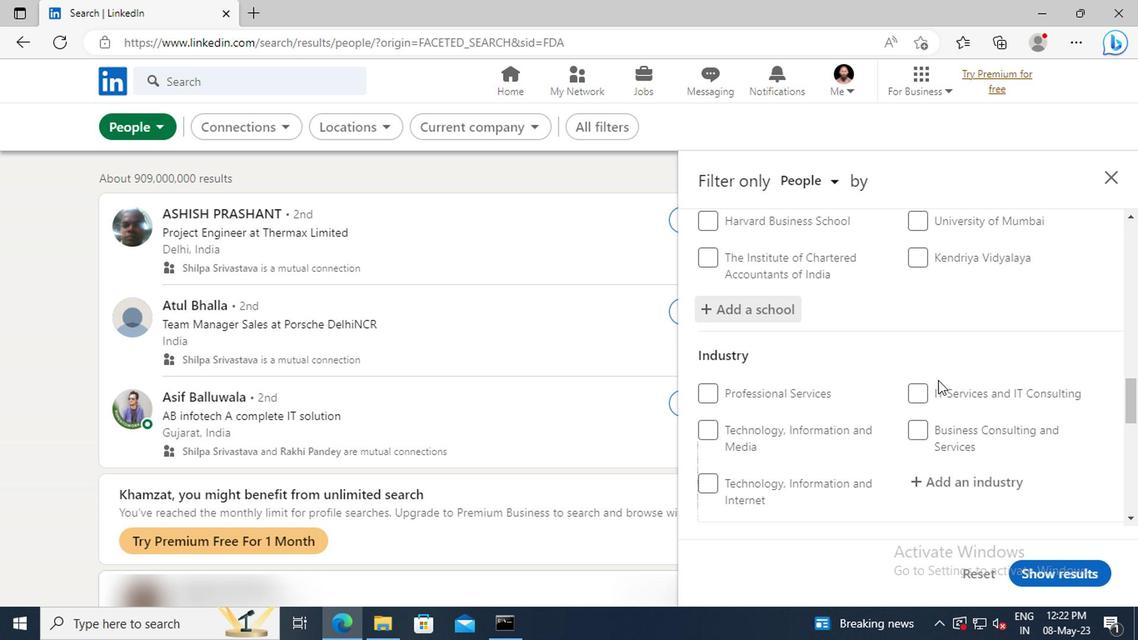 
Action: Mouse scrolled (933, 376) with delta (0, -1)
Screenshot: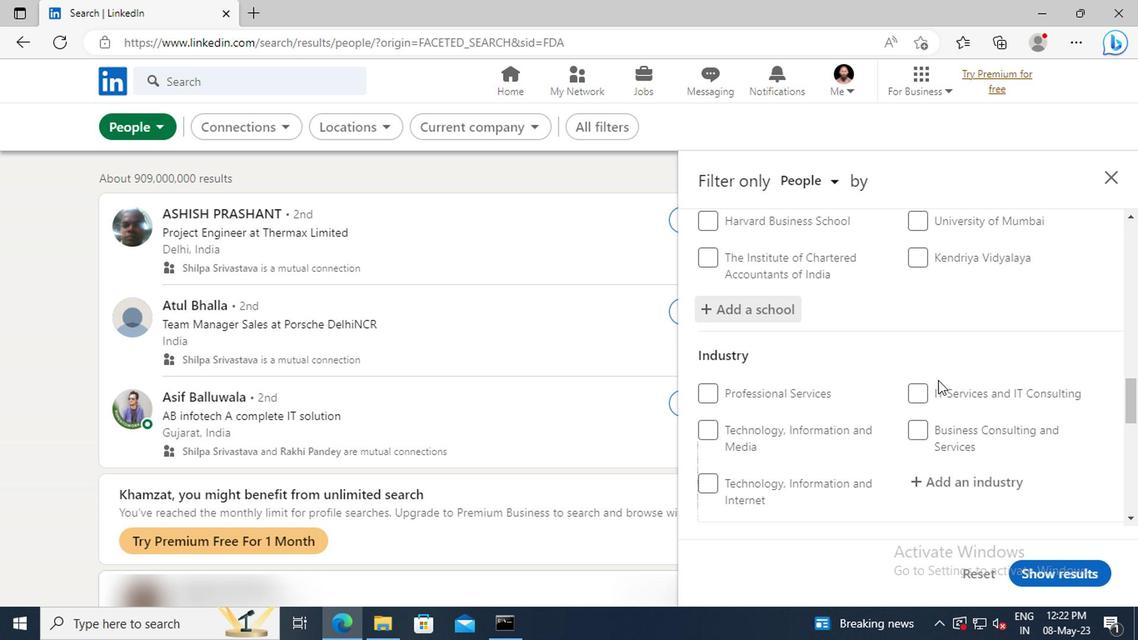 
Action: Mouse moved to (933, 374)
Screenshot: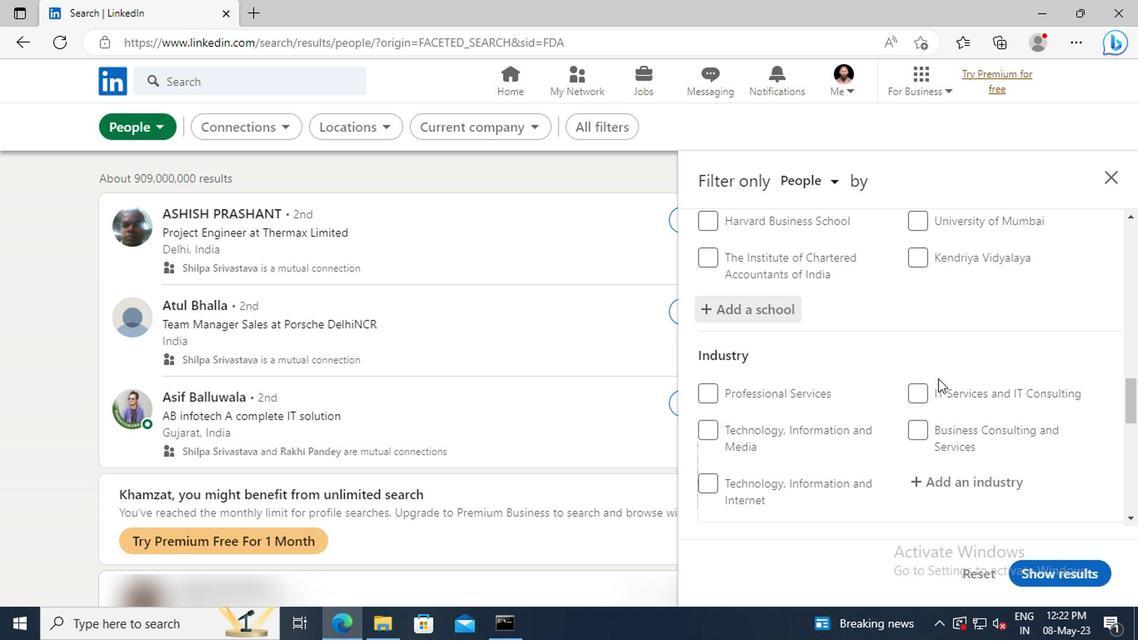 
Action: Mouse scrolled (933, 374) with delta (0, 0)
Screenshot: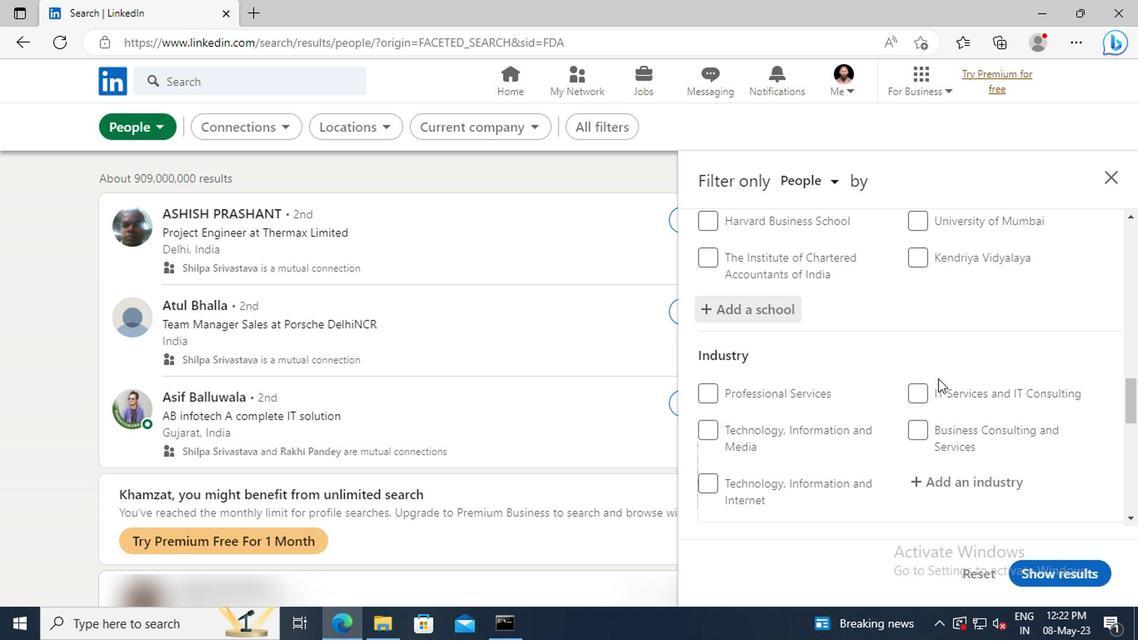 
Action: Mouse moved to (937, 386)
Screenshot: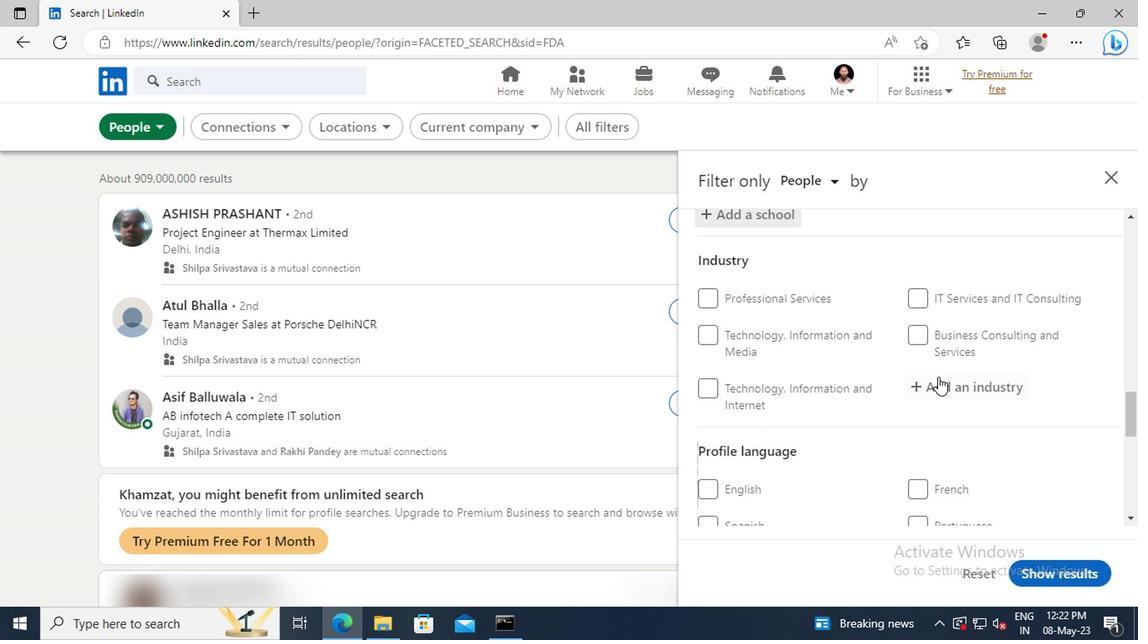 
Action: Mouse pressed left at (937, 386)
Screenshot: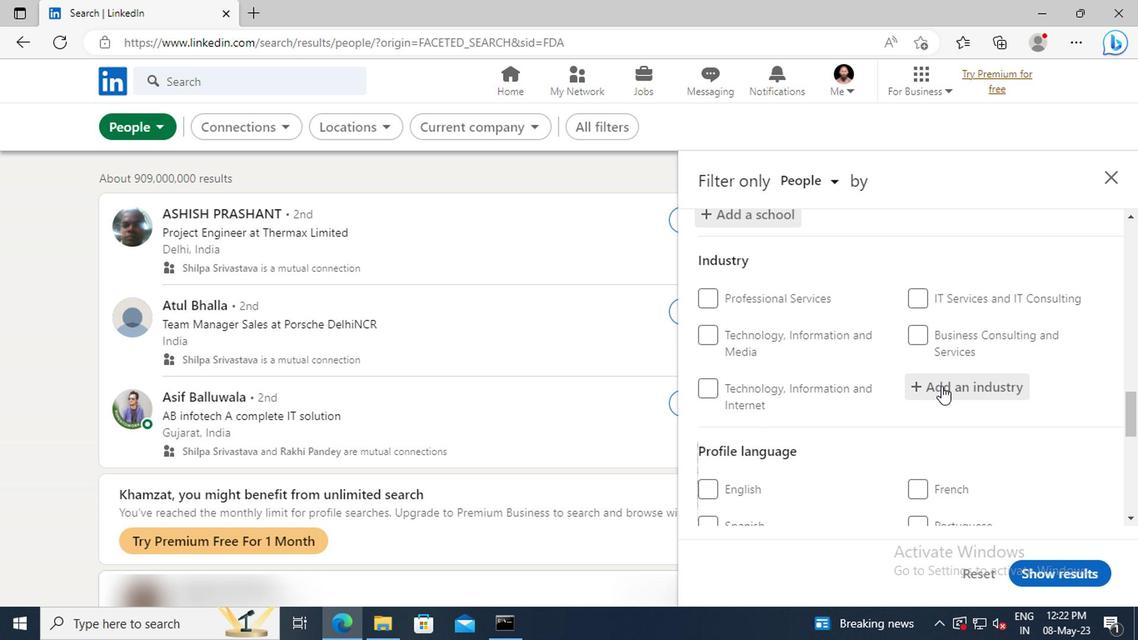 
Action: Key pressed <Key.shift>A
Screenshot: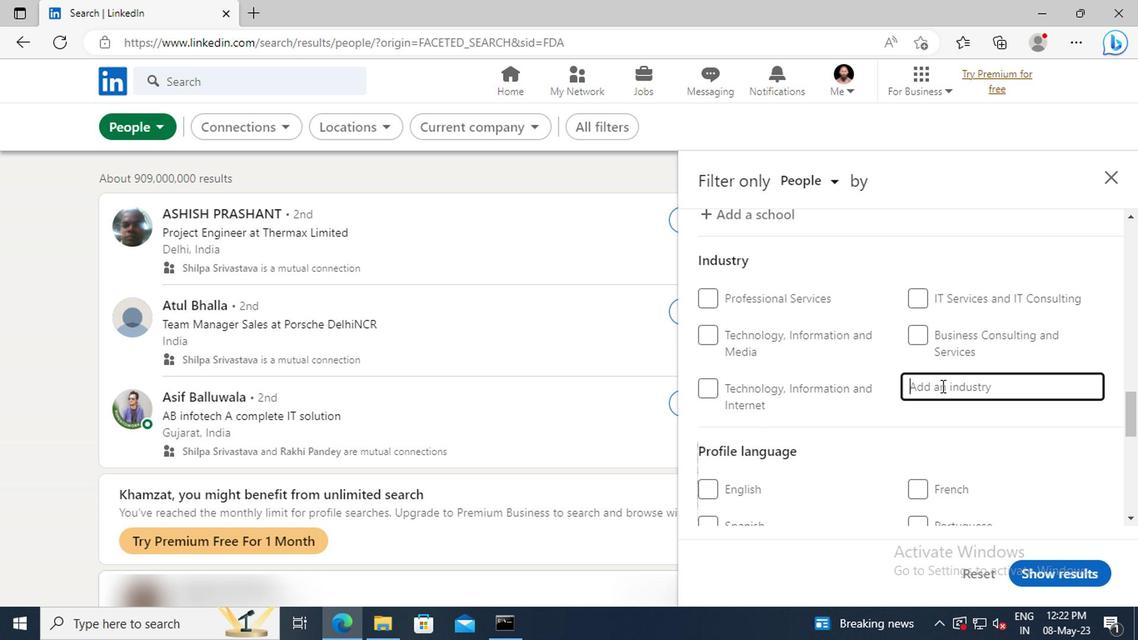 
Action: Mouse moved to (938, 386)
Screenshot: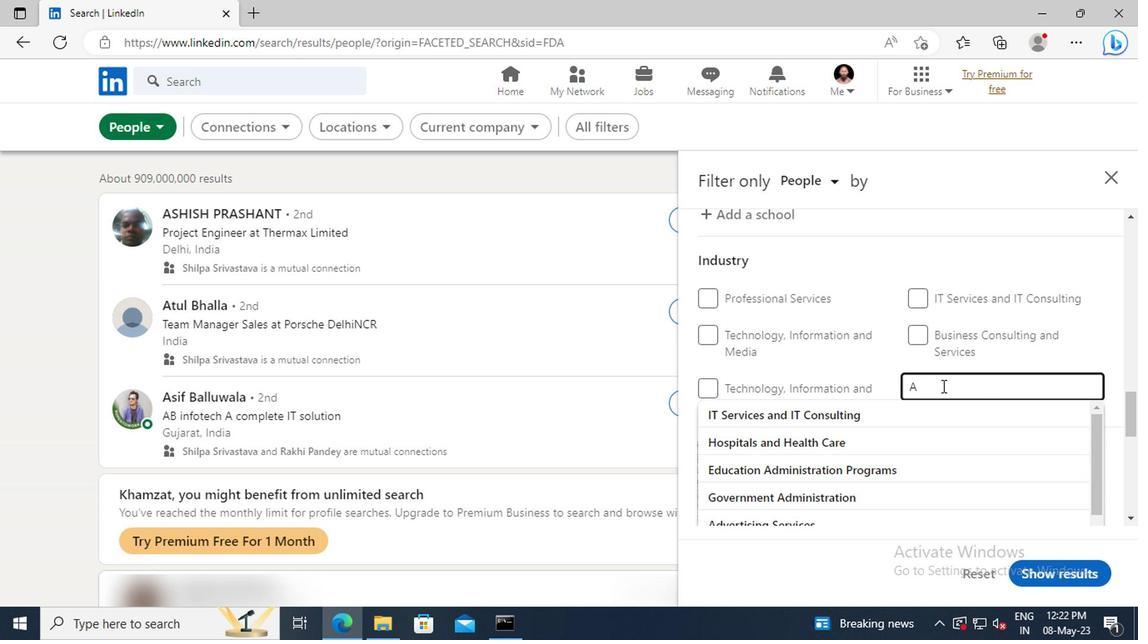 
Action: Key pressed B
Screenshot: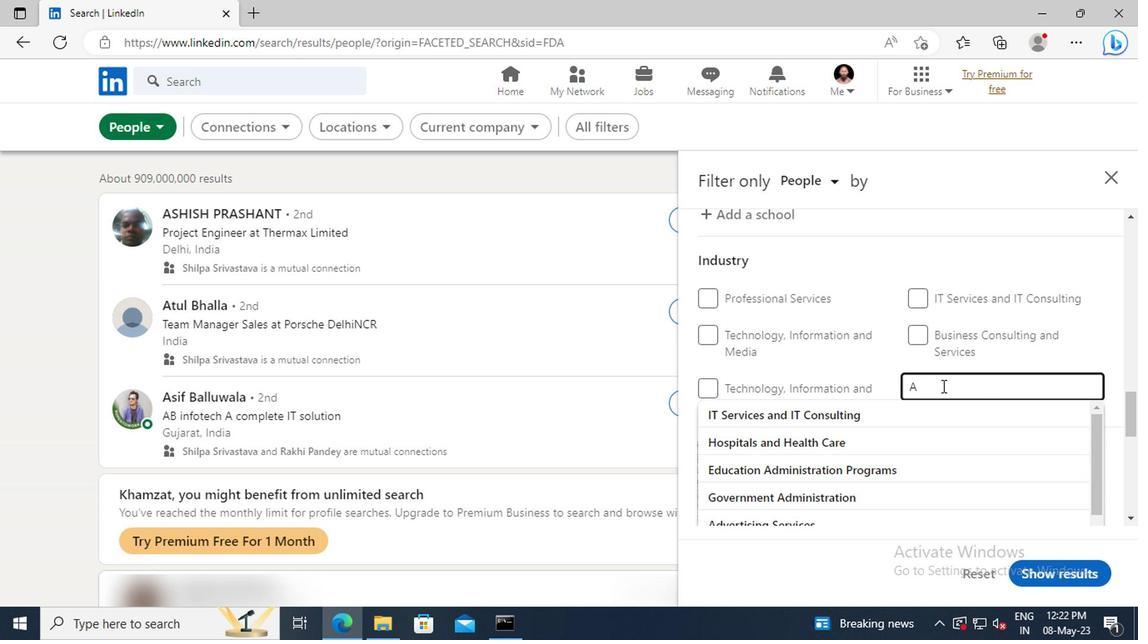 
Action: Mouse moved to (939, 386)
Screenshot: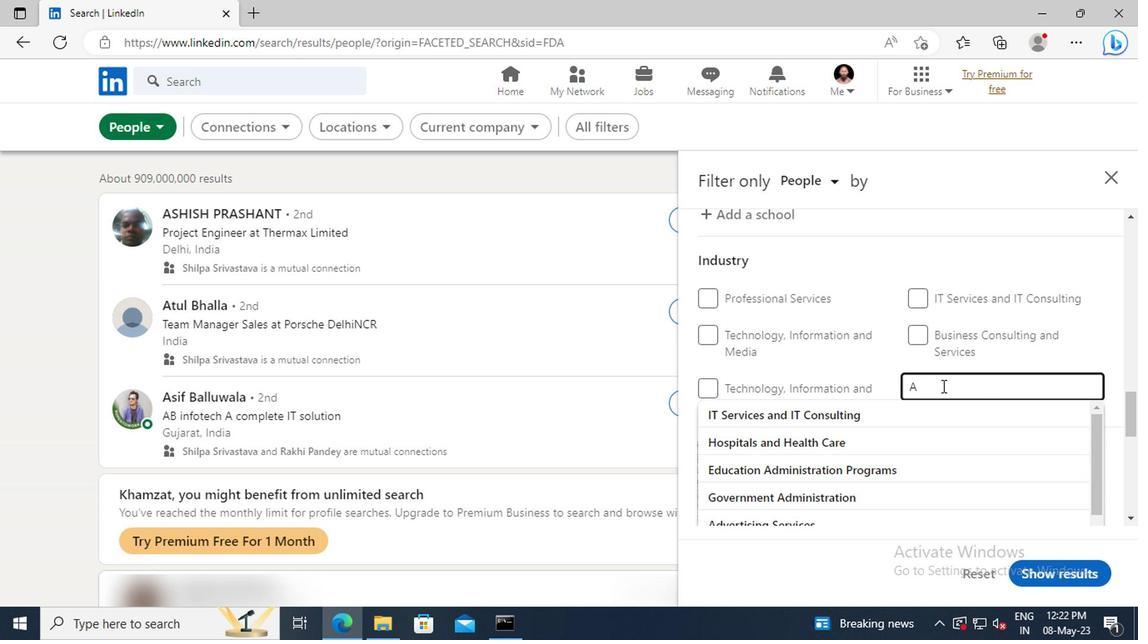 
Action: Key pressed RA
Screenshot: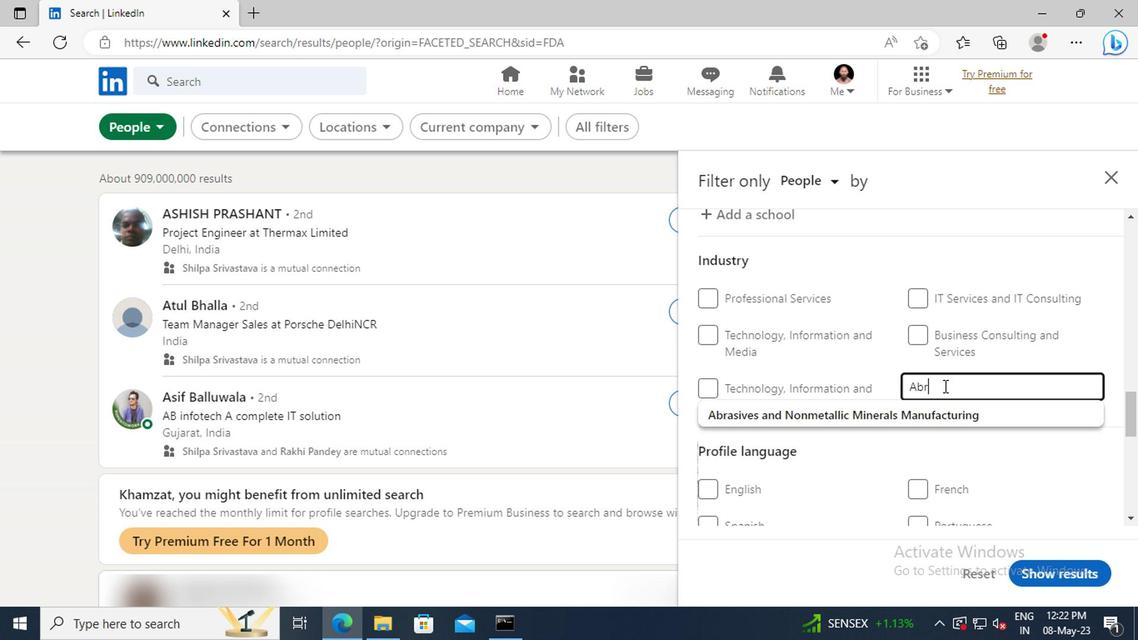
Action: Mouse moved to (946, 411)
Screenshot: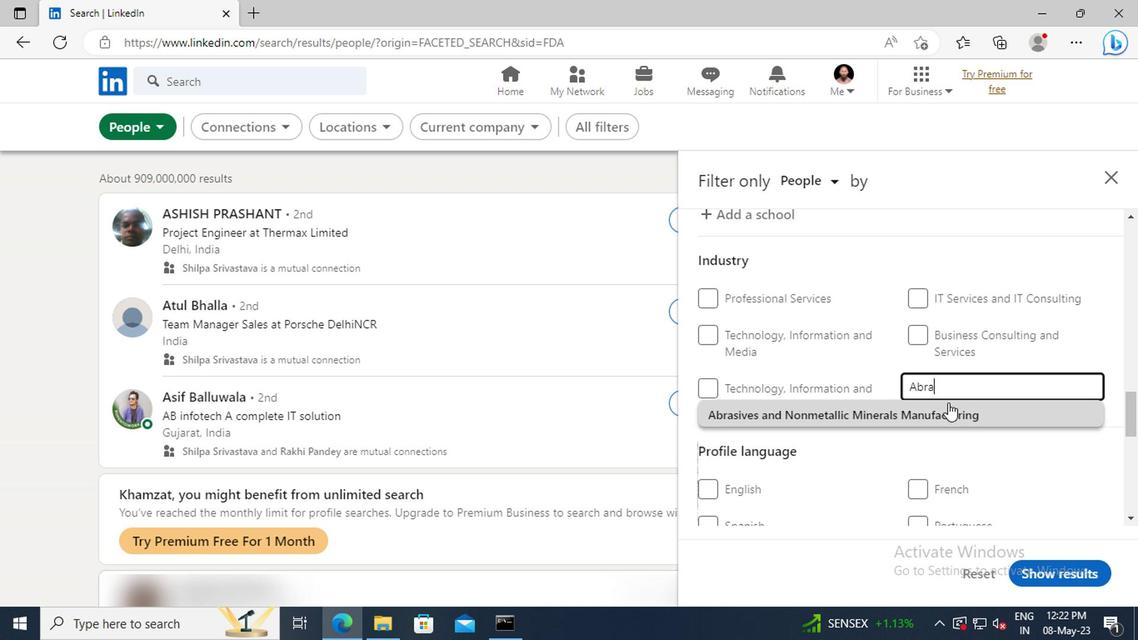 
Action: Mouse pressed left at (946, 411)
Screenshot: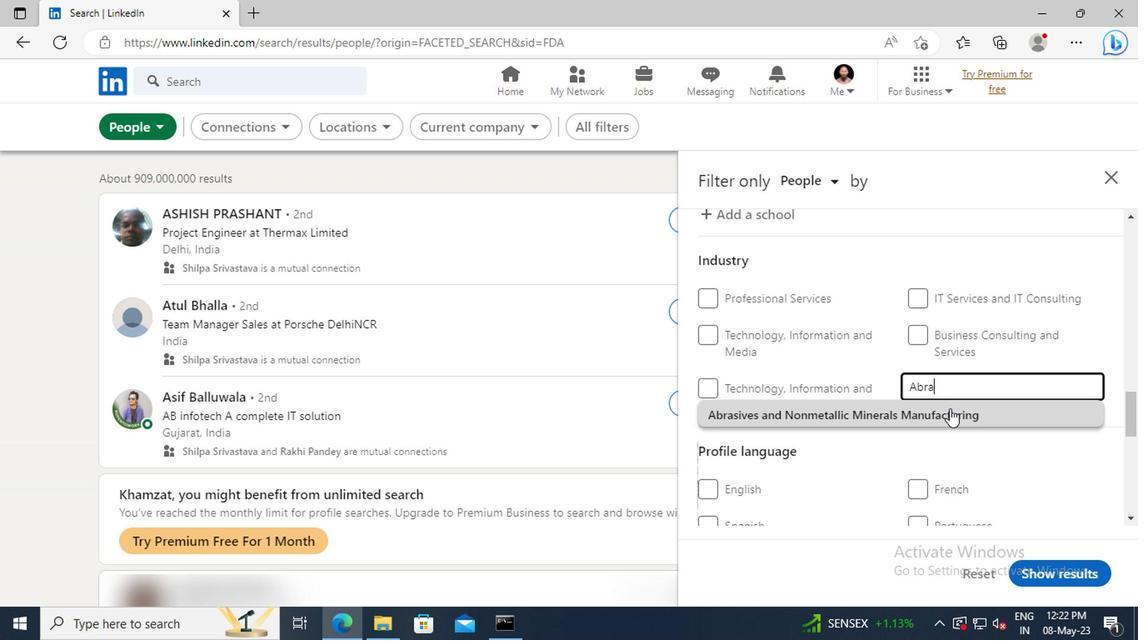 
Action: Mouse scrolled (946, 411) with delta (0, 0)
Screenshot: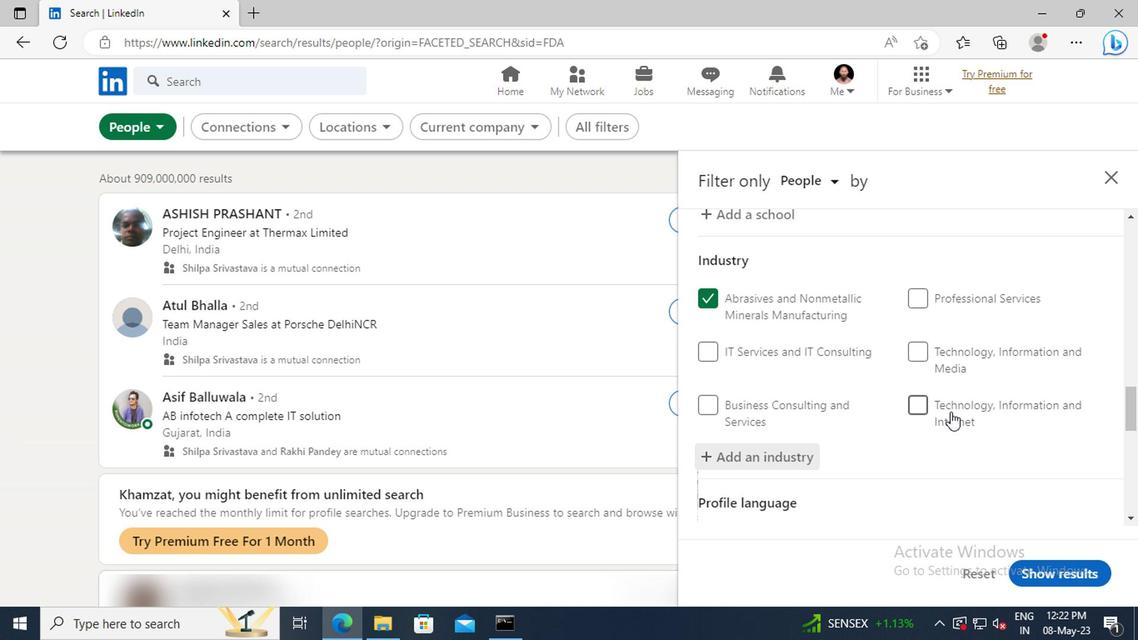 
Action: Mouse scrolled (946, 411) with delta (0, 0)
Screenshot: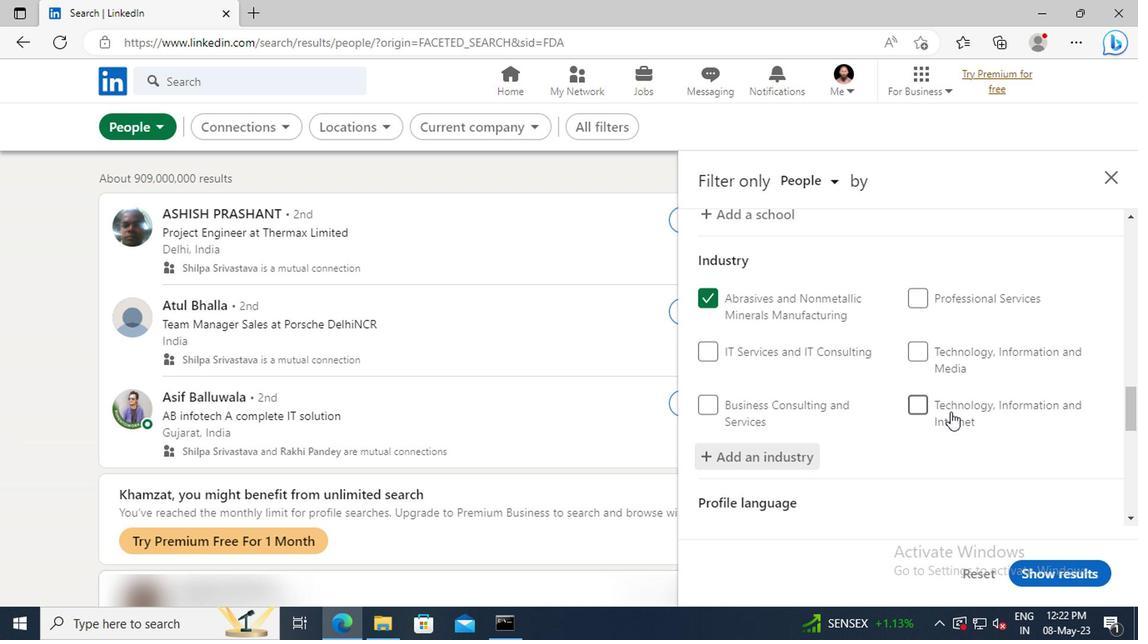 
Action: Mouse moved to (946, 406)
Screenshot: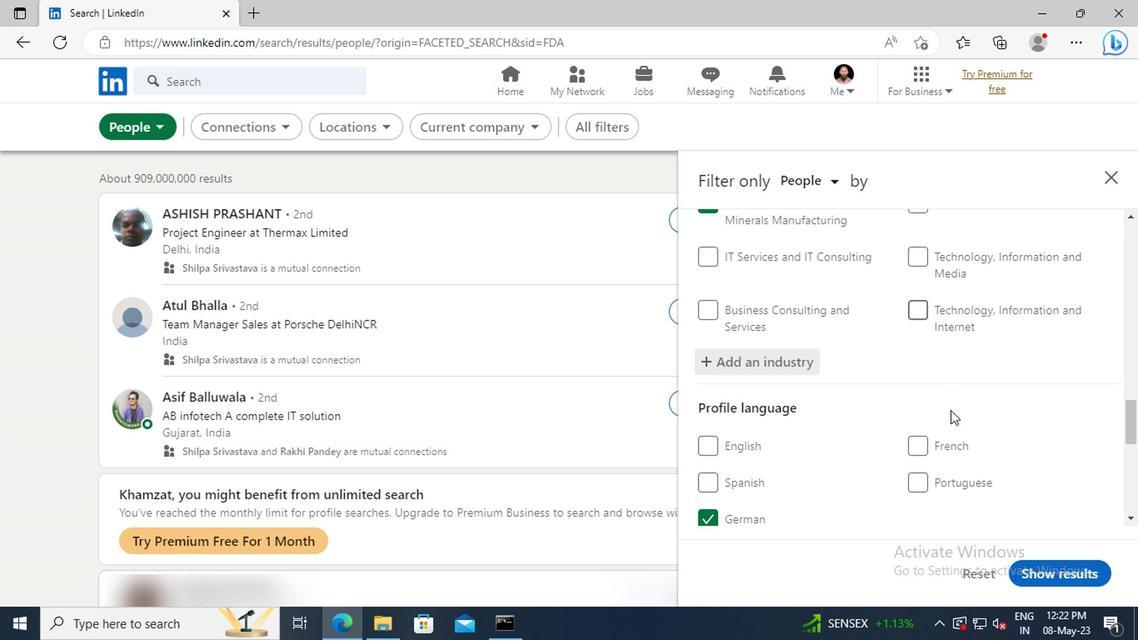 
Action: Mouse scrolled (946, 405) with delta (0, 0)
Screenshot: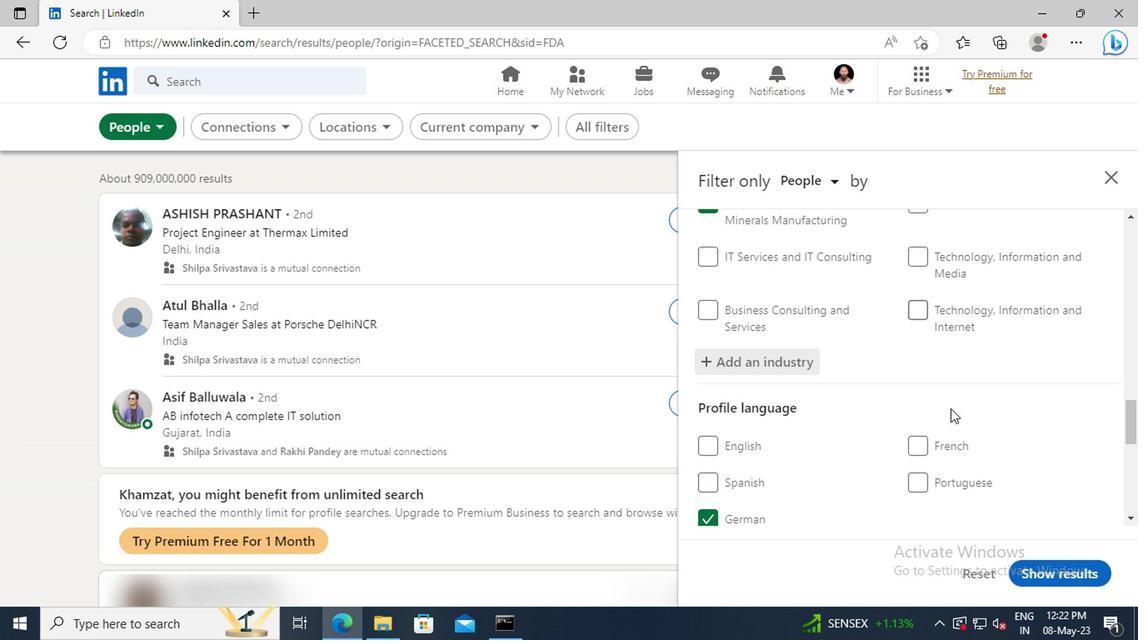 
Action: Mouse moved to (946, 403)
Screenshot: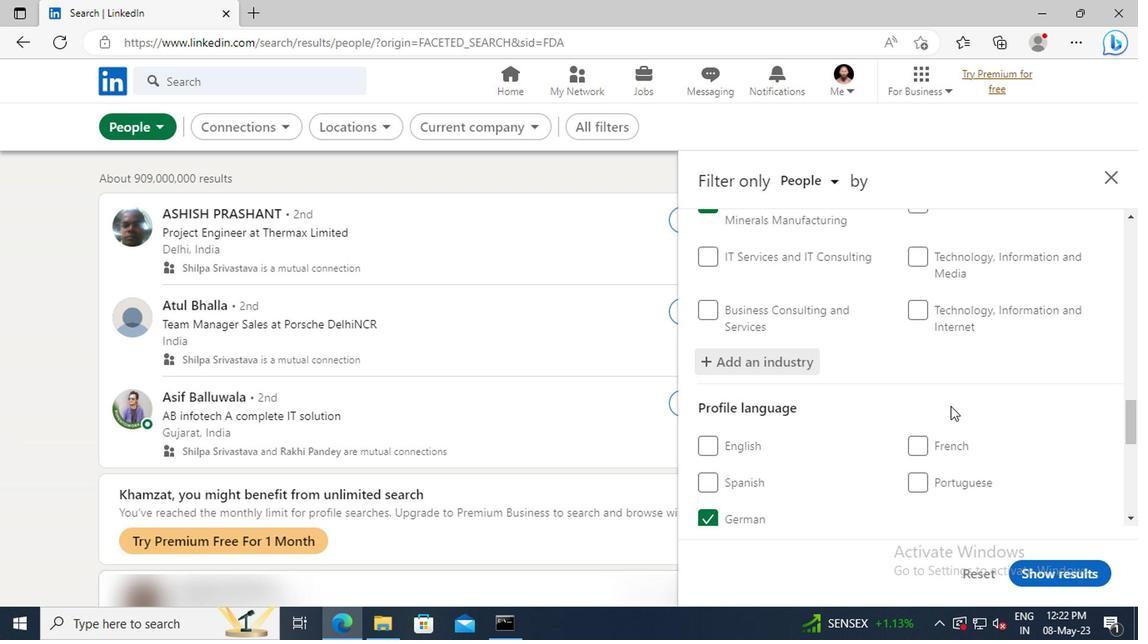 
Action: Mouse scrolled (946, 403) with delta (0, 0)
Screenshot: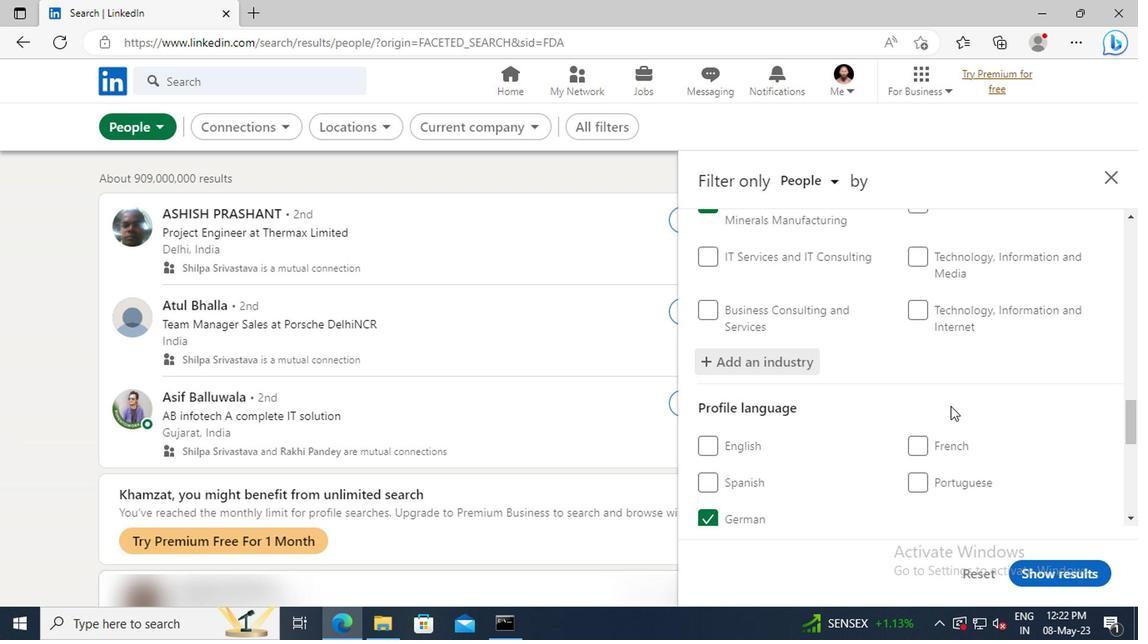 
Action: Mouse moved to (941, 386)
Screenshot: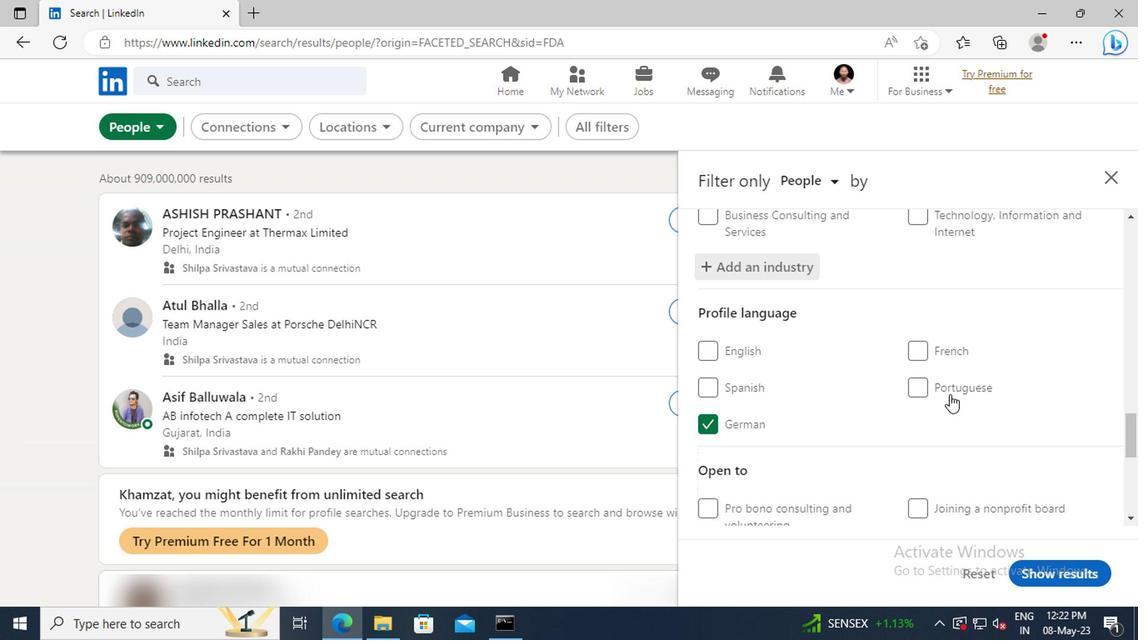 
Action: Mouse scrolled (941, 385) with delta (0, 0)
Screenshot: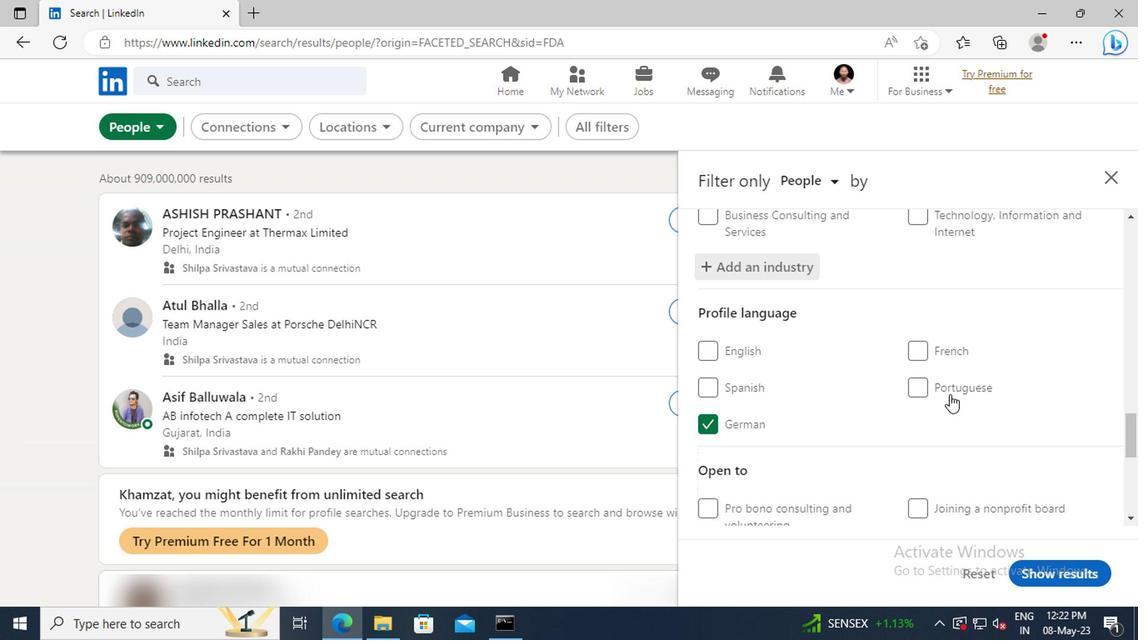 
Action: Mouse moved to (941, 384)
Screenshot: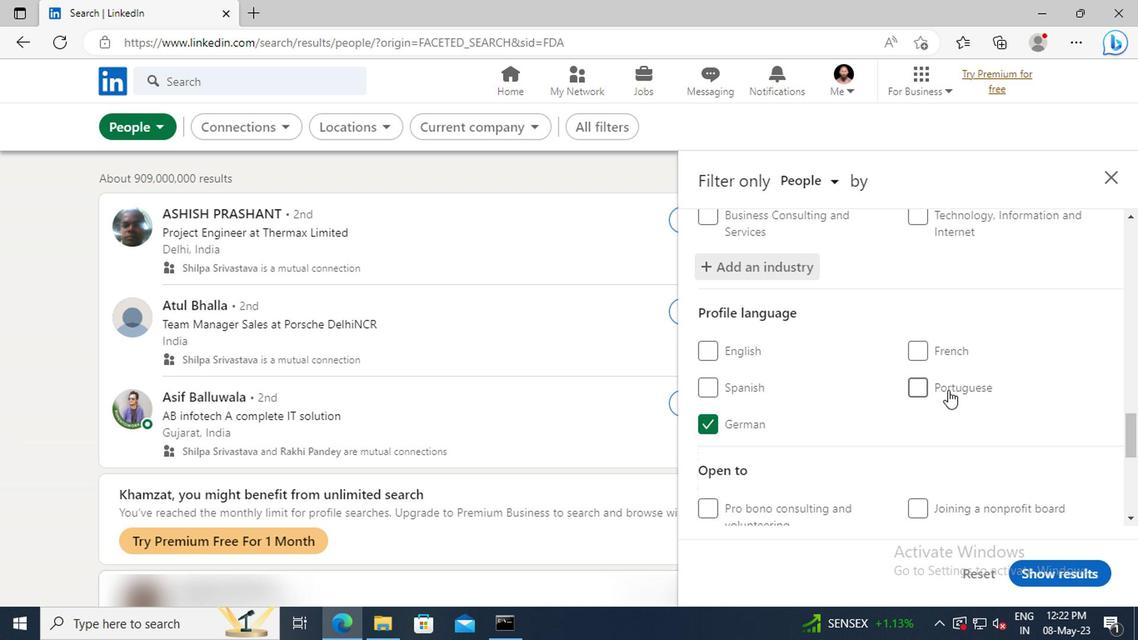 
Action: Mouse scrolled (941, 384) with delta (0, 0)
Screenshot: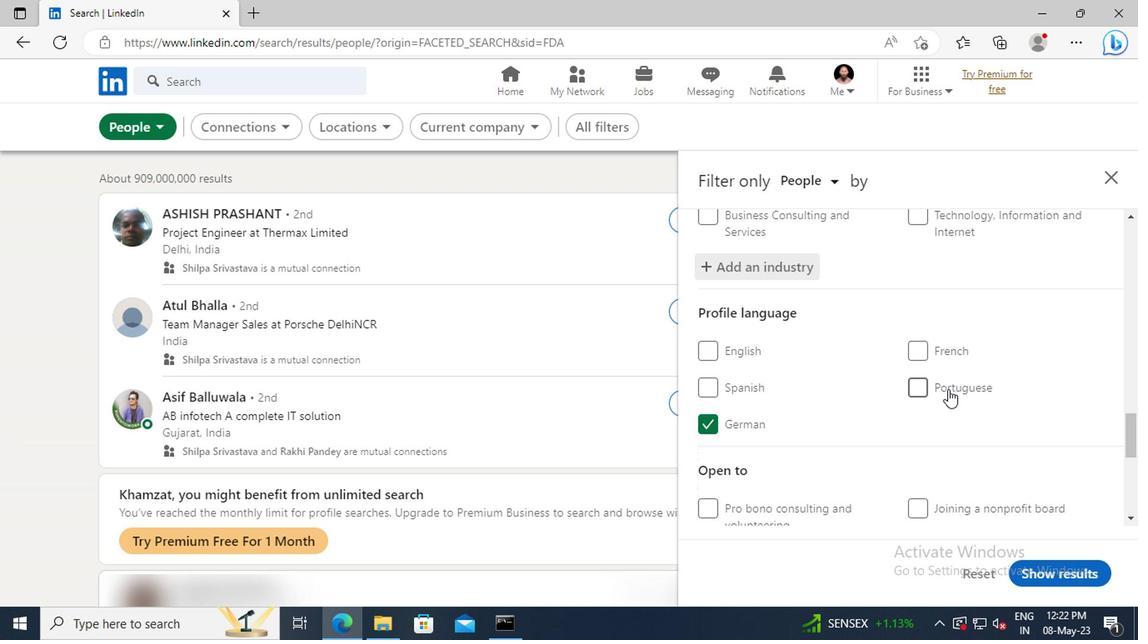 
Action: Mouse moved to (941, 379)
Screenshot: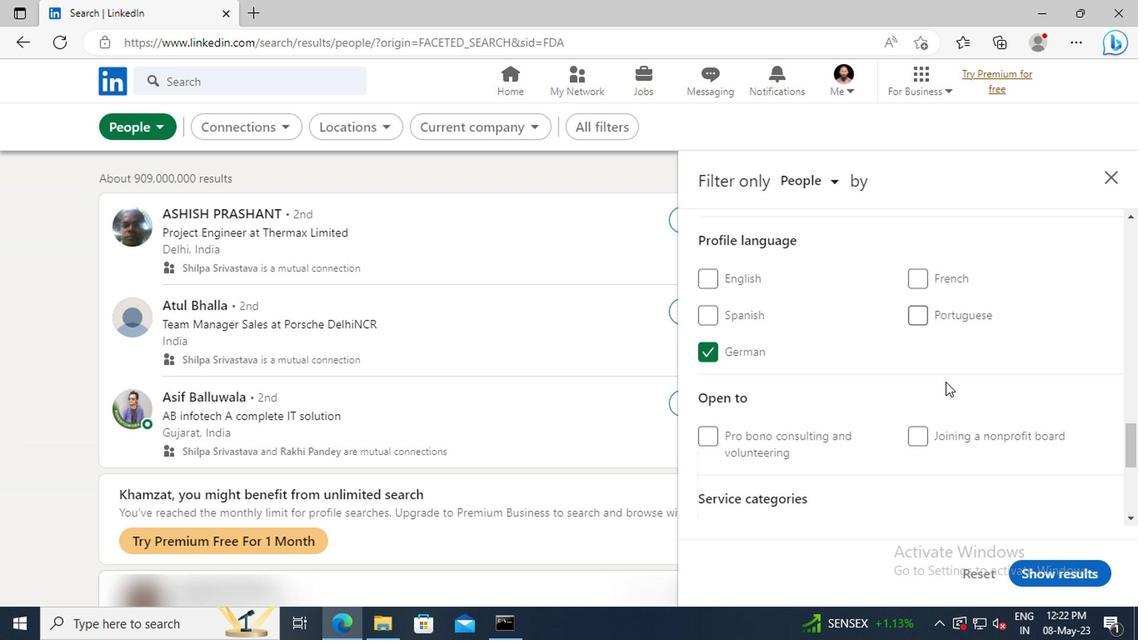 
Action: Mouse scrolled (941, 378) with delta (0, -1)
Screenshot: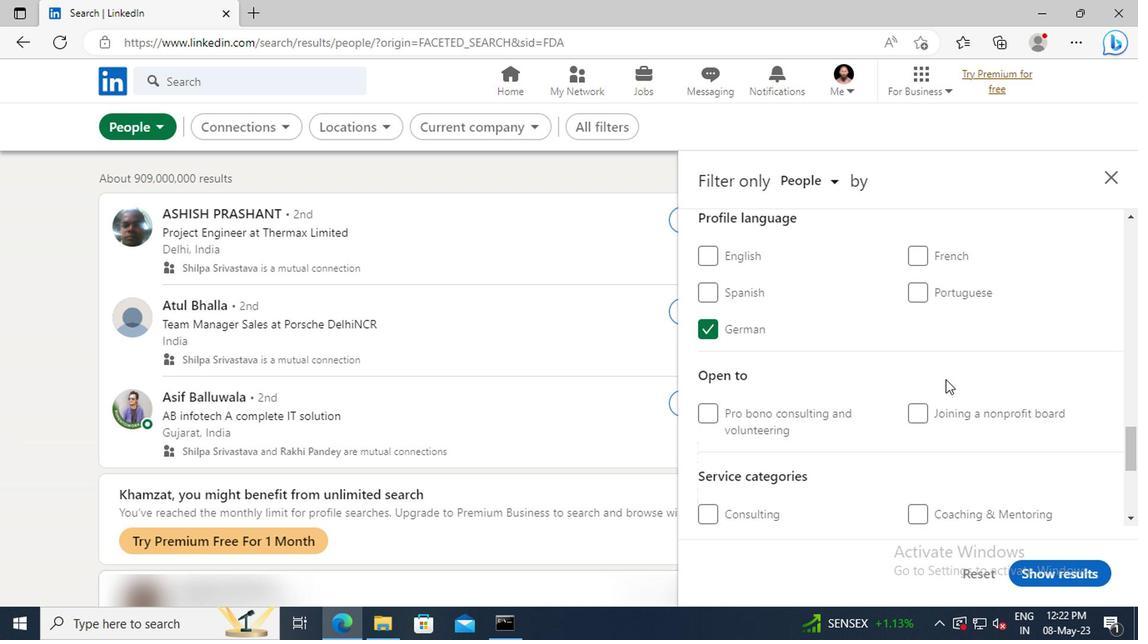 
Action: Mouse scrolled (941, 378) with delta (0, -1)
Screenshot: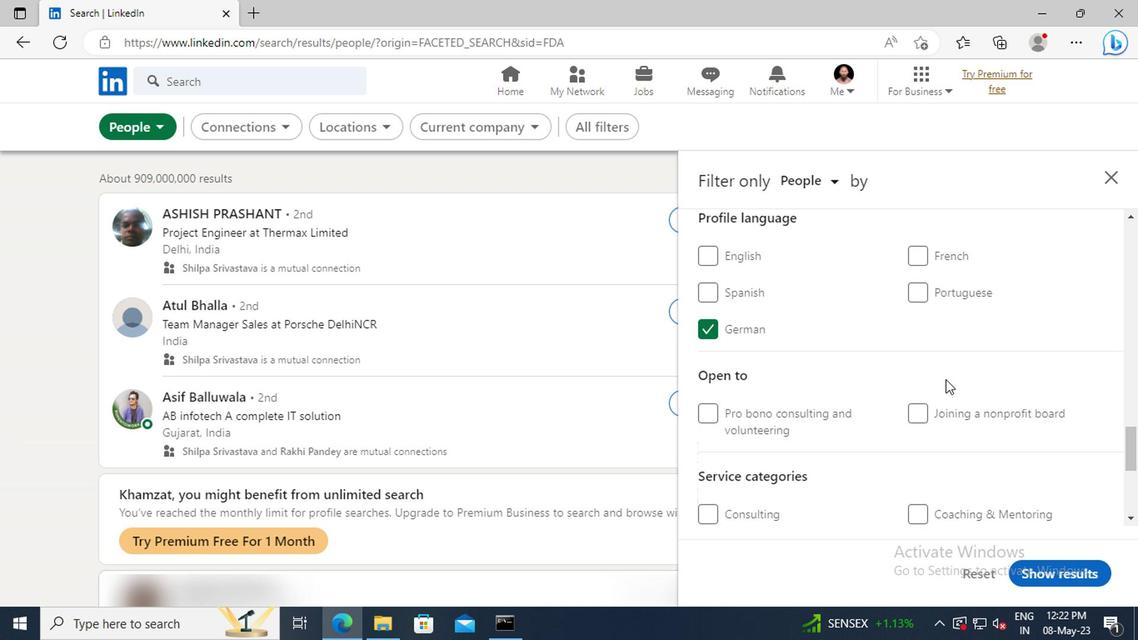 
Action: Mouse scrolled (941, 378) with delta (0, -1)
Screenshot: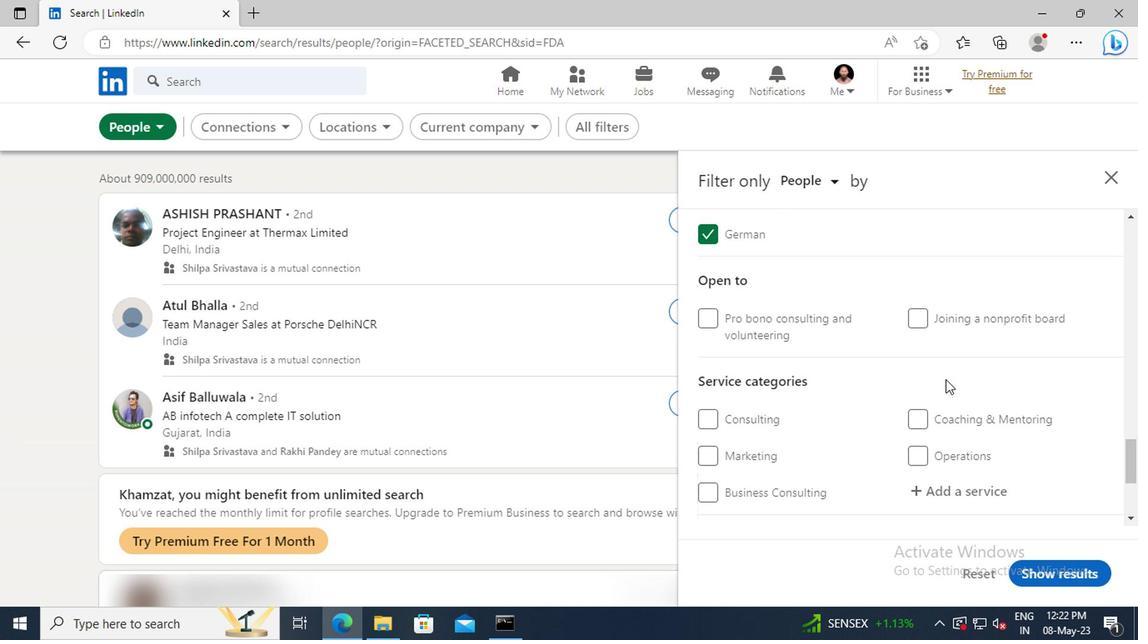 
Action: Mouse scrolled (941, 378) with delta (0, -1)
Screenshot: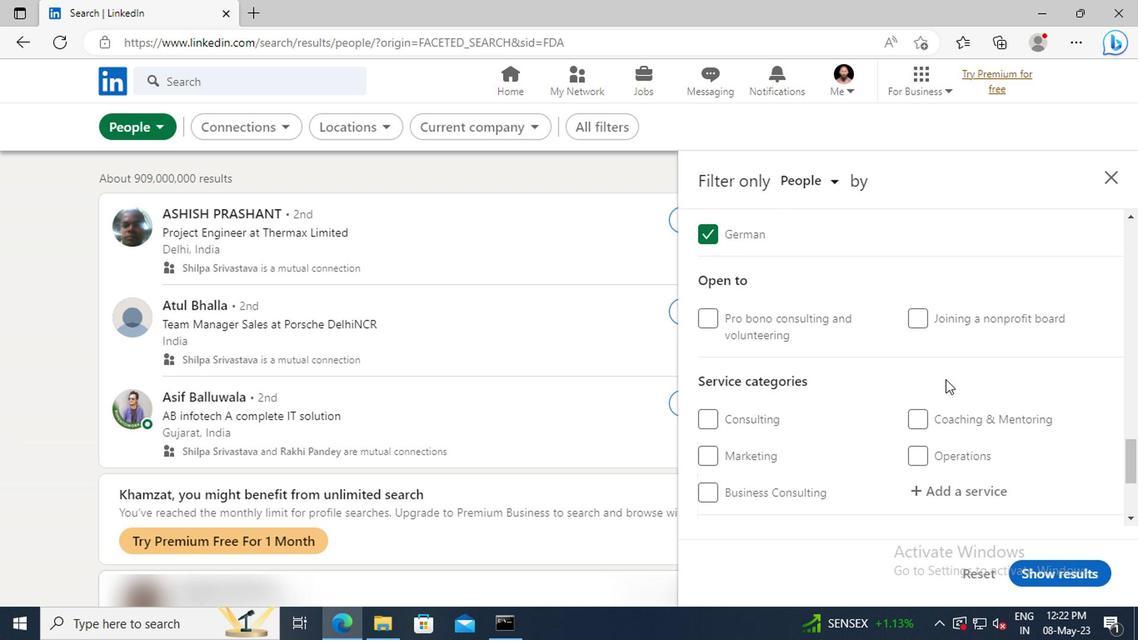 
Action: Mouse moved to (933, 394)
Screenshot: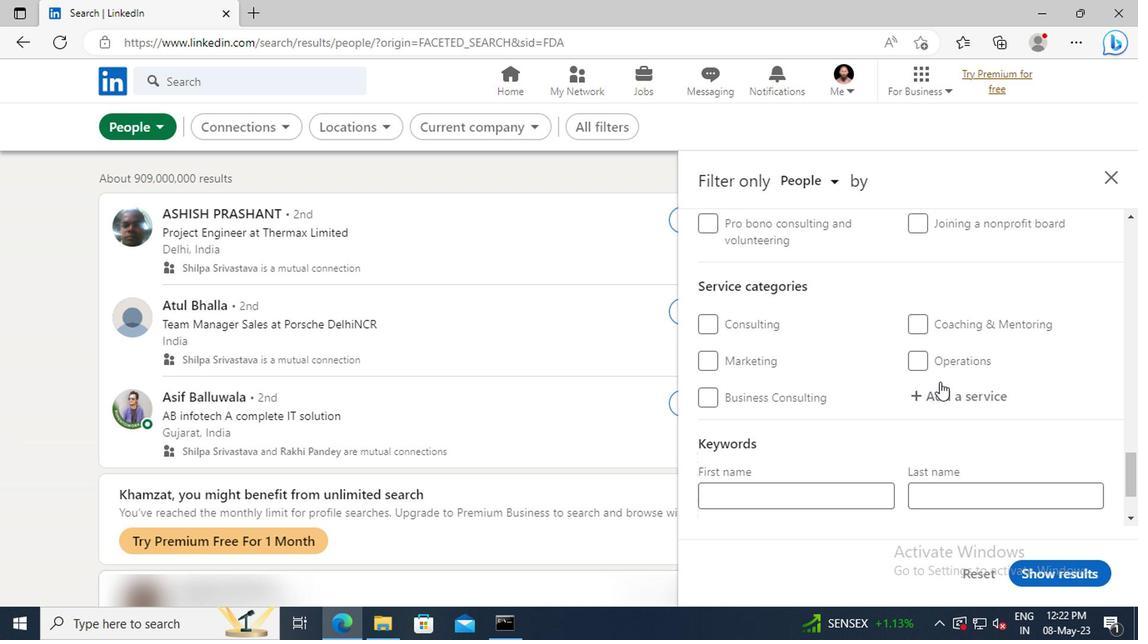 
Action: Mouse pressed left at (933, 394)
Screenshot: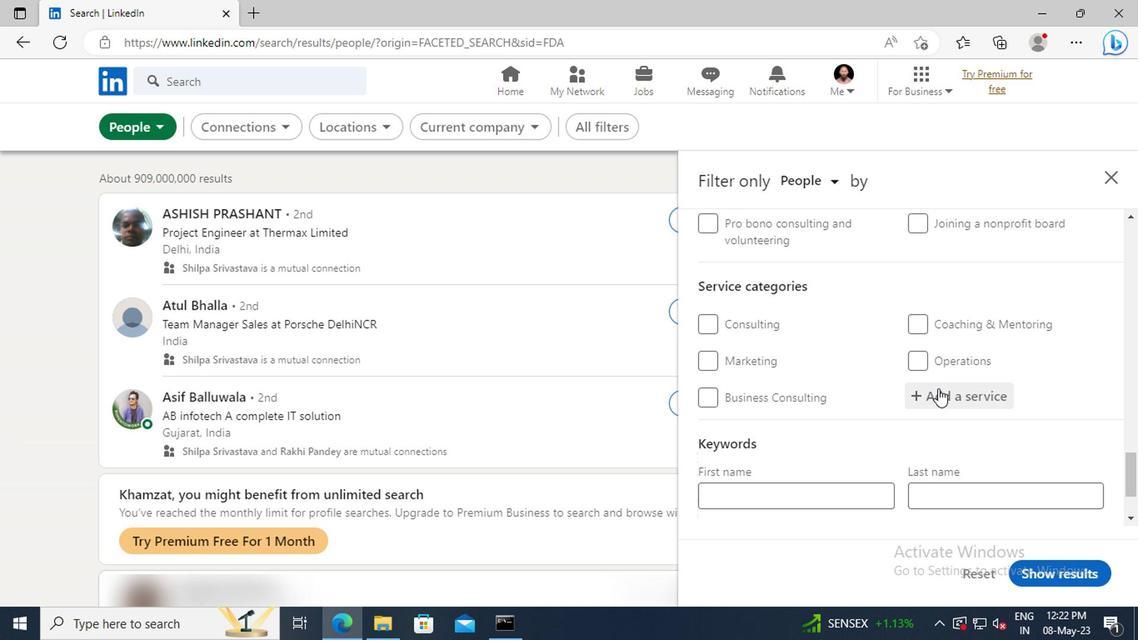 
Action: Mouse moved to (934, 394)
Screenshot: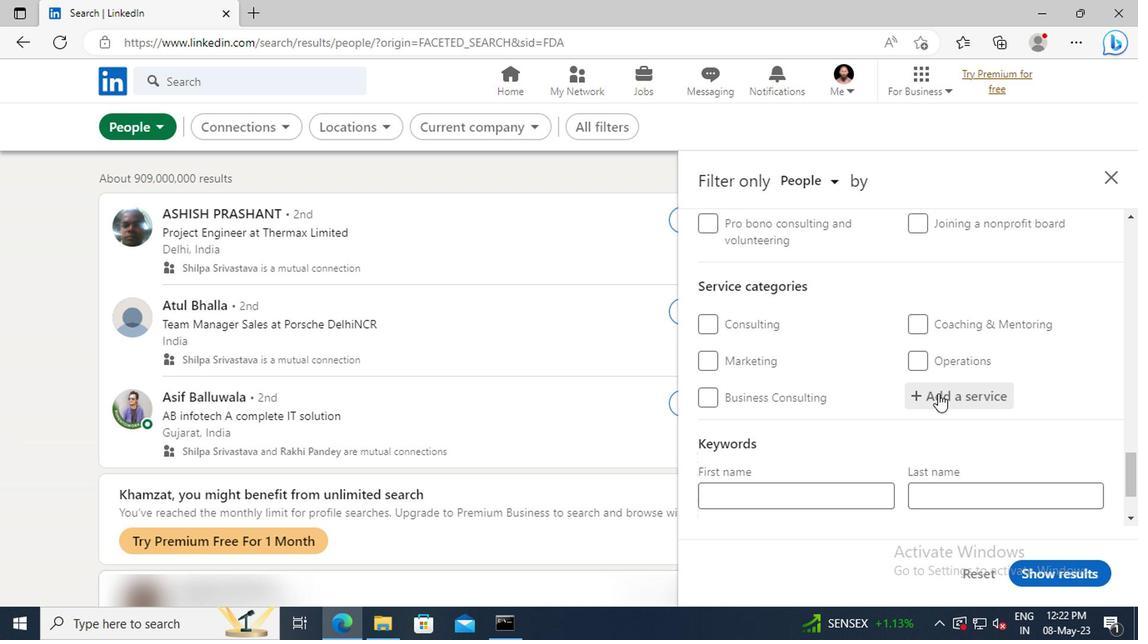 
Action: Key pressed <Key.shift>
Screenshot: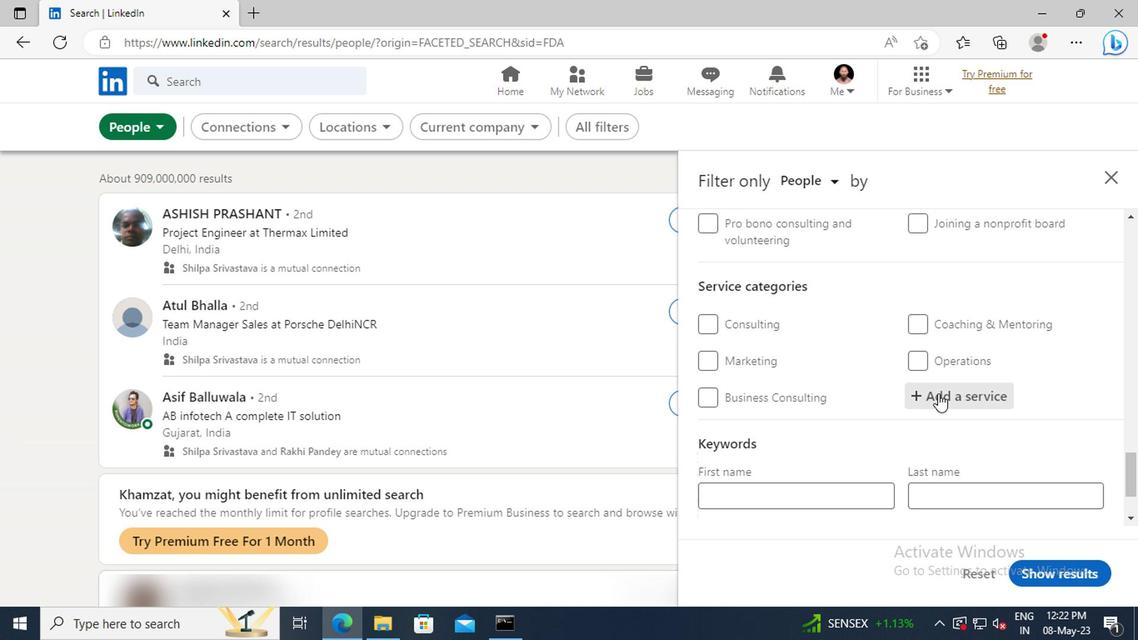 
Action: Mouse moved to (934, 394)
Screenshot: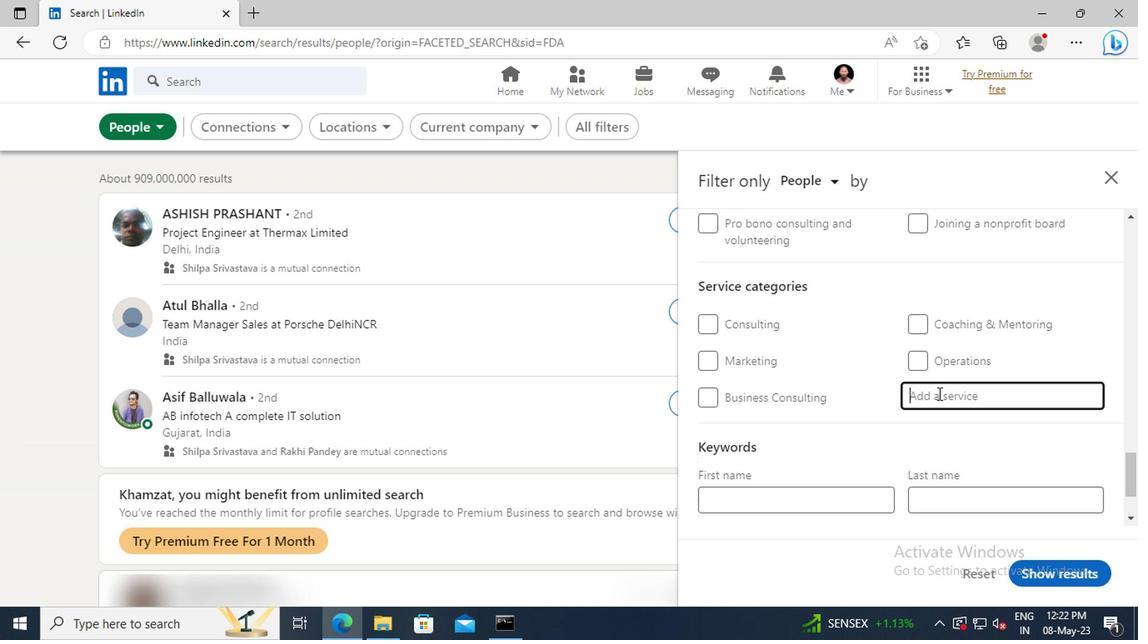 
Action: Key pressed A
Screenshot: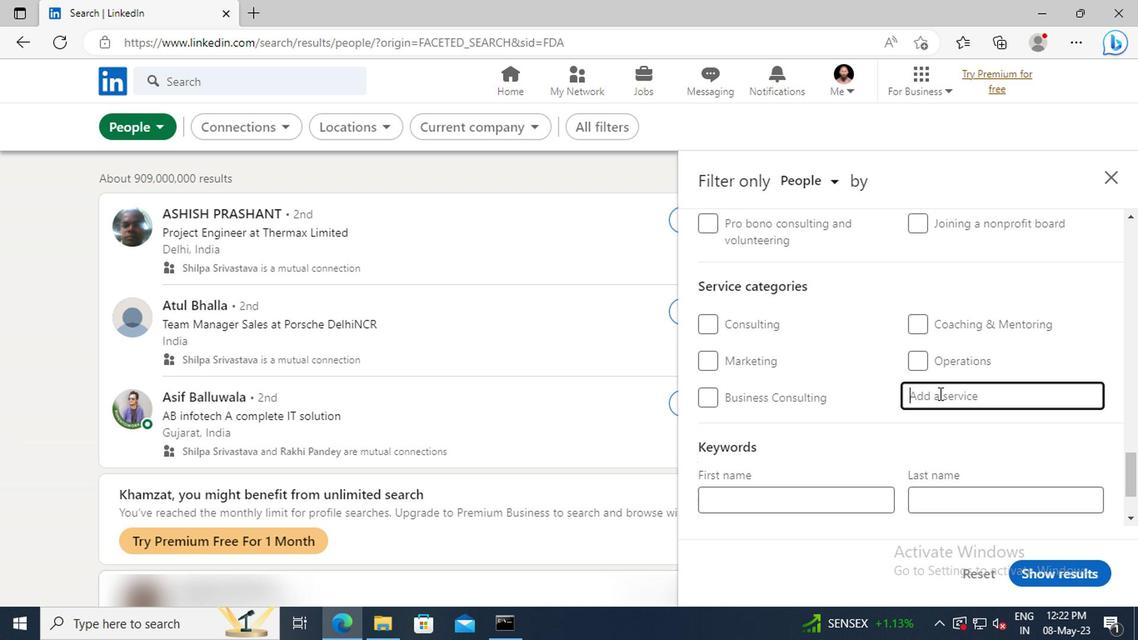 
Action: Mouse moved to (939, 391)
Screenshot: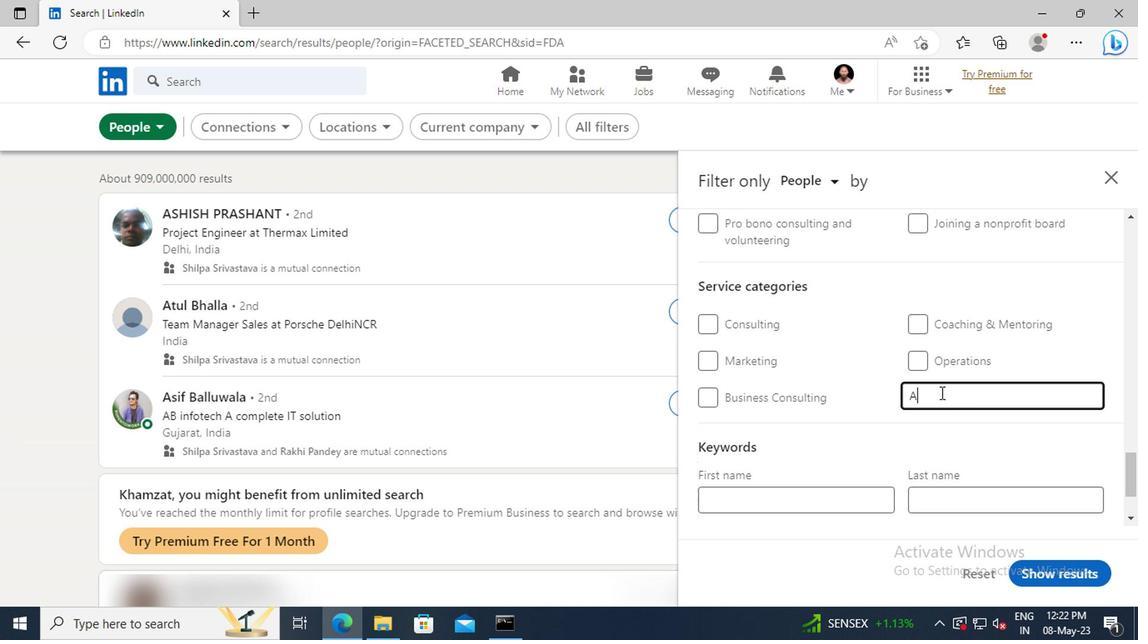 
Action: Key pressed DMINISTRATIVE<Key.enter>
Screenshot: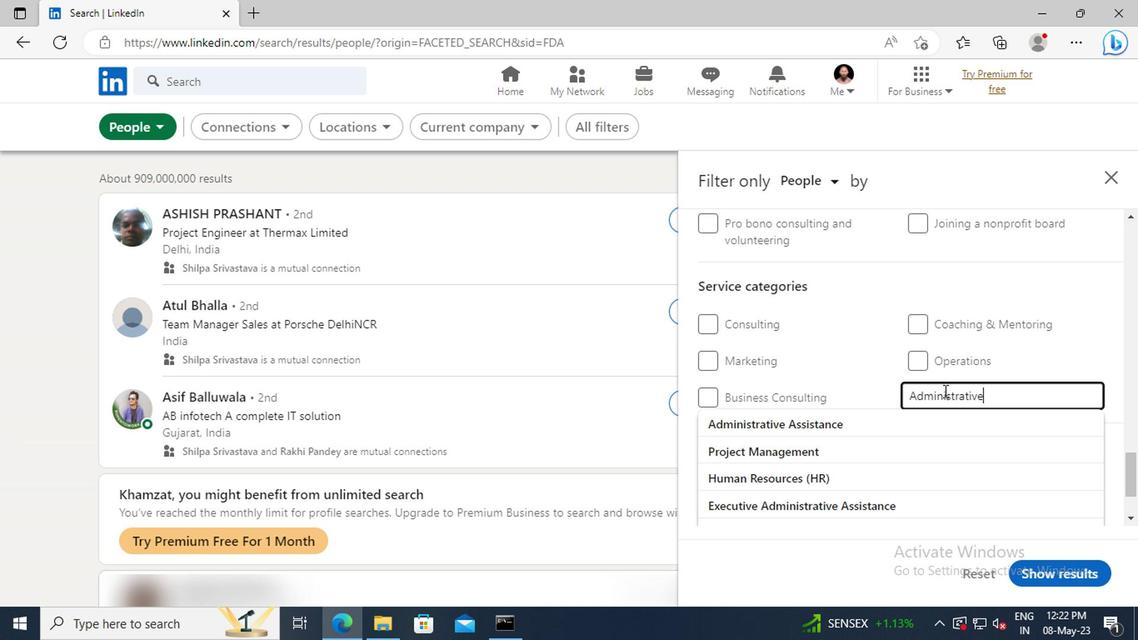 
Action: Mouse scrolled (939, 390) with delta (0, 0)
Screenshot: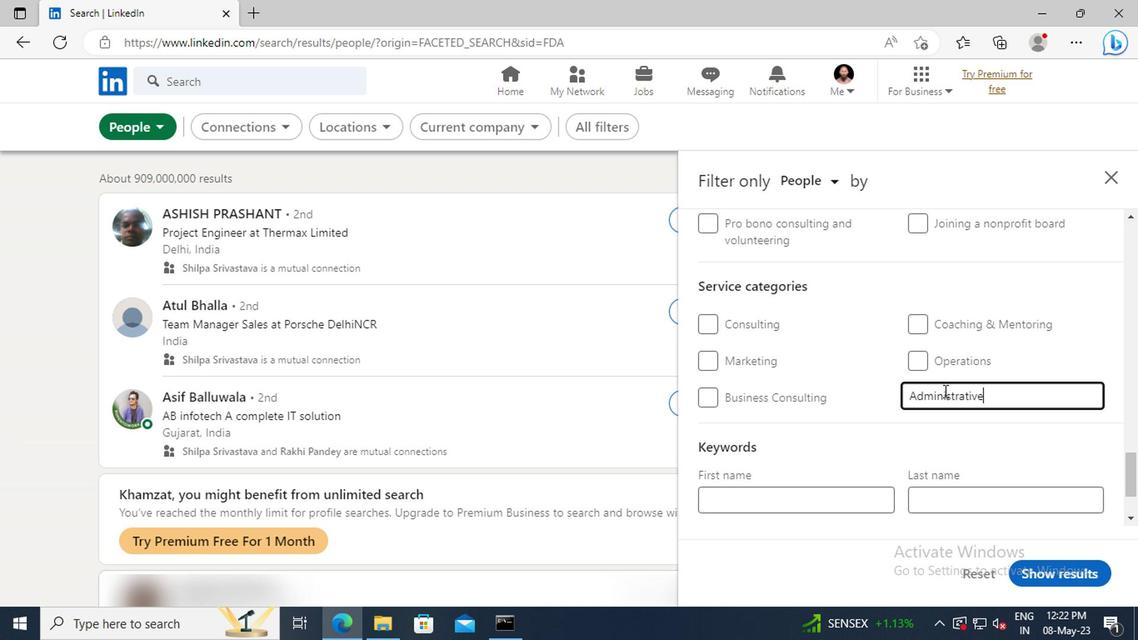 
Action: Mouse moved to (939, 391)
Screenshot: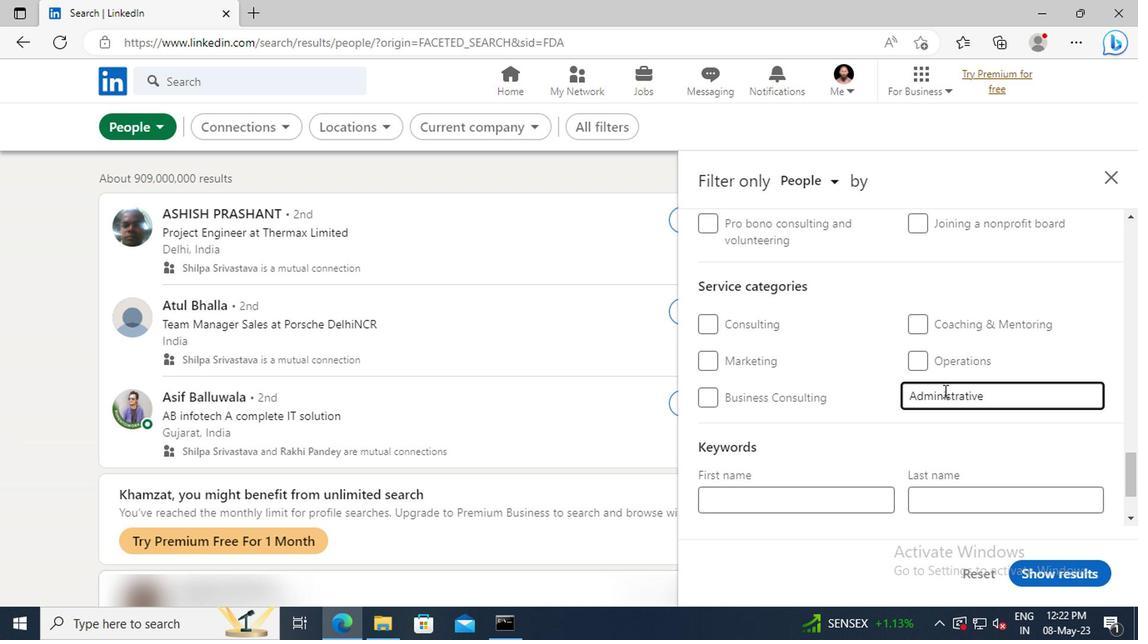 
Action: Mouse scrolled (939, 390) with delta (0, 0)
Screenshot: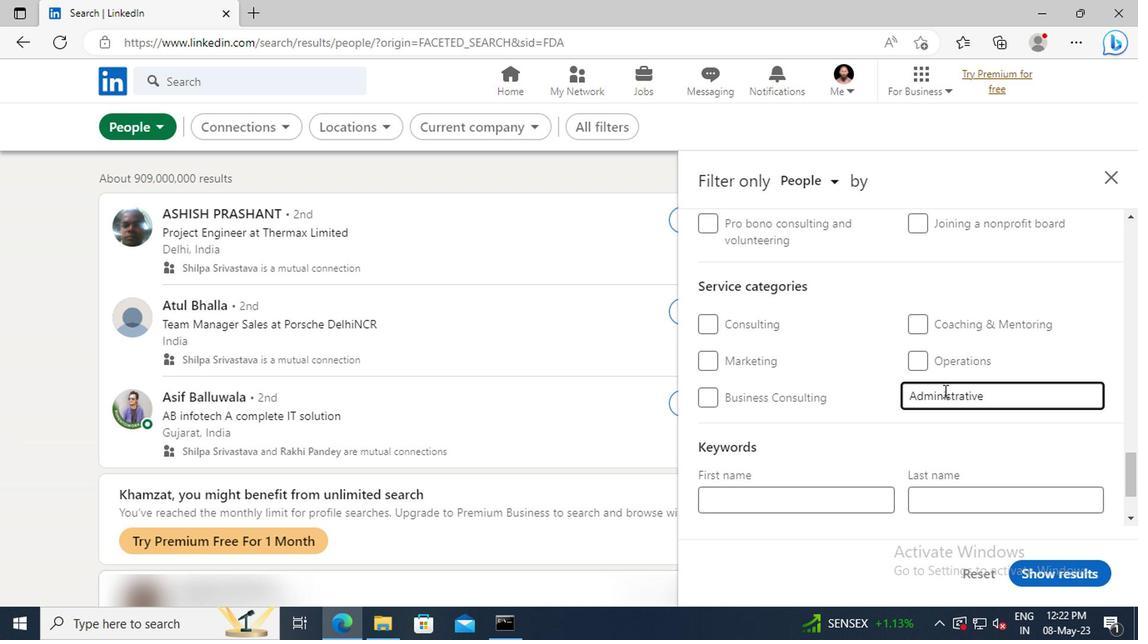 
Action: Mouse moved to (938, 392)
Screenshot: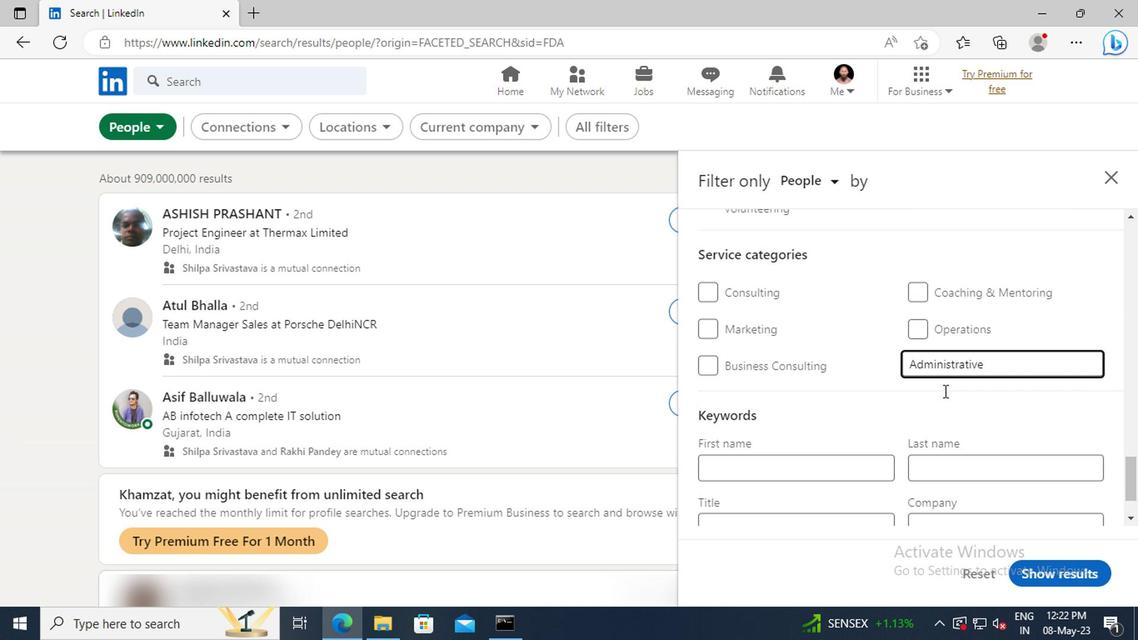 
Action: Mouse scrolled (938, 391) with delta (0, -1)
Screenshot: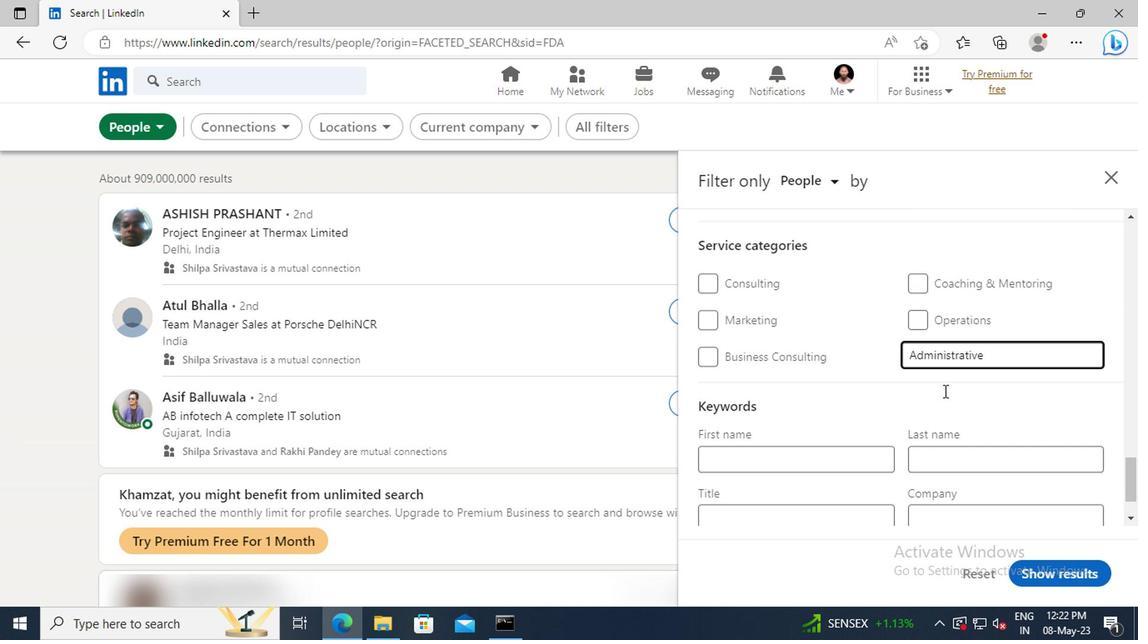 
Action: Mouse moved to (829, 461)
Screenshot: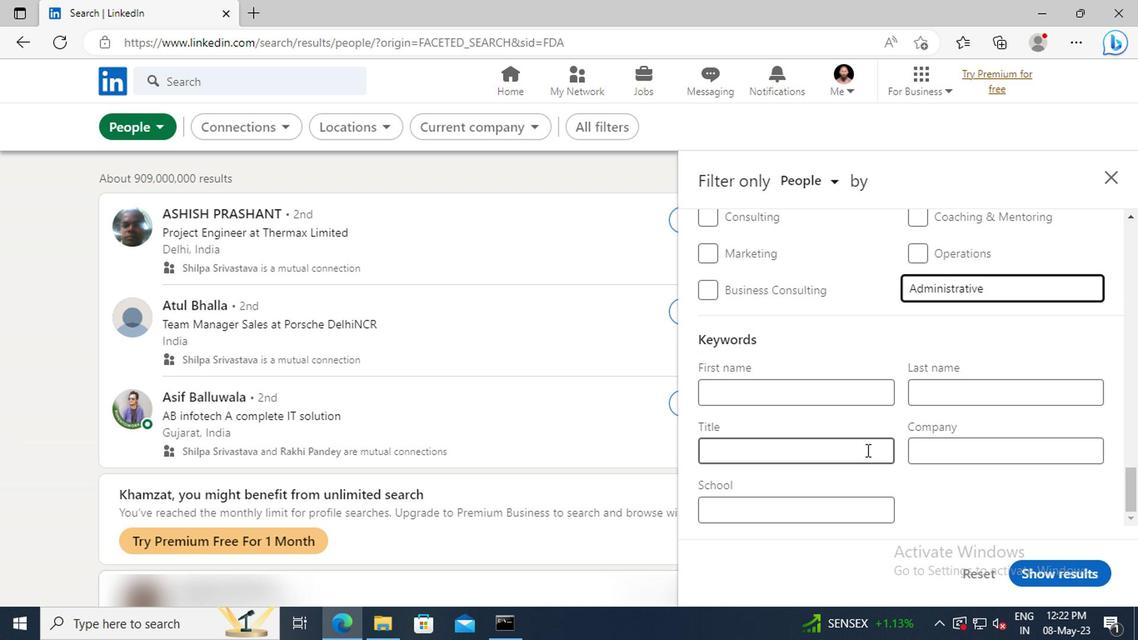 
Action: Mouse pressed left at (829, 461)
Screenshot: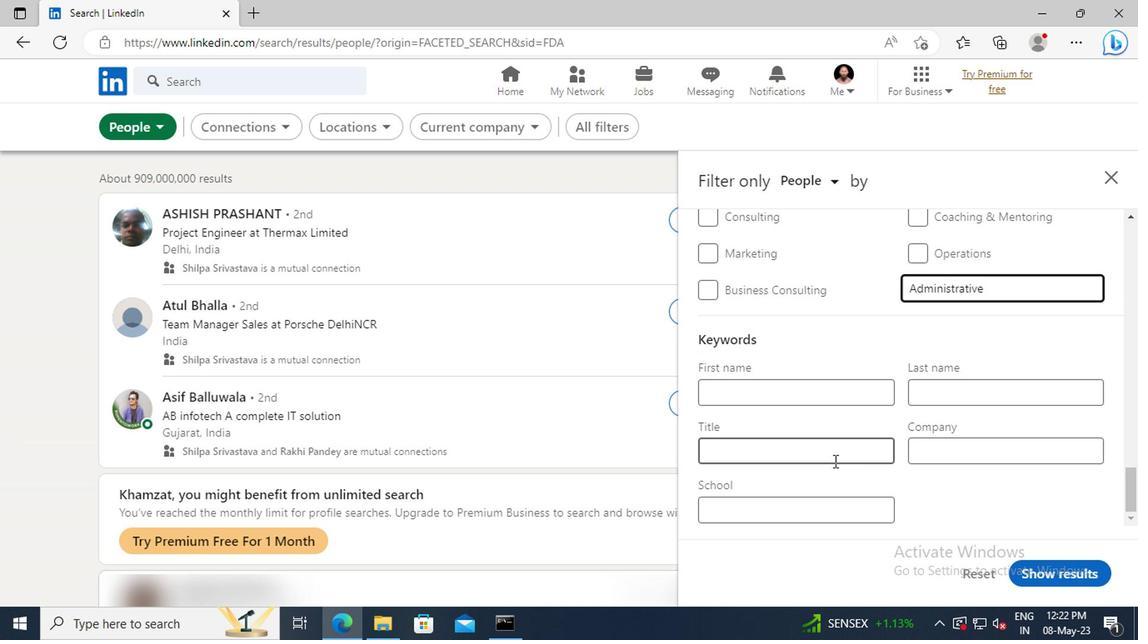 
Action: Key pressed <Key.shift>FINANCIAL<Key.space><Key.shift>PLANNER<Key.enter>
Screenshot: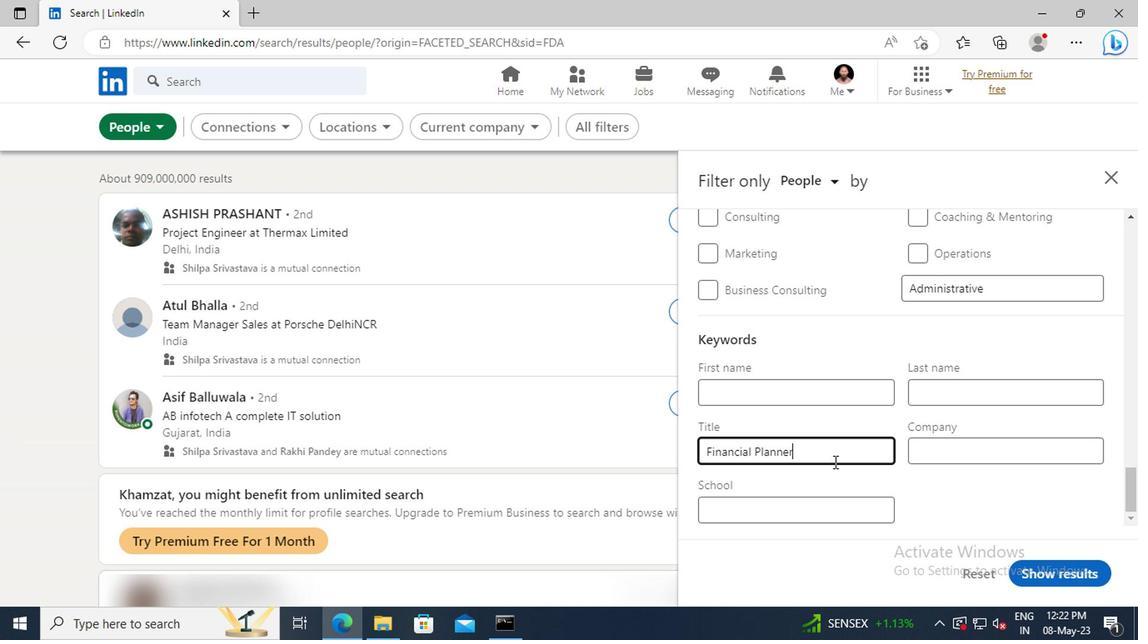 
Action: Mouse moved to (1037, 569)
Screenshot: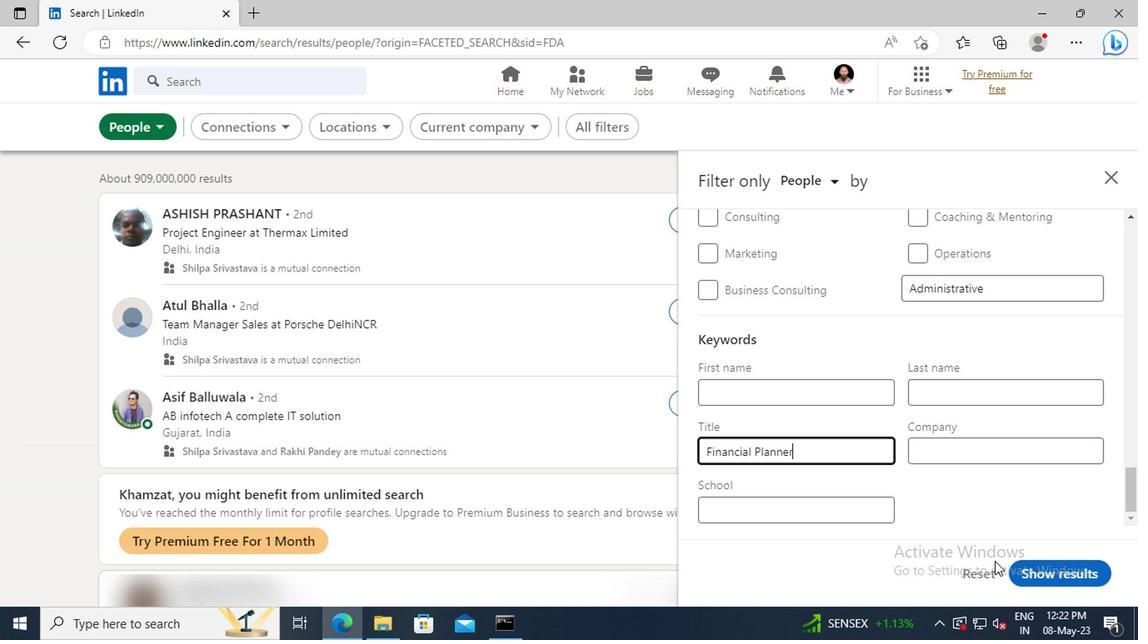 
Action: Mouse pressed left at (1037, 569)
Screenshot: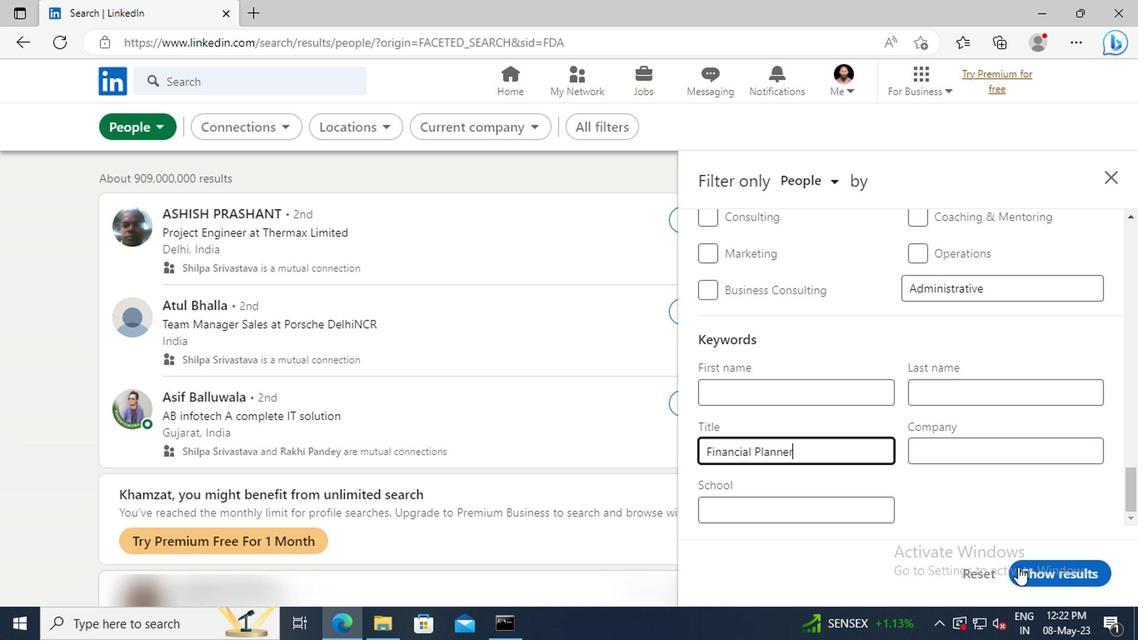 
Action: Mouse moved to (1037, 570)
Screenshot: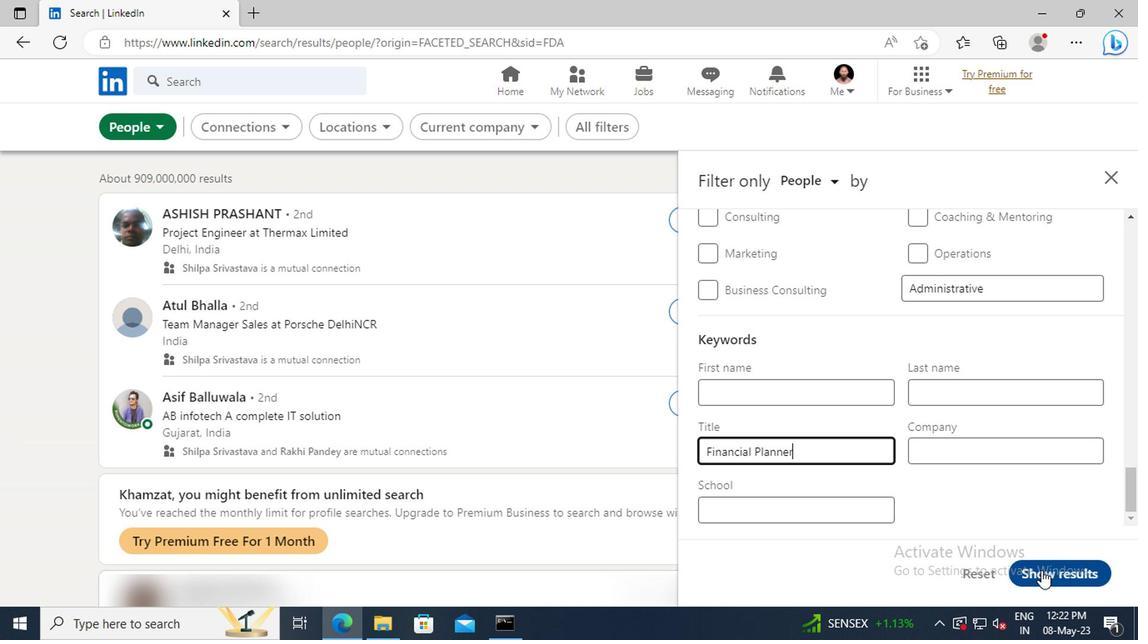 
